 Task: Search one way flight ticket for 1 adult, 1 child, 1 infant in seat in premium economy from Longview: East Texas Regional Airport to Jacksonville: Albert J. Ellis Airport on 8-3-2023. Choice of flights is American. Number of bags: 1 checked bag. Price is upto 86000. Outbound departure time preference is 14:45.
Action: Mouse moved to (418, 164)
Screenshot: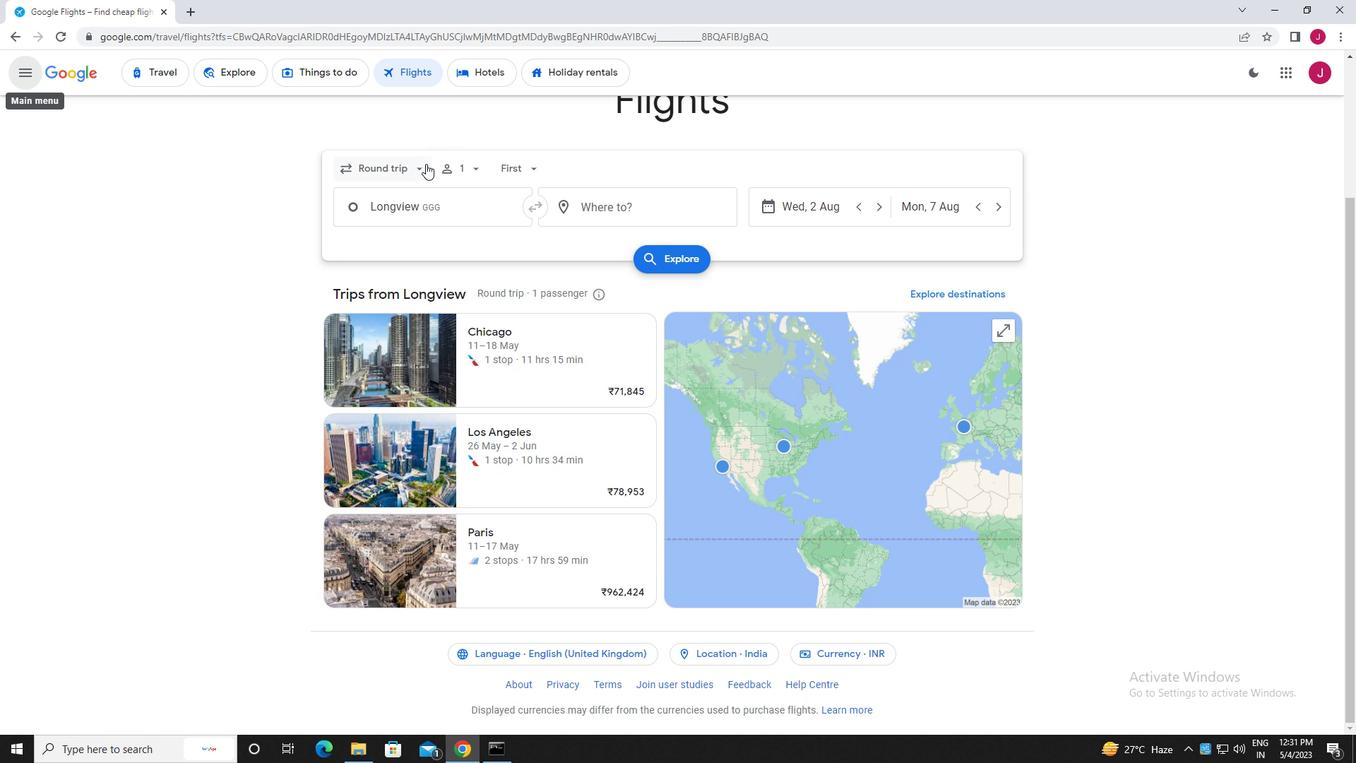 
Action: Mouse pressed left at (418, 164)
Screenshot: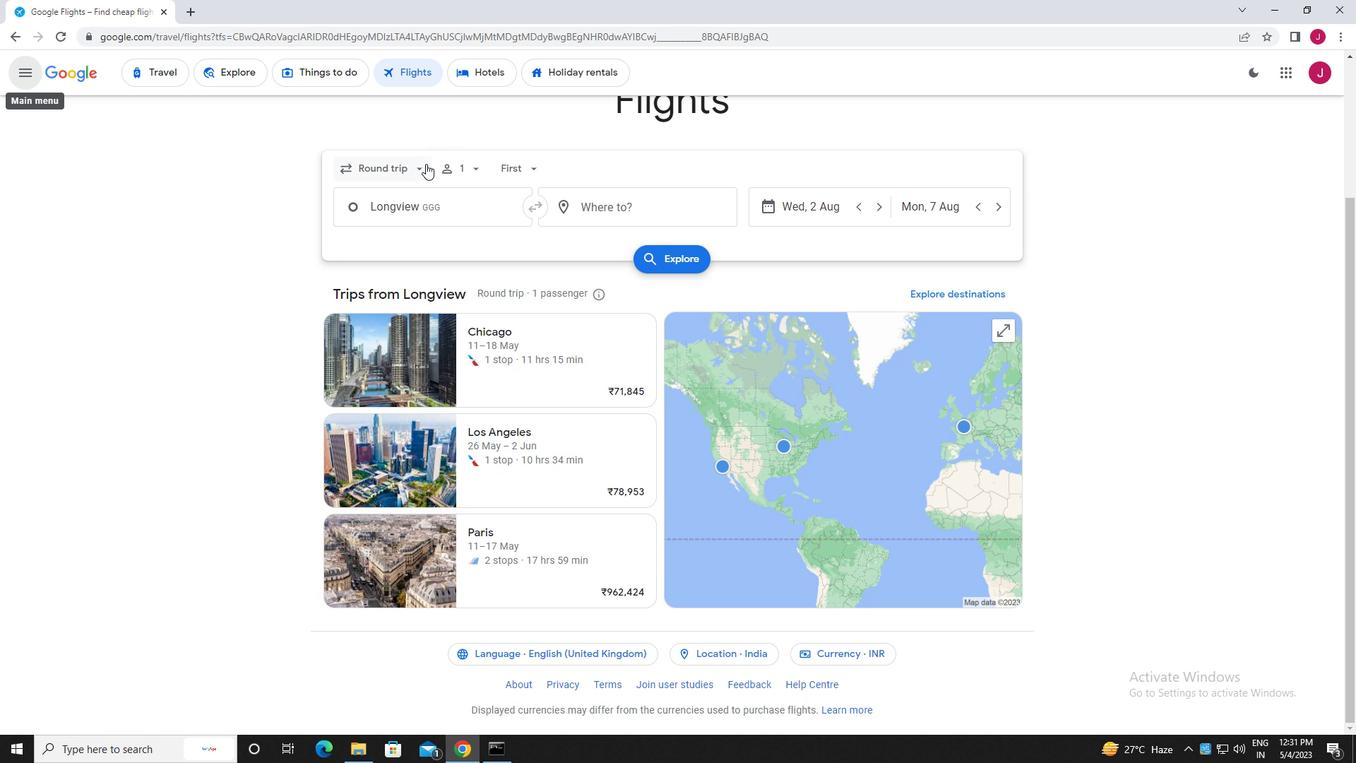 
Action: Mouse moved to (402, 232)
Screenshot: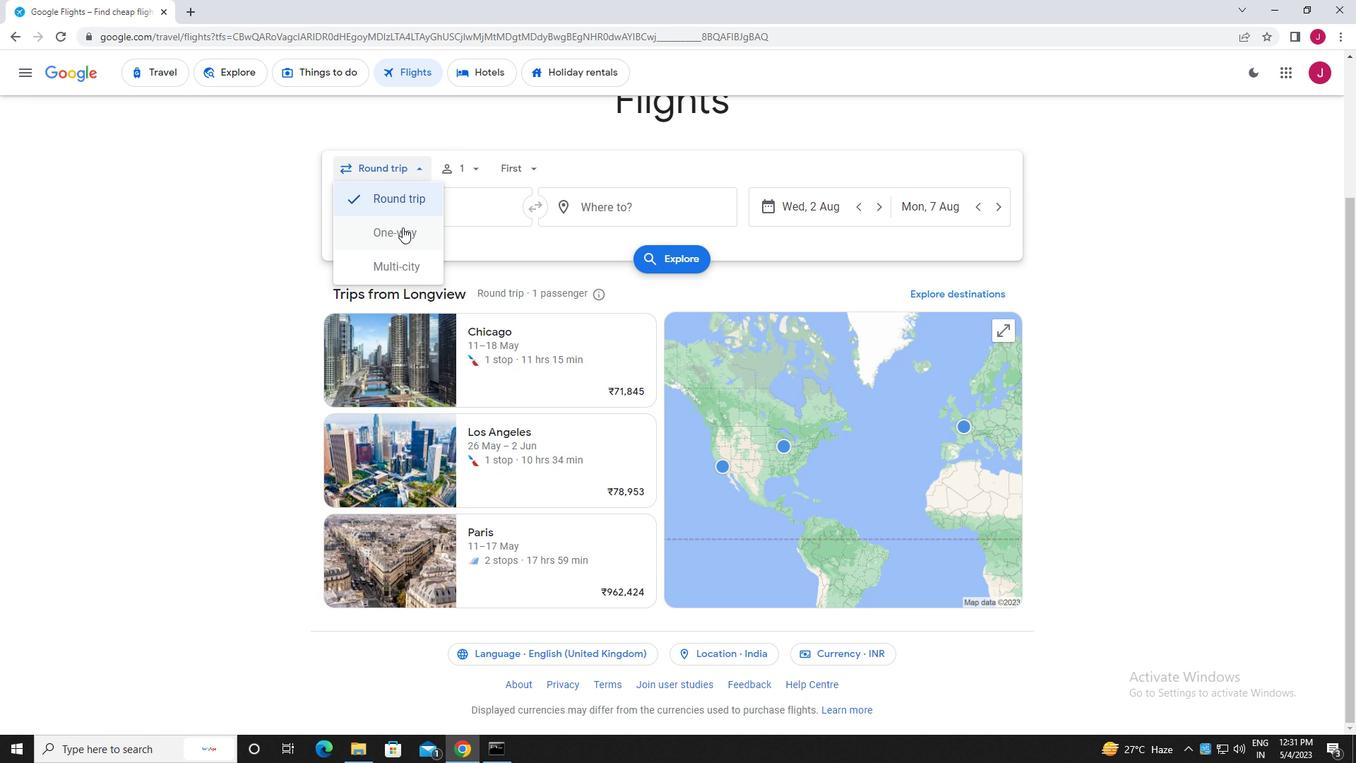 
Action: Mouse pressed left at (402, 232)
Screenshot: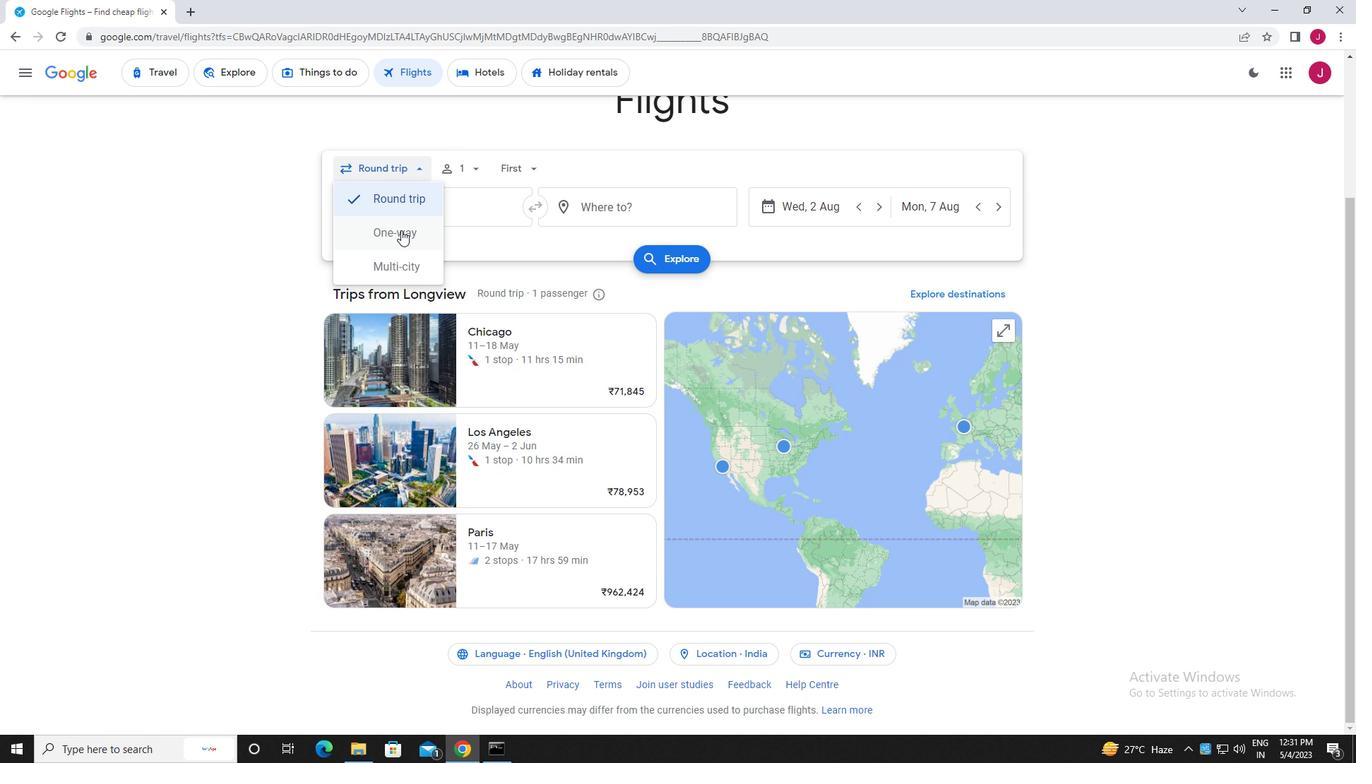 
Action: Mouse moved to (461, 170)
Screenshot: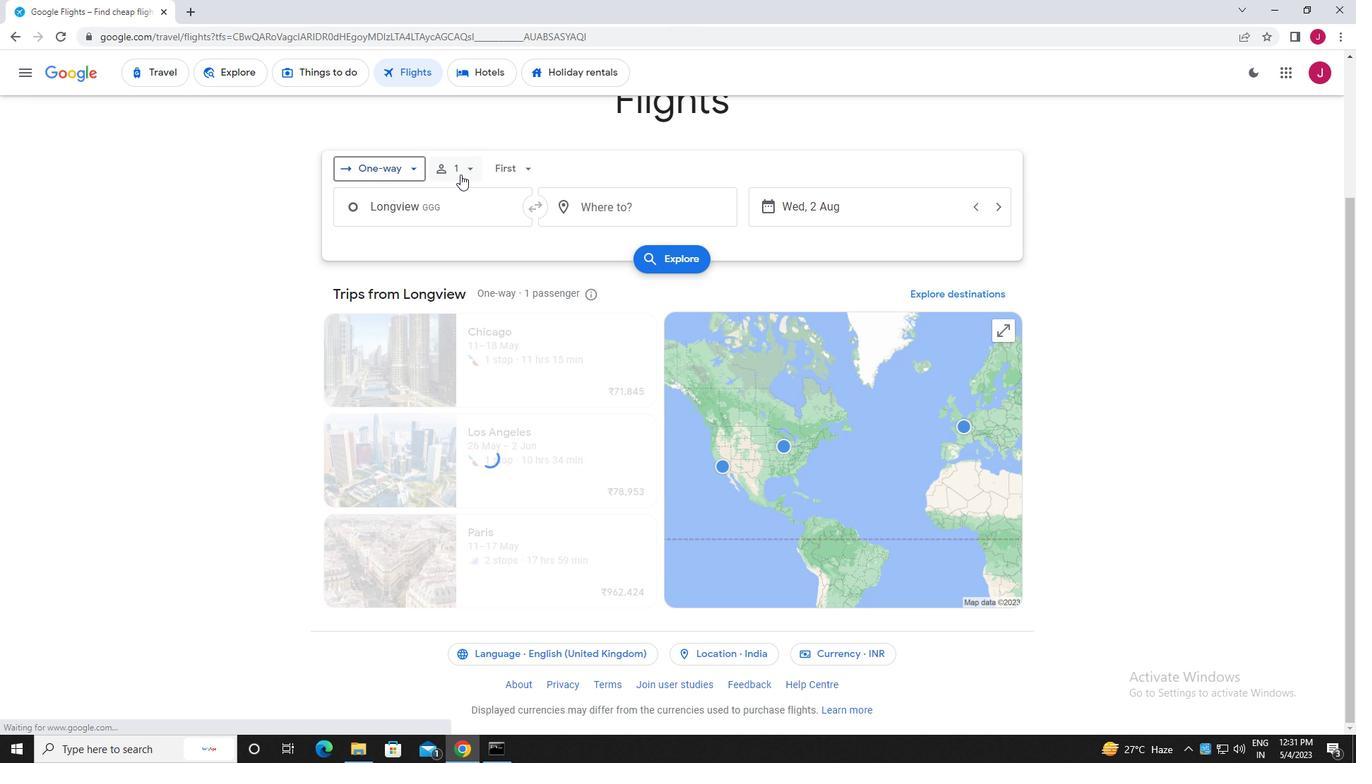 
Action: Mouse pressed left at (461, 170)
Screenshot: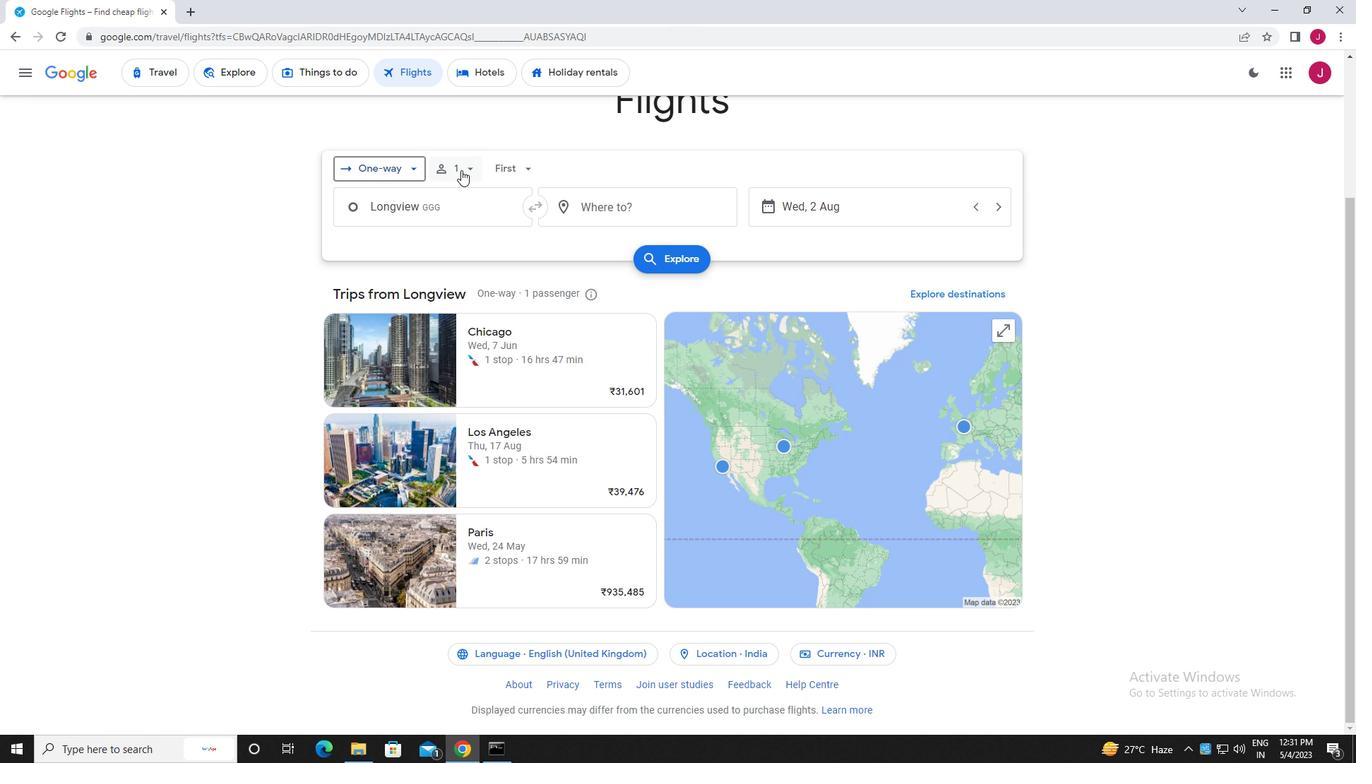 
Action: Mouse moved to (578, 244)
Screenshot: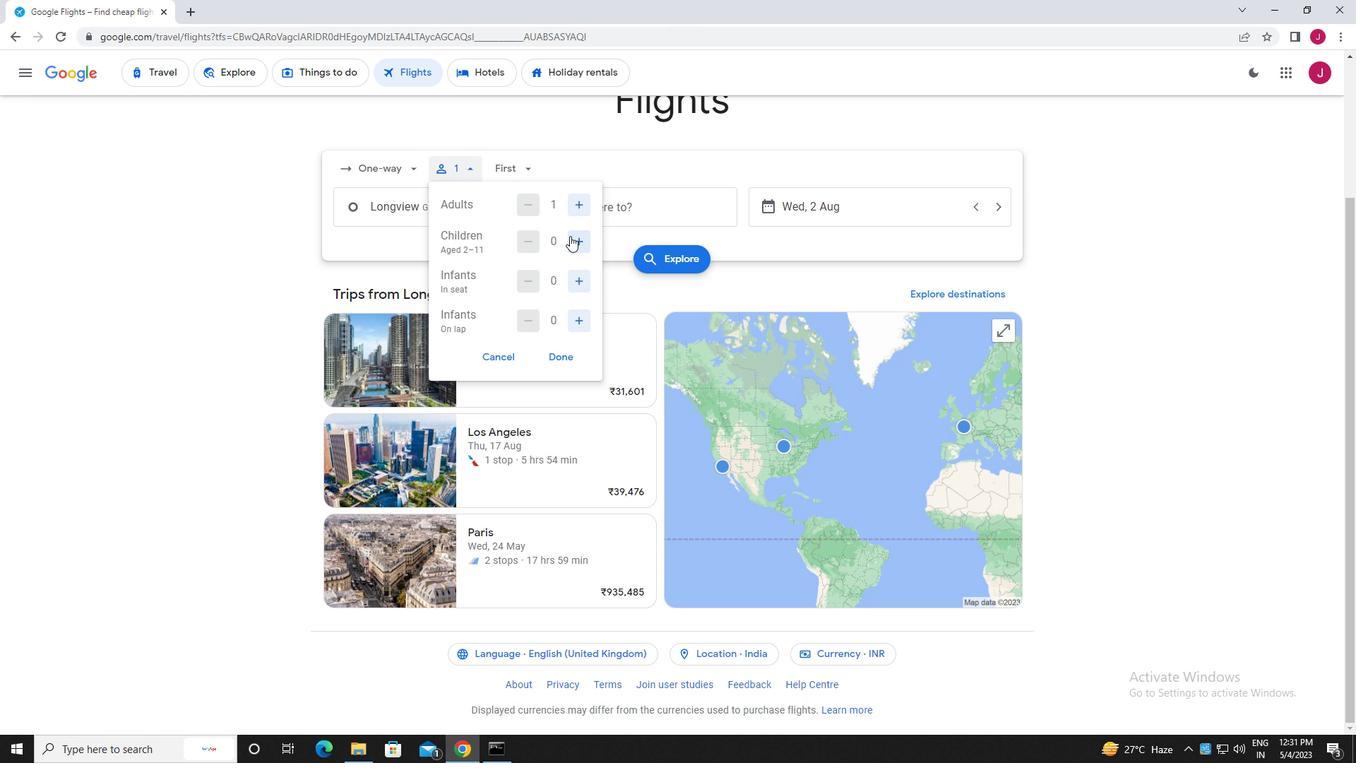 
Action: Mouse pressed left at (578, 244)
Screenshot: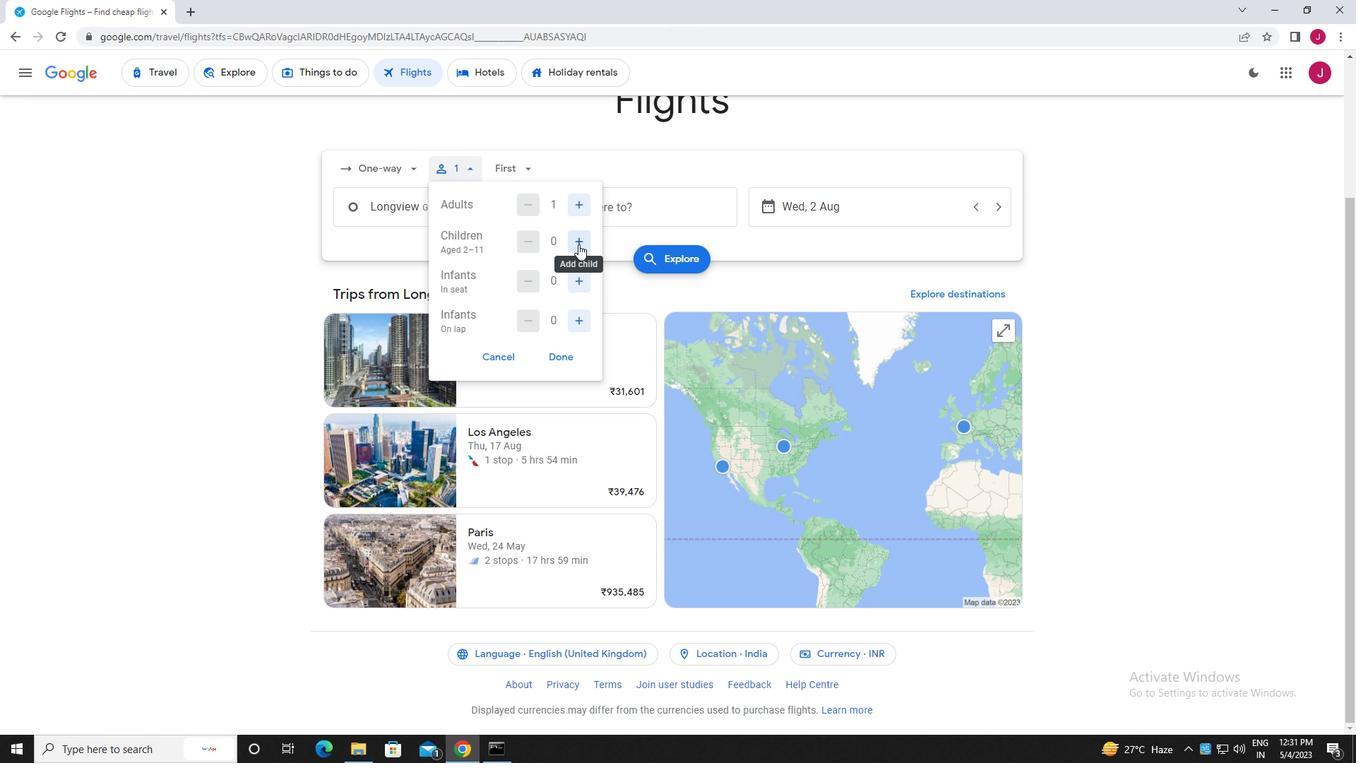 
Action: Mouse moved to (527, 242)
Screenshot: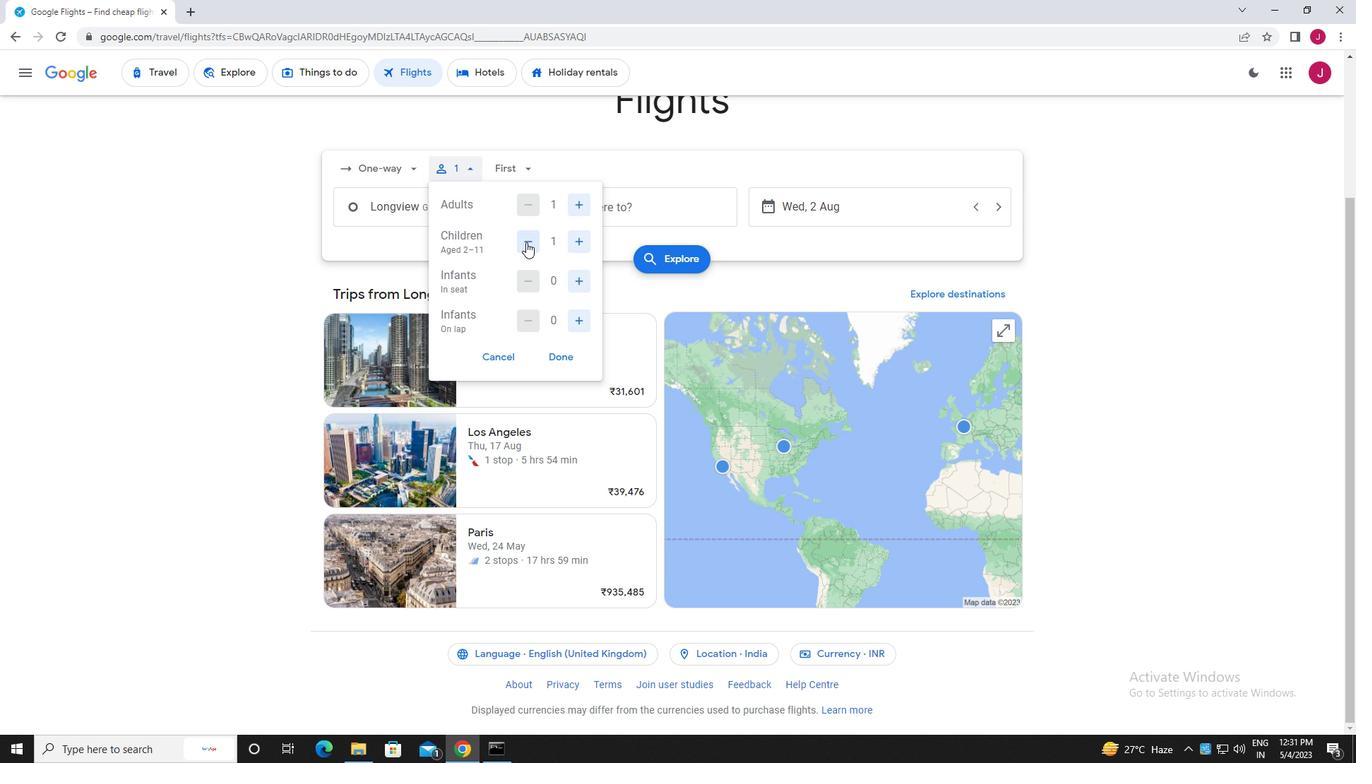 
Action: Mouse pressed left at (527, 242)
Screenshot: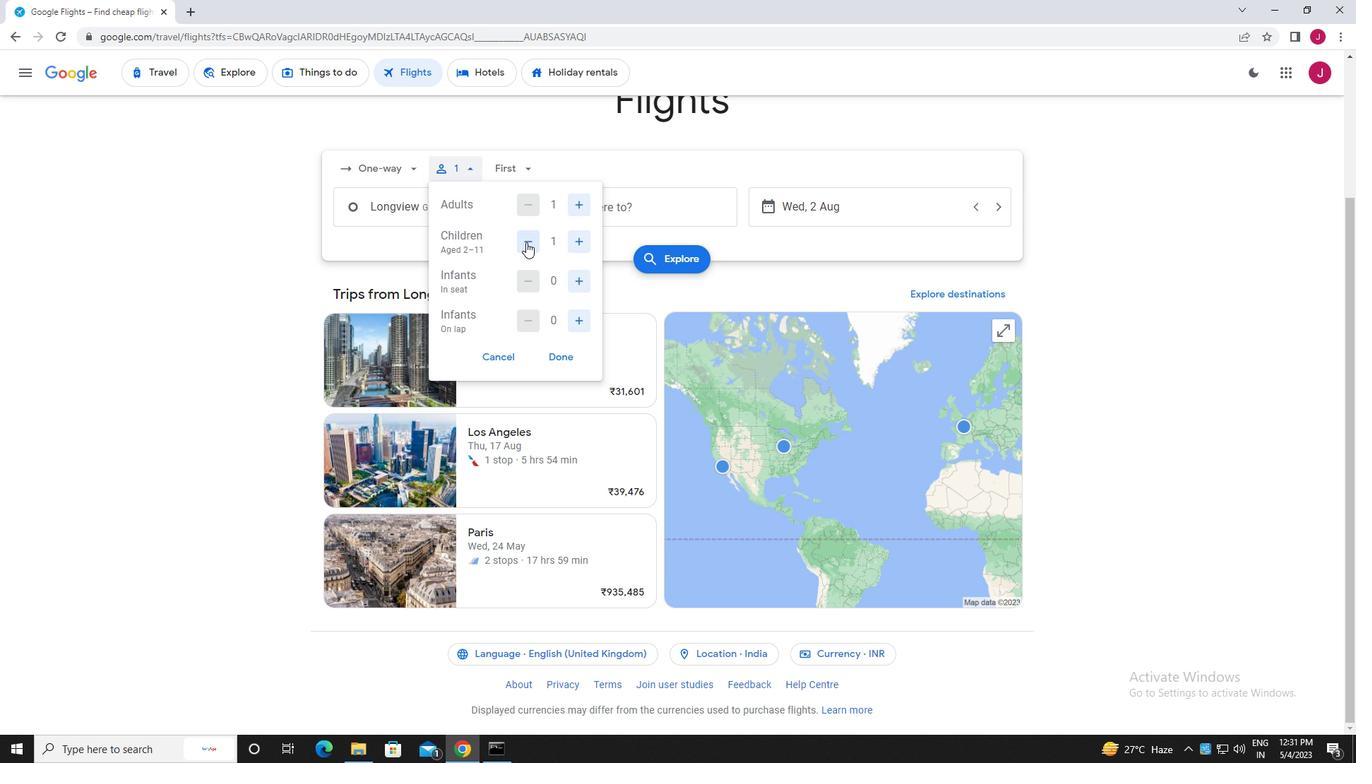 
Action: Mouse moved to (580, 281)
Screenshot: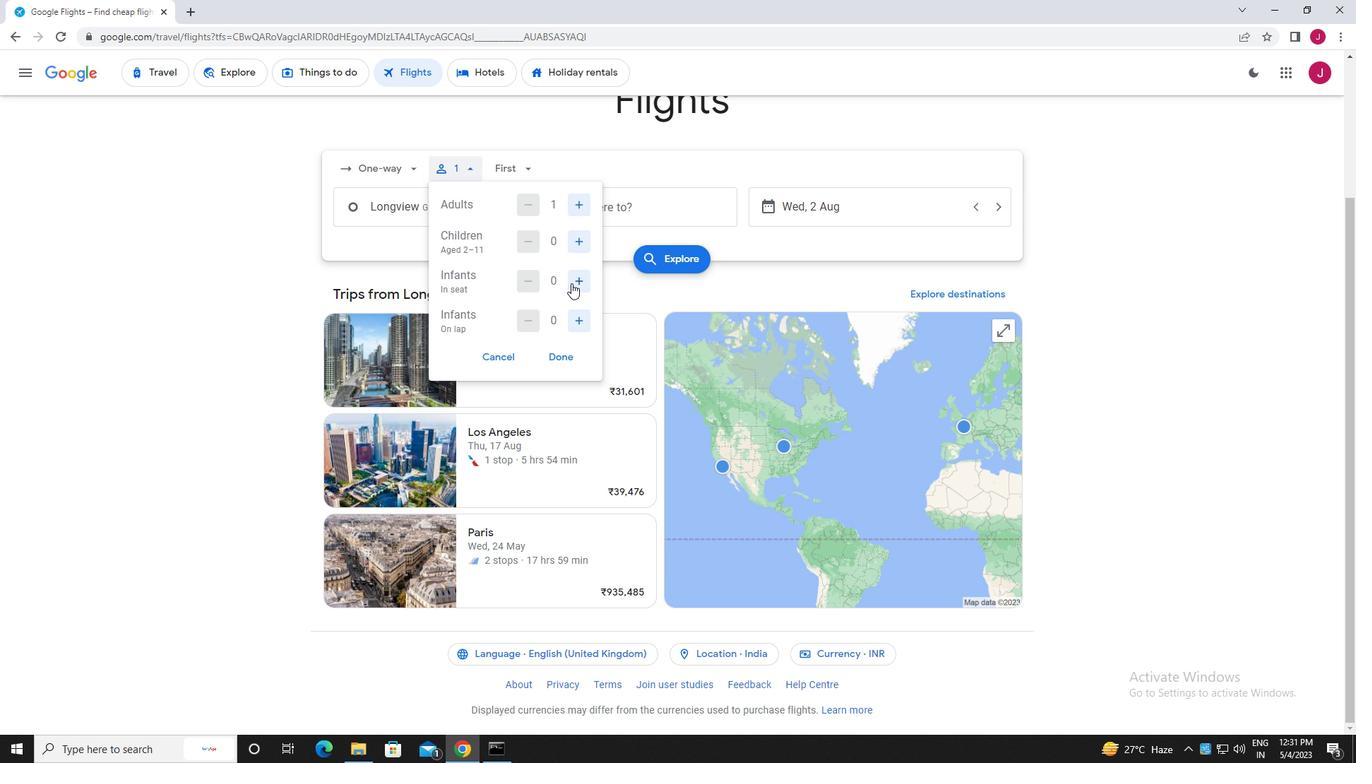 
Action: Mouse pressed left at (580, 281)
Screenshot: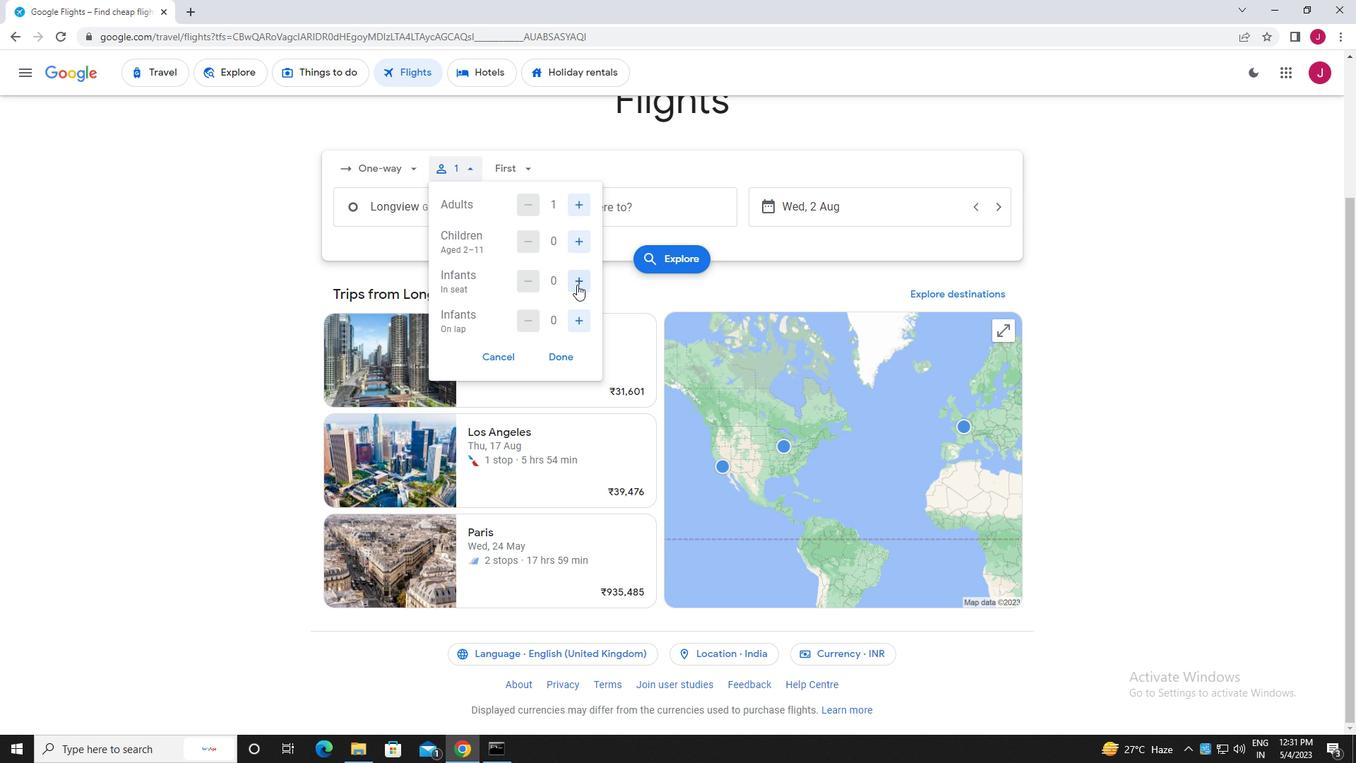 
Action: Mouse moved to (566, 357)
Screenshot: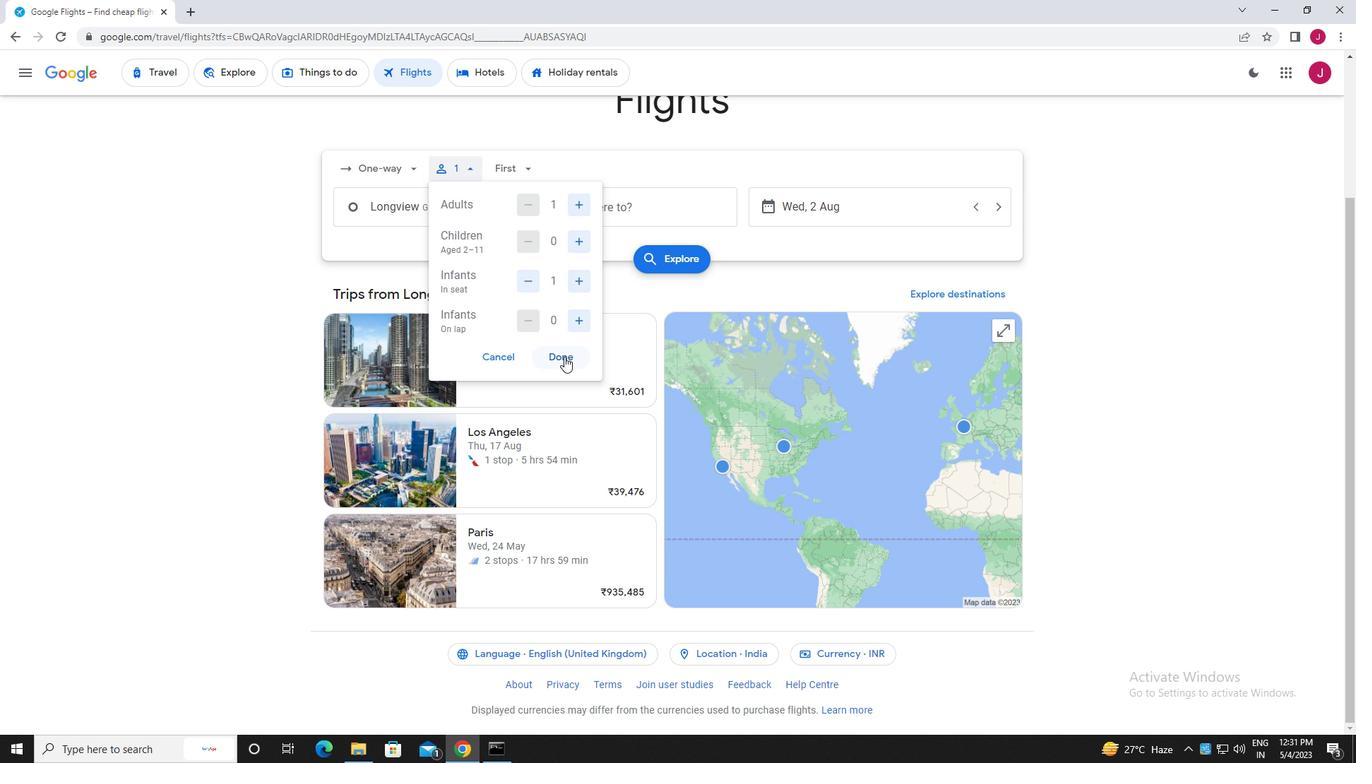 
Action: Mouse pressed left at (566, 357)
Screenshot: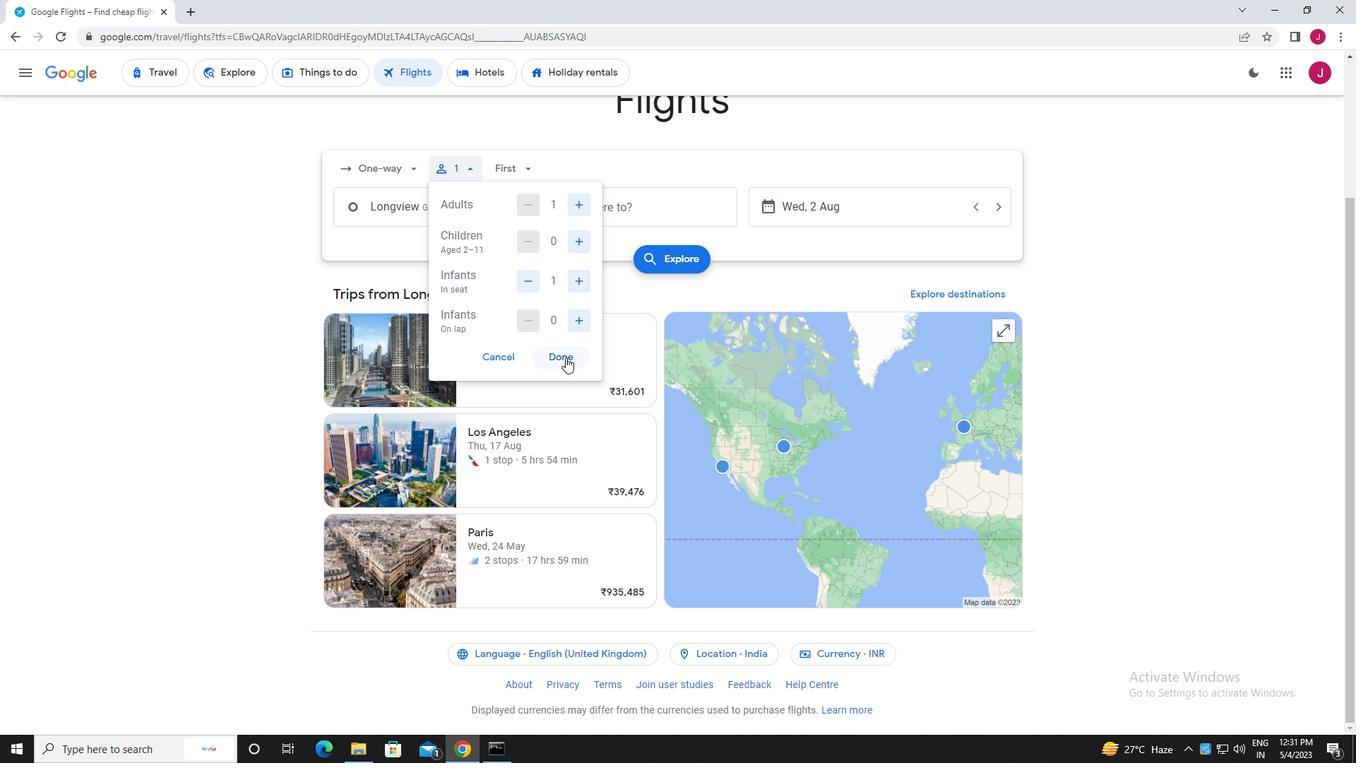 
Action: Mouse moved to (519, 165)
Screenshot: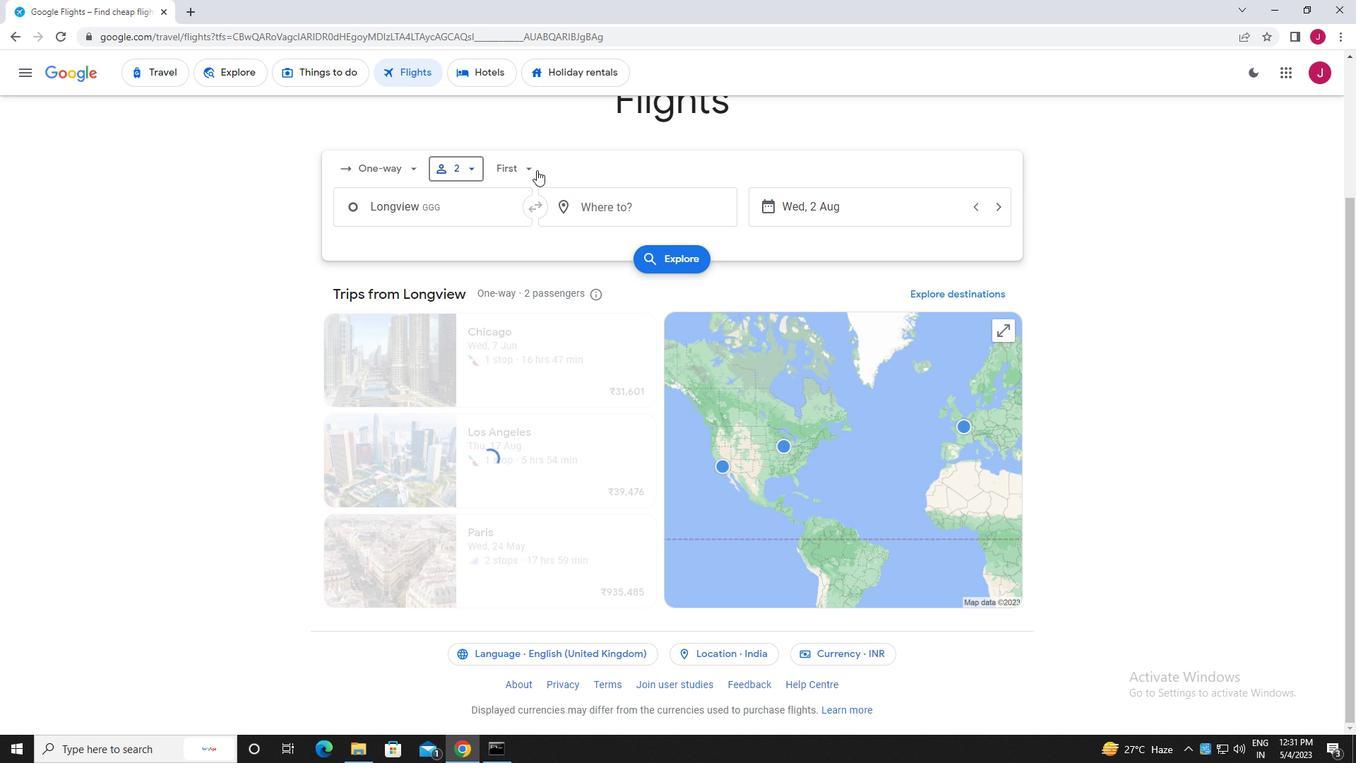 
Action: Mouse pressed left at (519, 165)
Screenshot: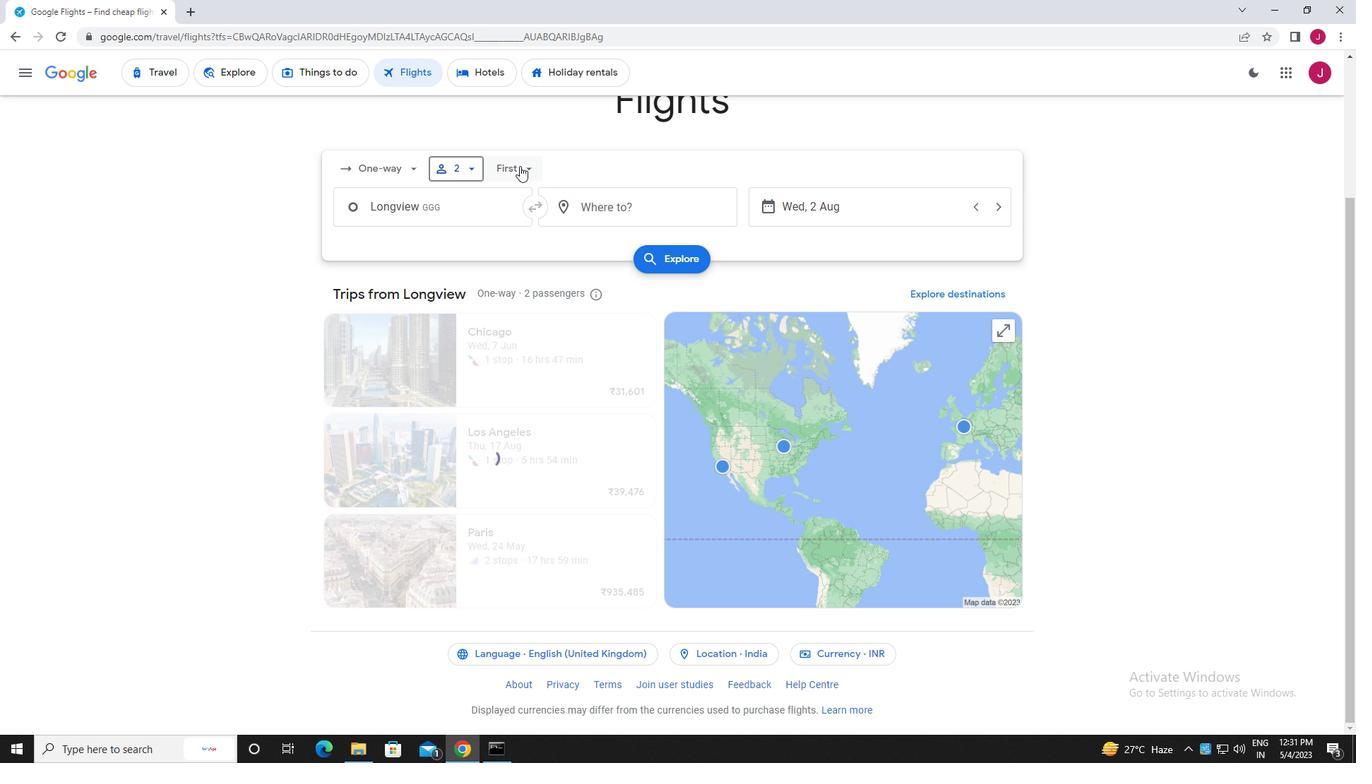 
Action: Mouse moved to (561, 237)
Screenshot: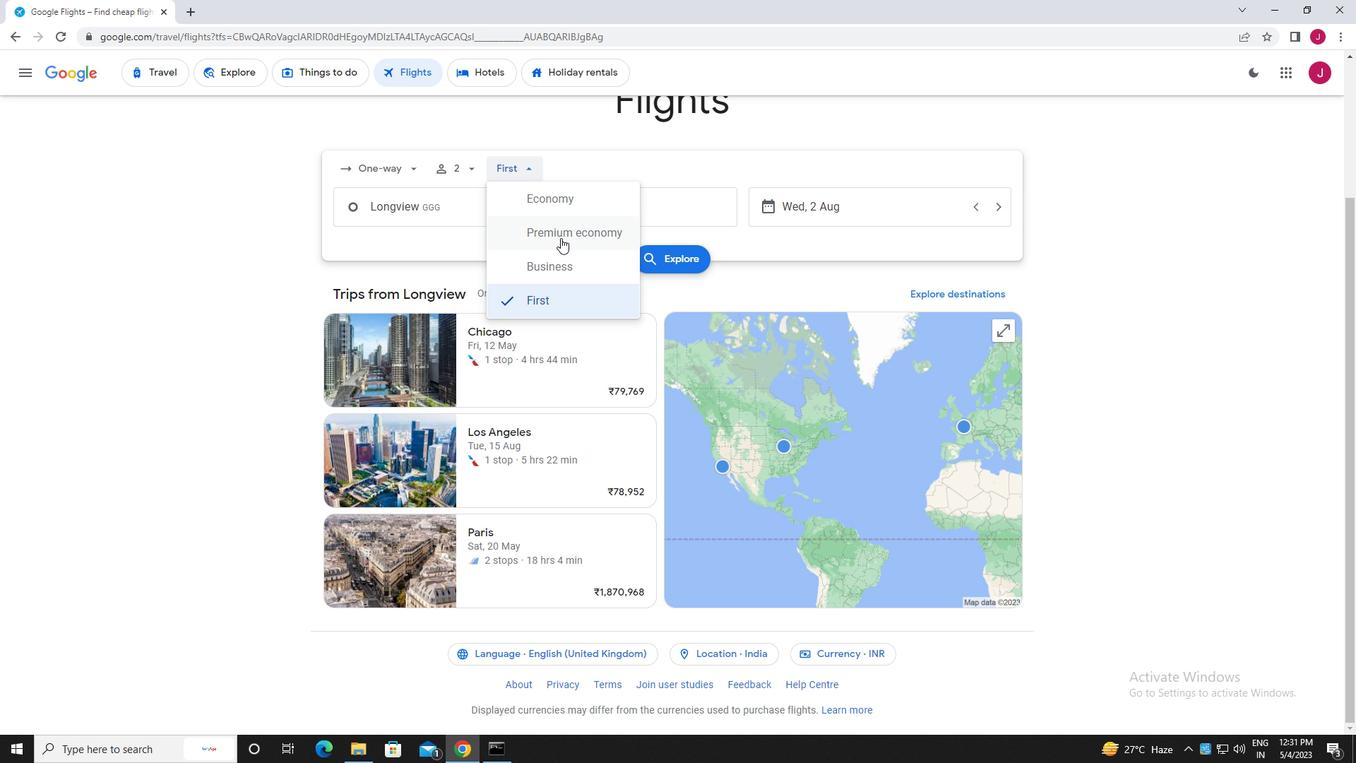 
Action: Mouse pressed left at (561, 237)
Screenshot: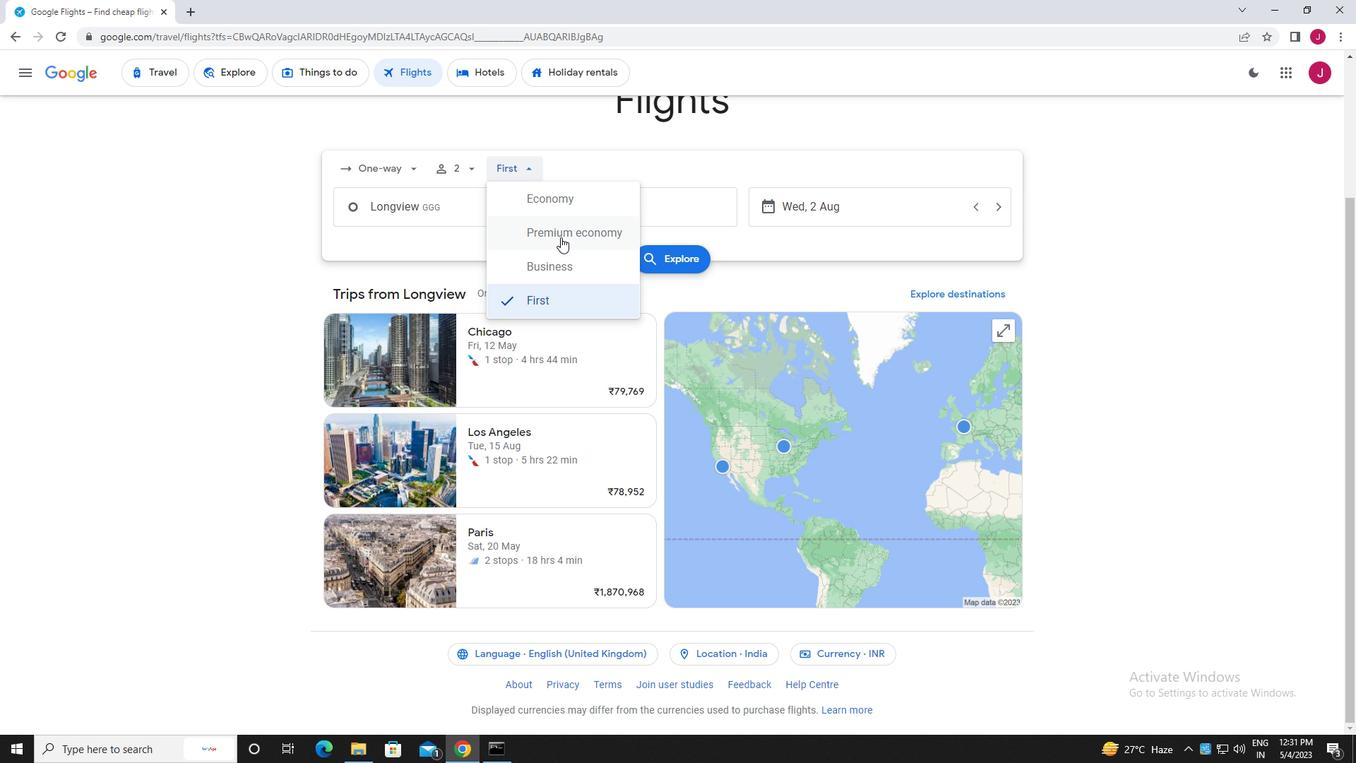 
Action: Mouse moved to (484, 213)
Screenshot: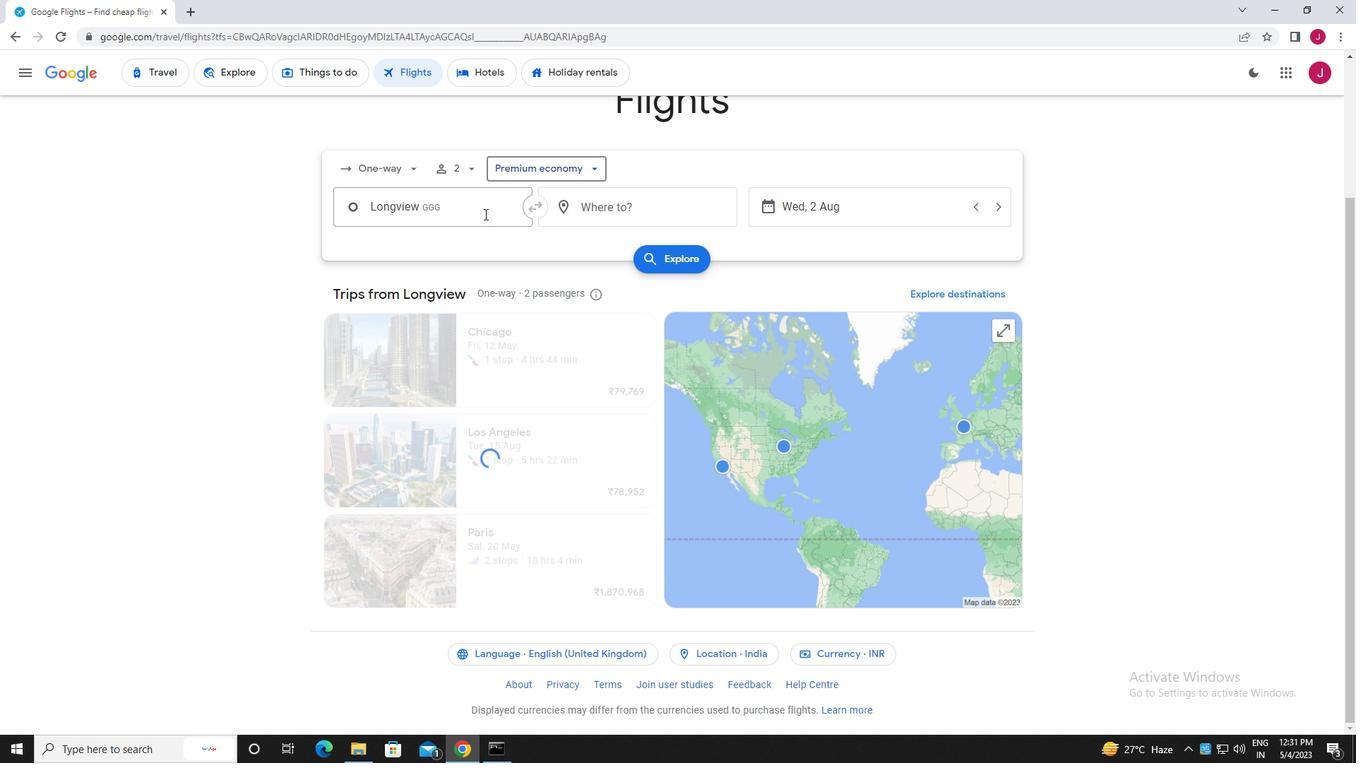 
Action: Mouse pressed left at (484, 213)
Screenshot: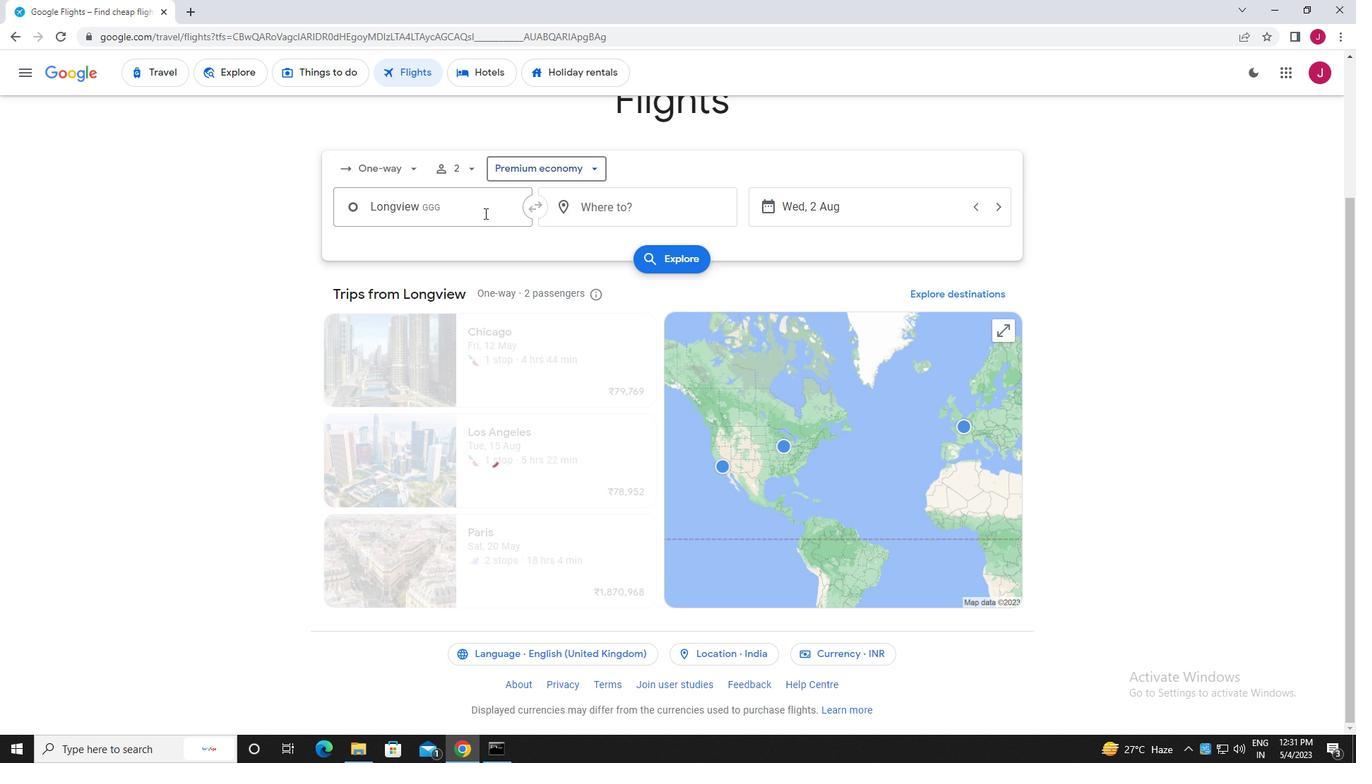 
Action: Mouse moved to (496, 213)
Screenshot: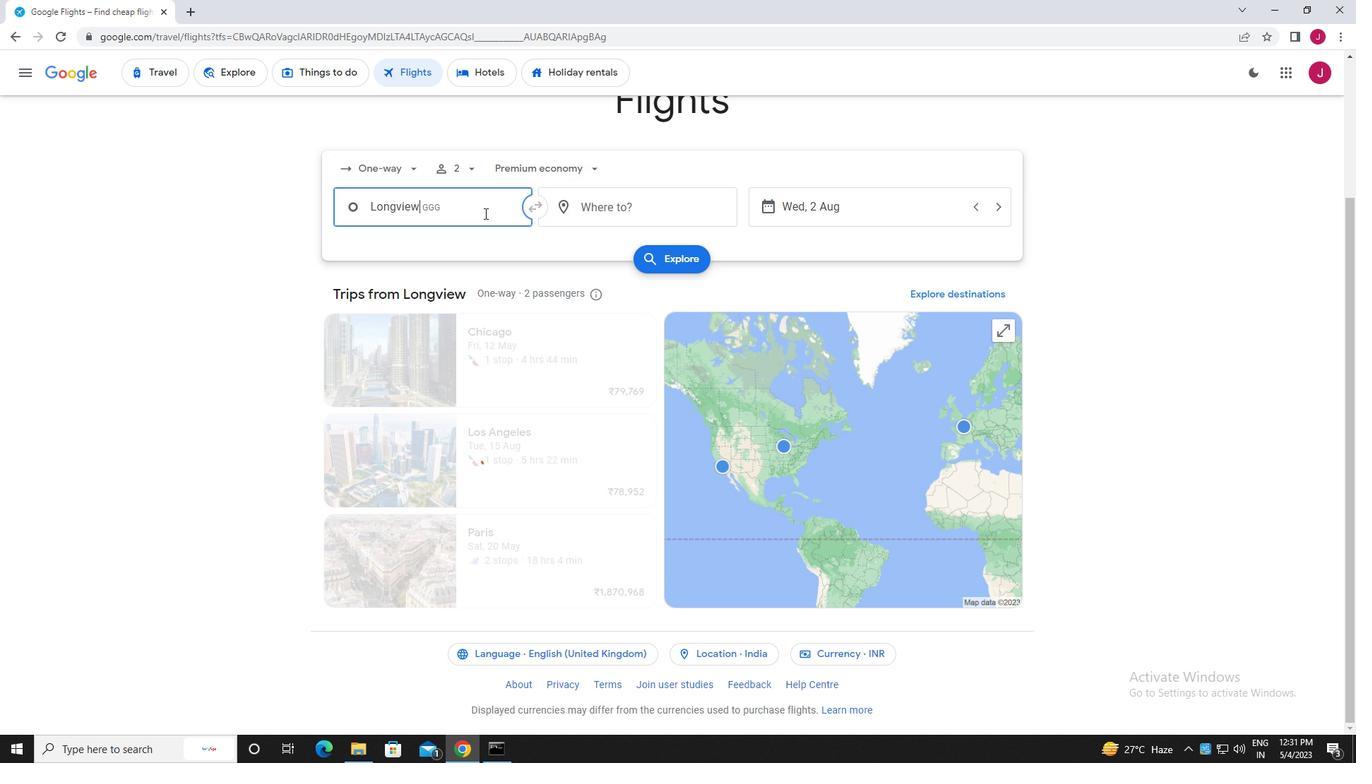 
Action: Key pressed east<Key.space>texas
Screenshot: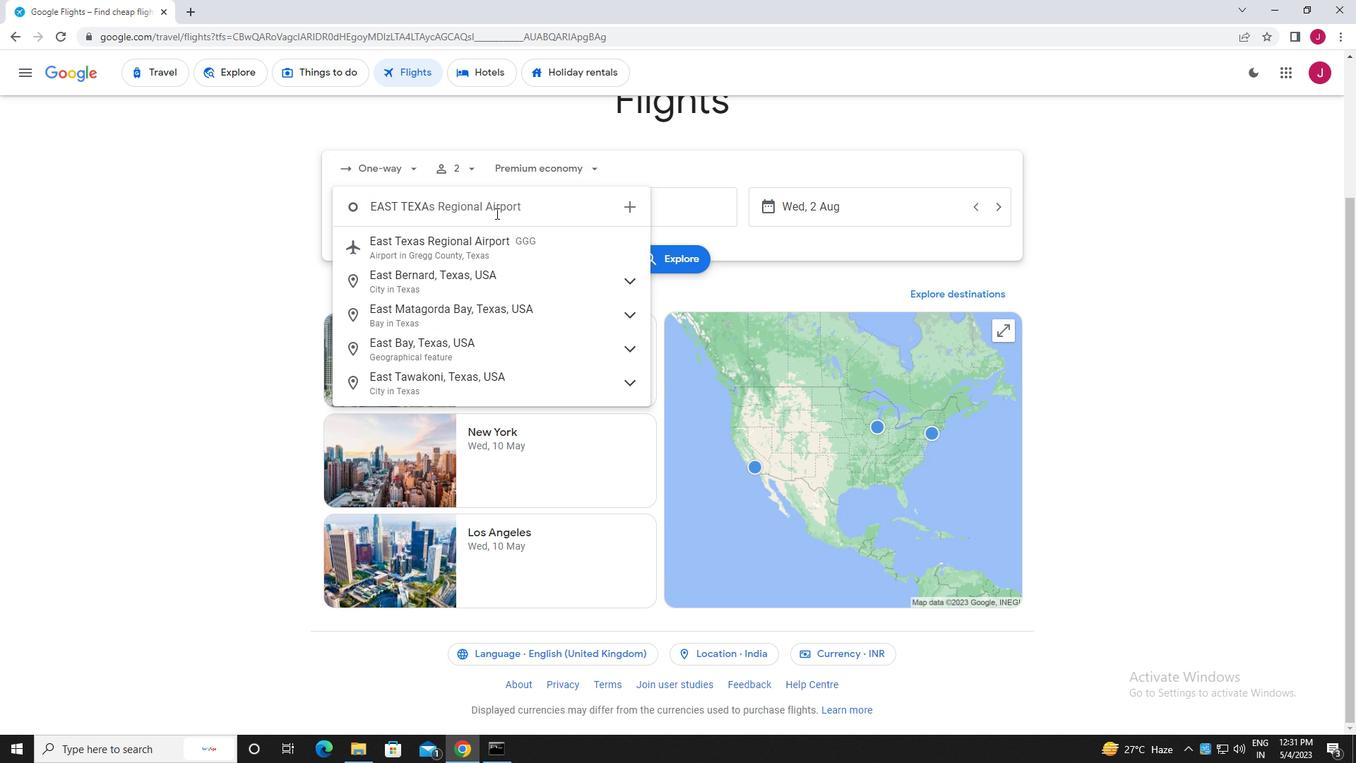 
Action: Mouse moved to (484, 242)
Screenshot: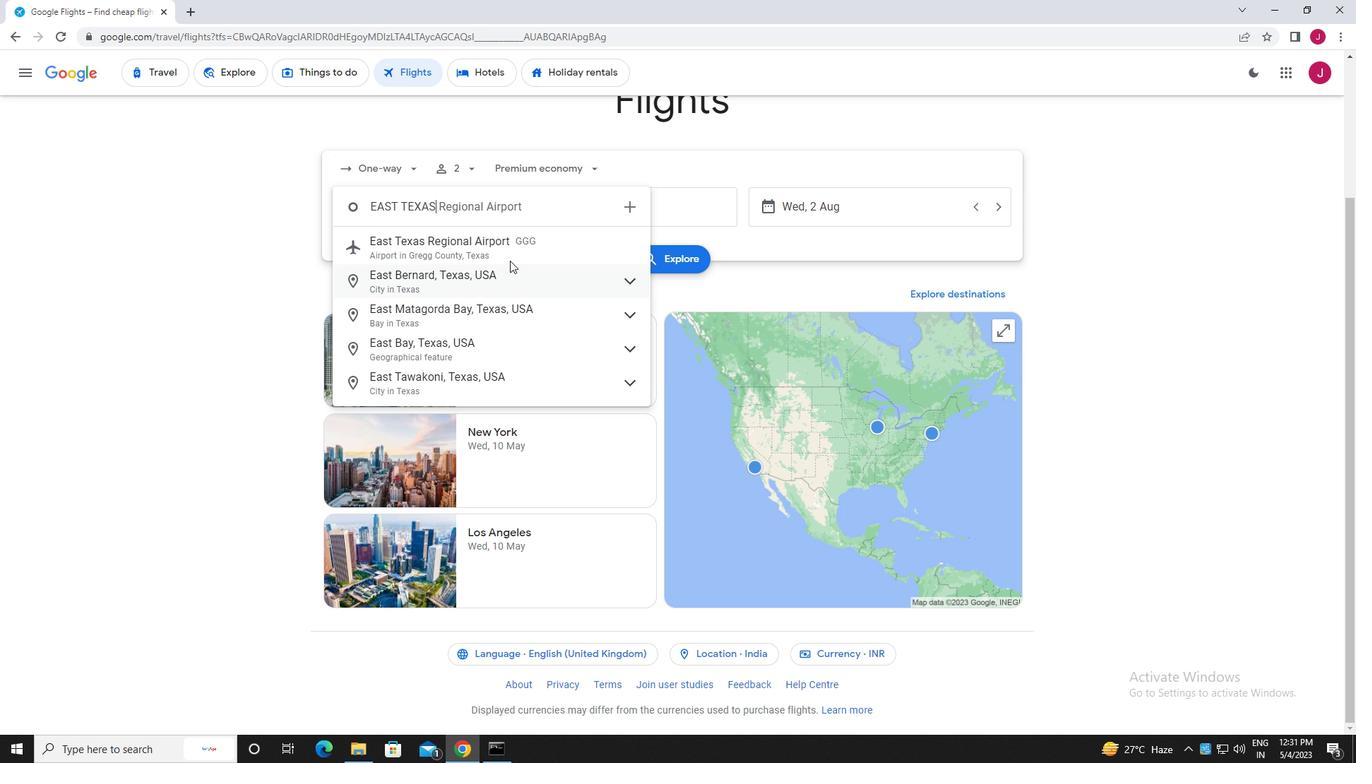 
Action: Mouse pressed left at (484, 242)
Screenshot: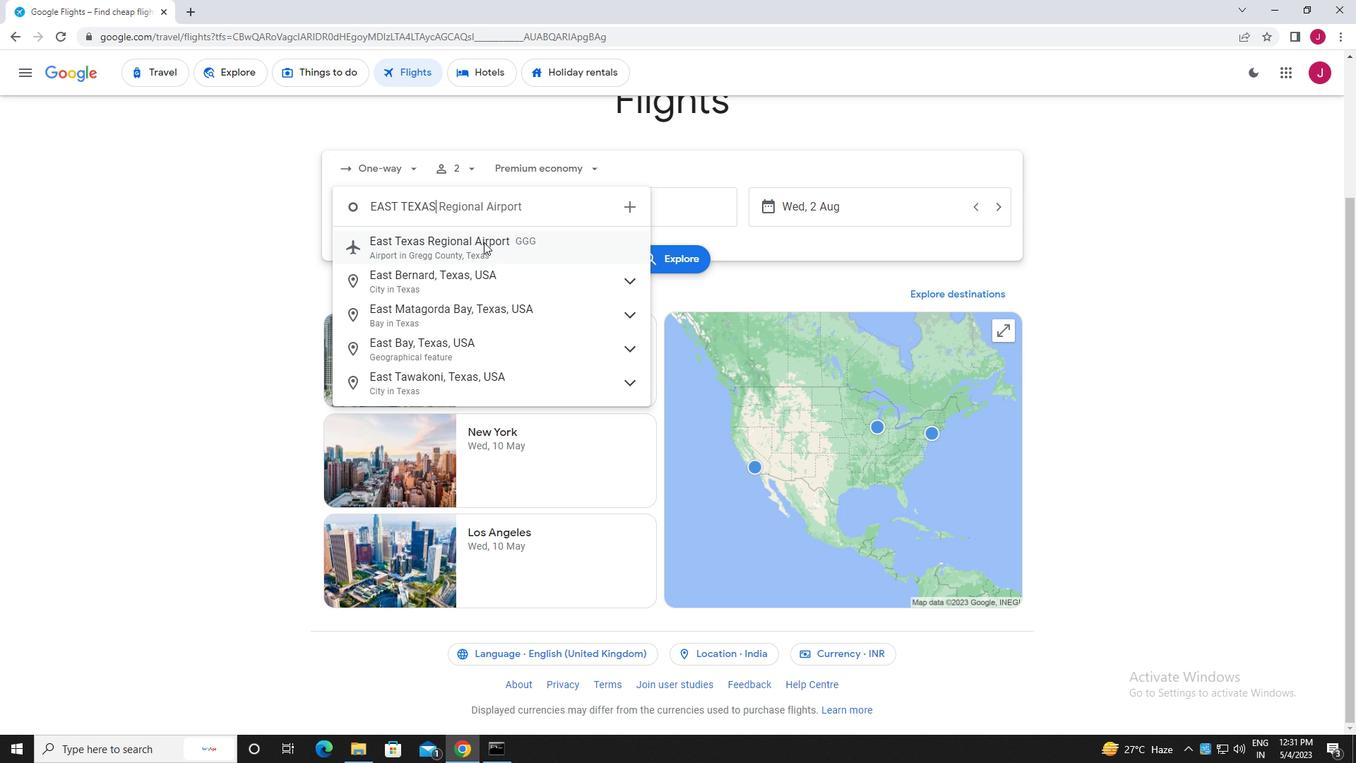 
Action: Mouse moved to (611, 211)
Screenshot: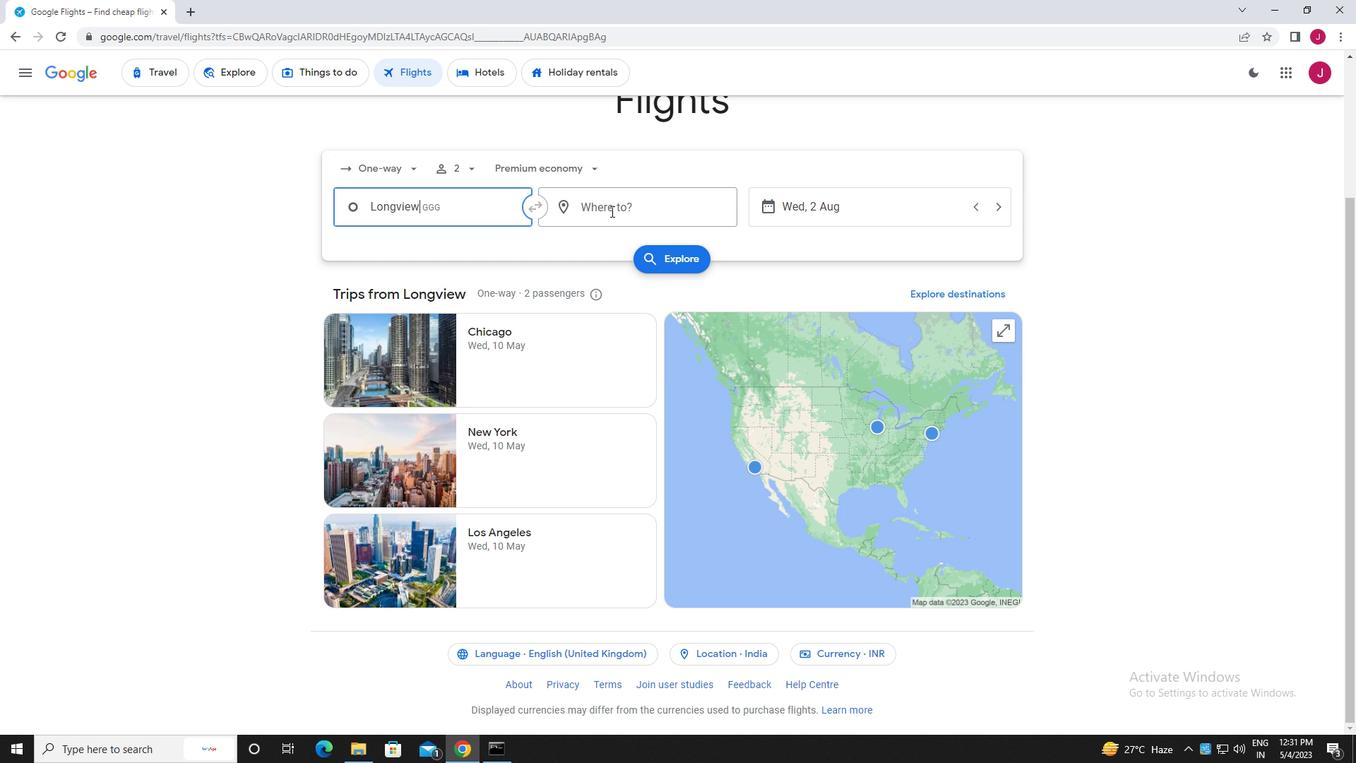 
Action: Mouse pressed left at (611, 211)
Screenshot: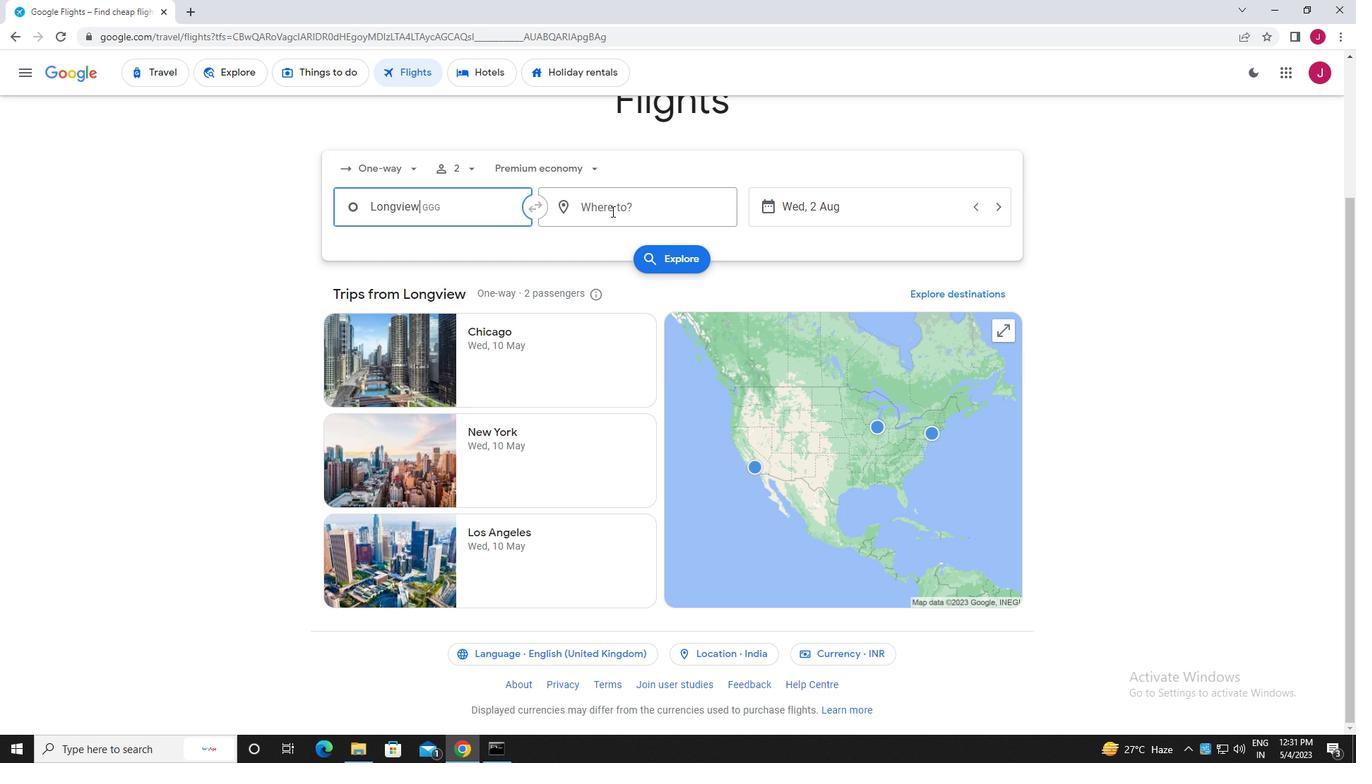 
Action: Mouse moved to (611, 209)
Screenshot: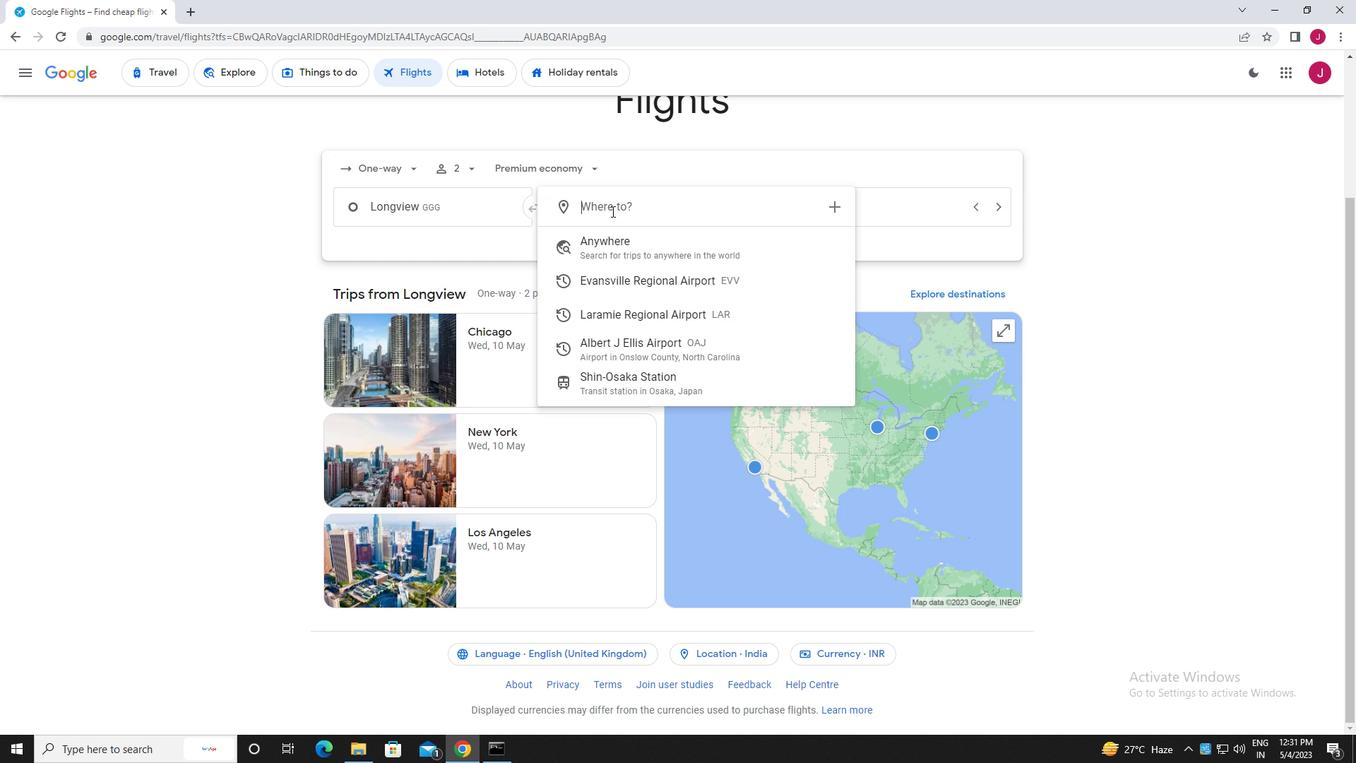 
Action: Key pressed albert<Key.space>
Screenshot: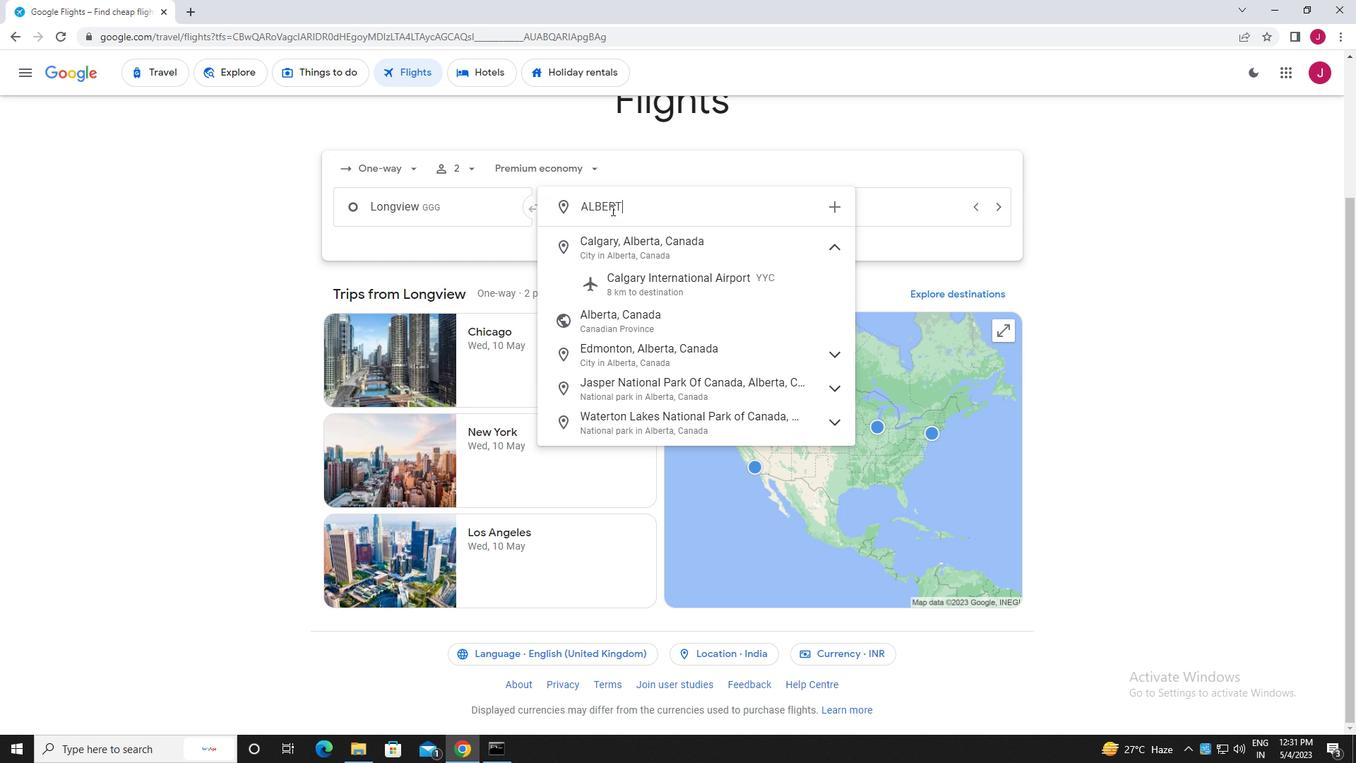 
Action: Mouse moved to (644, 246)
Screenshot: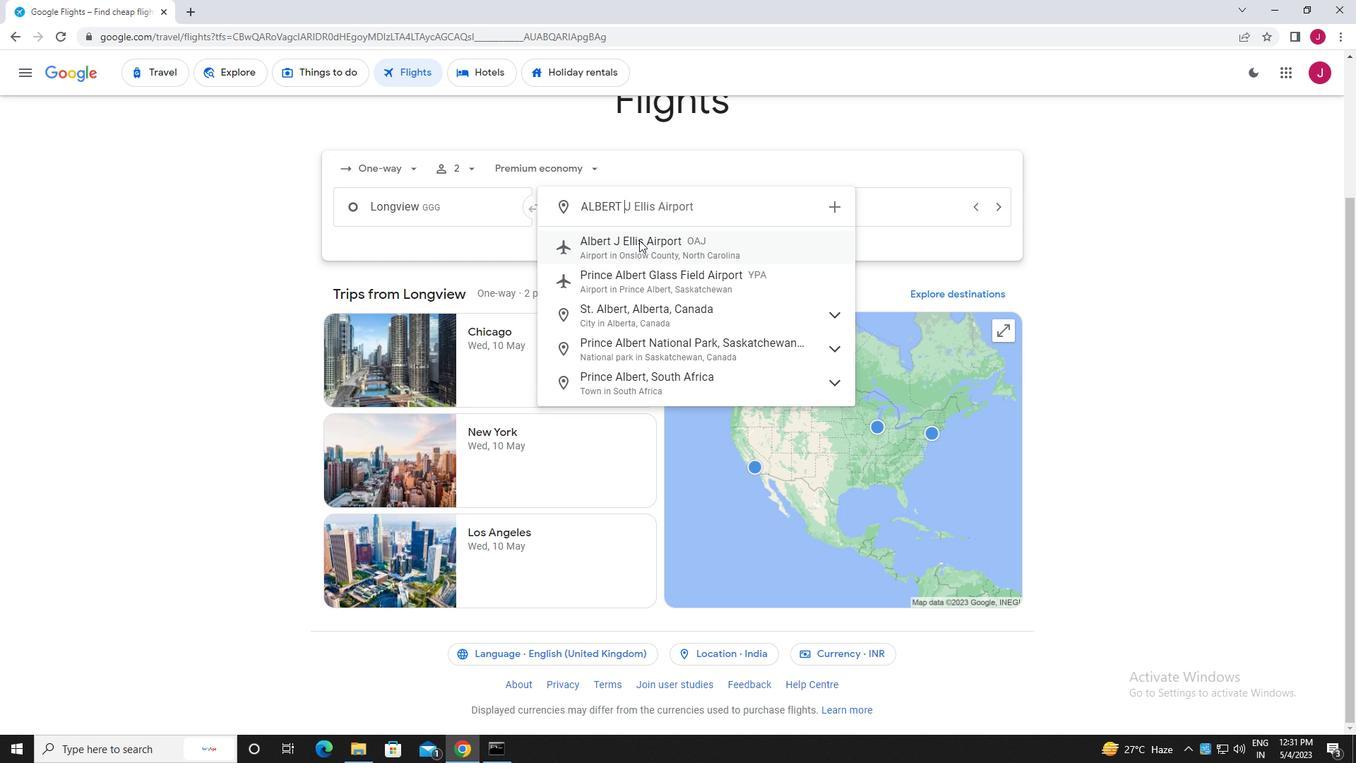 
Action: Mouse pressed left at (644, 246)
Screenshot: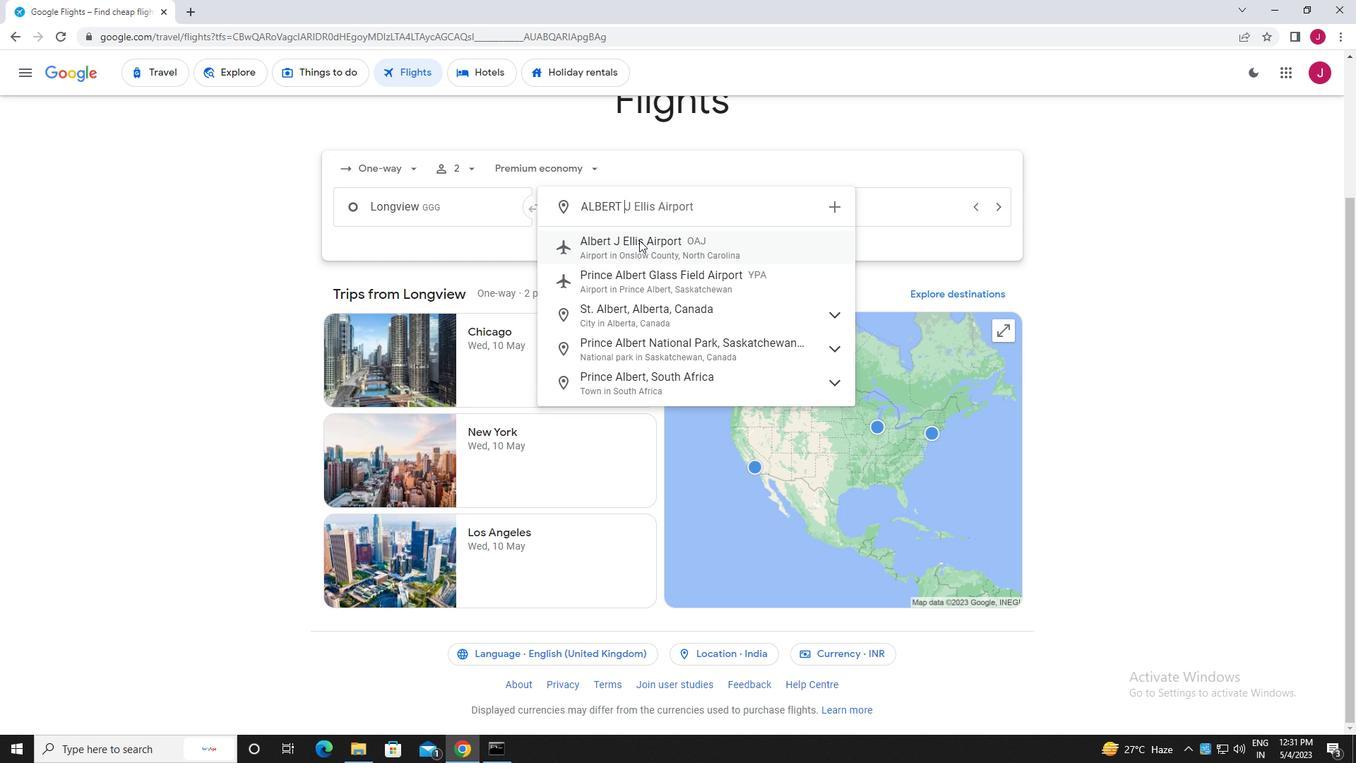 
Action: Mouse moved to (851, 213)
Screenshot: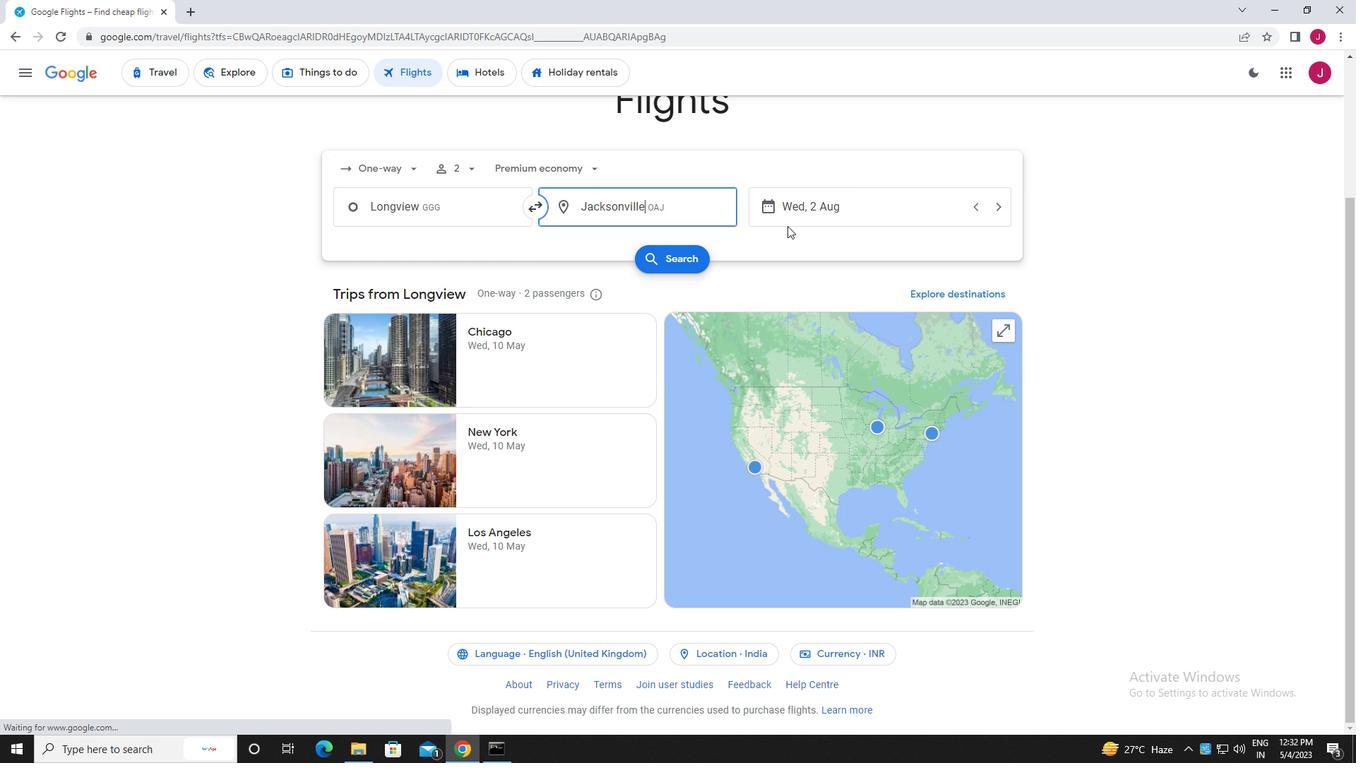 
Action: Mouse pressed left at (851, 213)
Screenshot: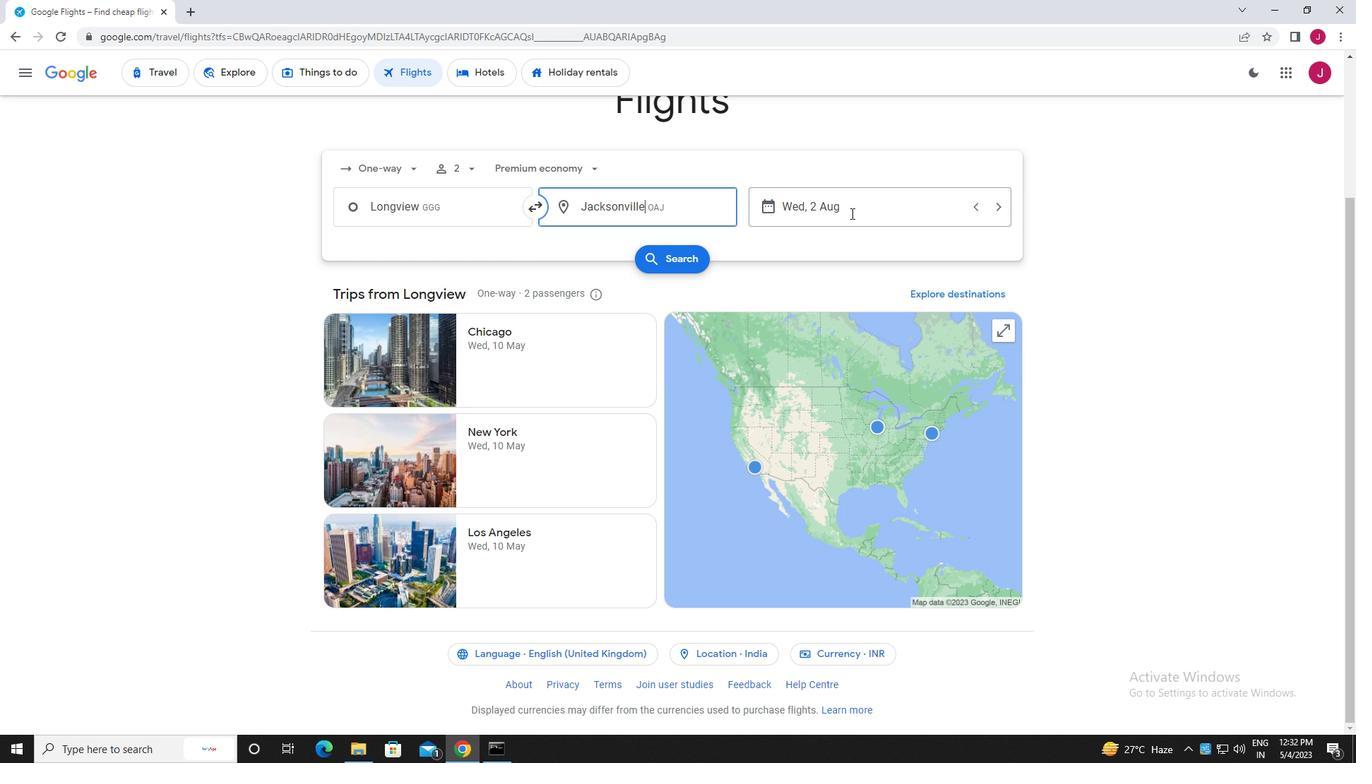 
Action: Mouse moved to (638, 321)
Screenshot: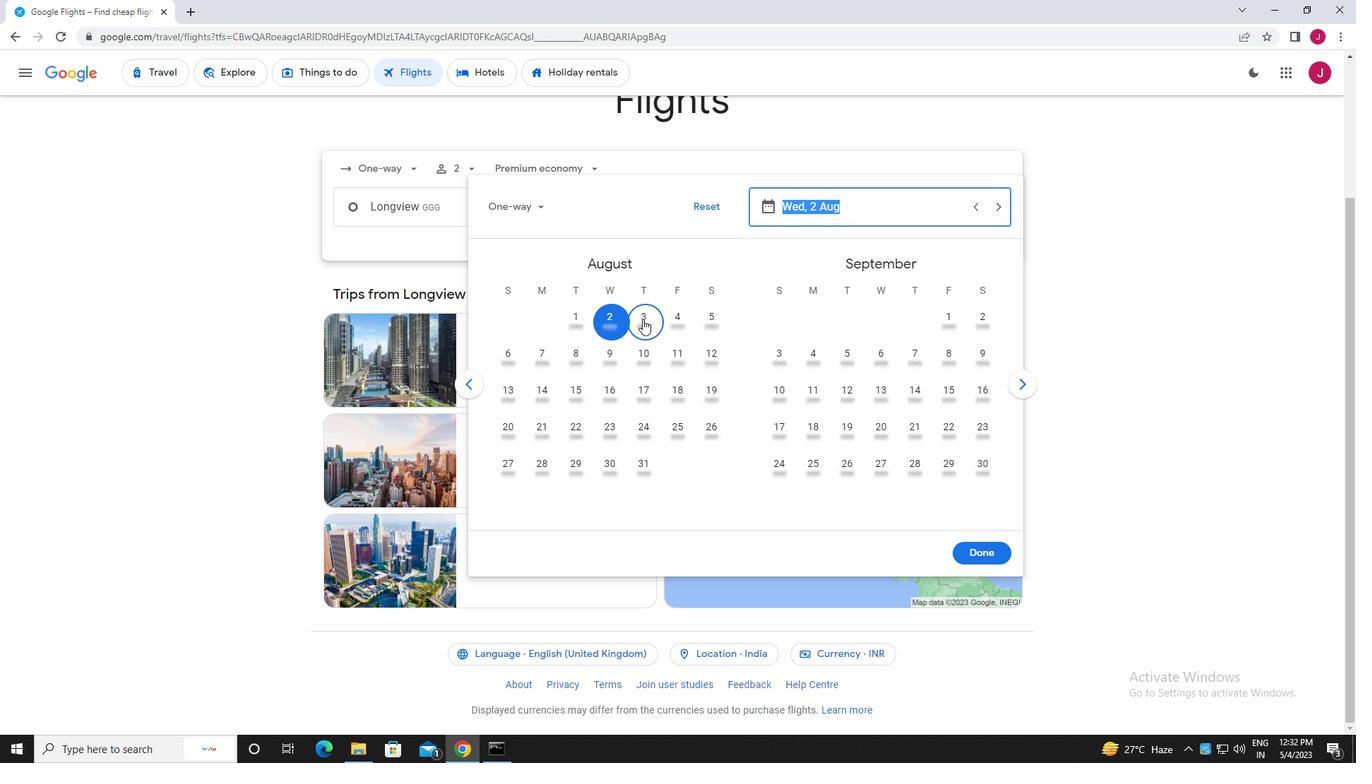 
Action: Mouse pressed left at (638, 321)
Screenshot: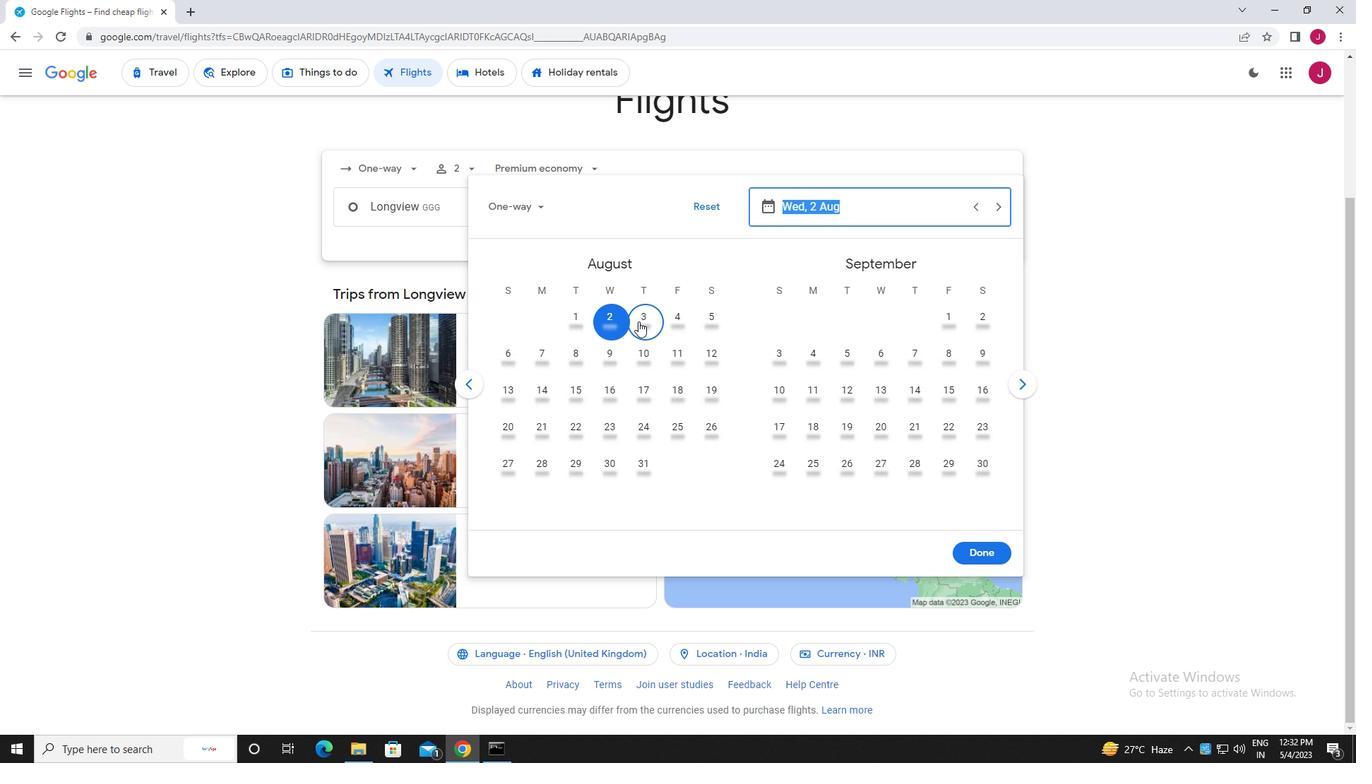 
Action: Mouse moved to (992, 548)
Screenshot: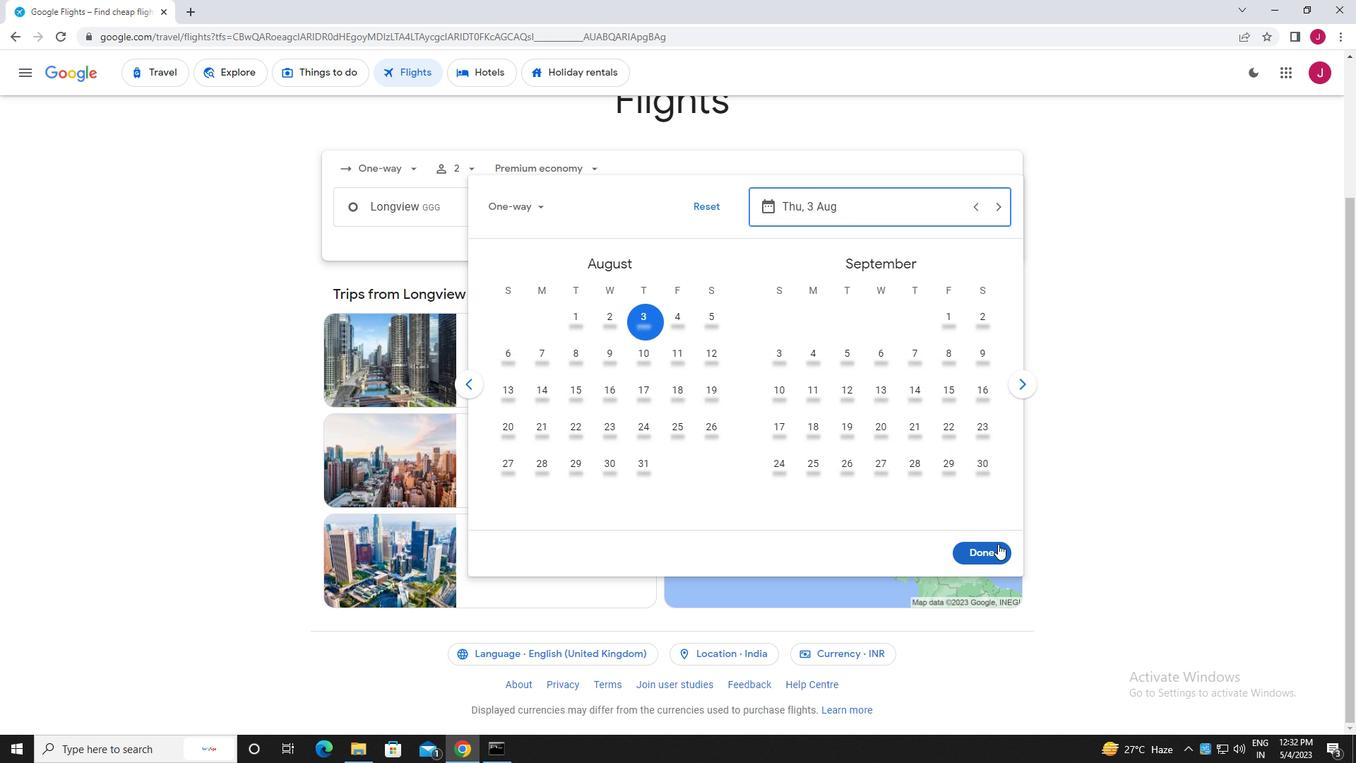 
Action: Mouse pressed left at (992, 548)
Screenshot: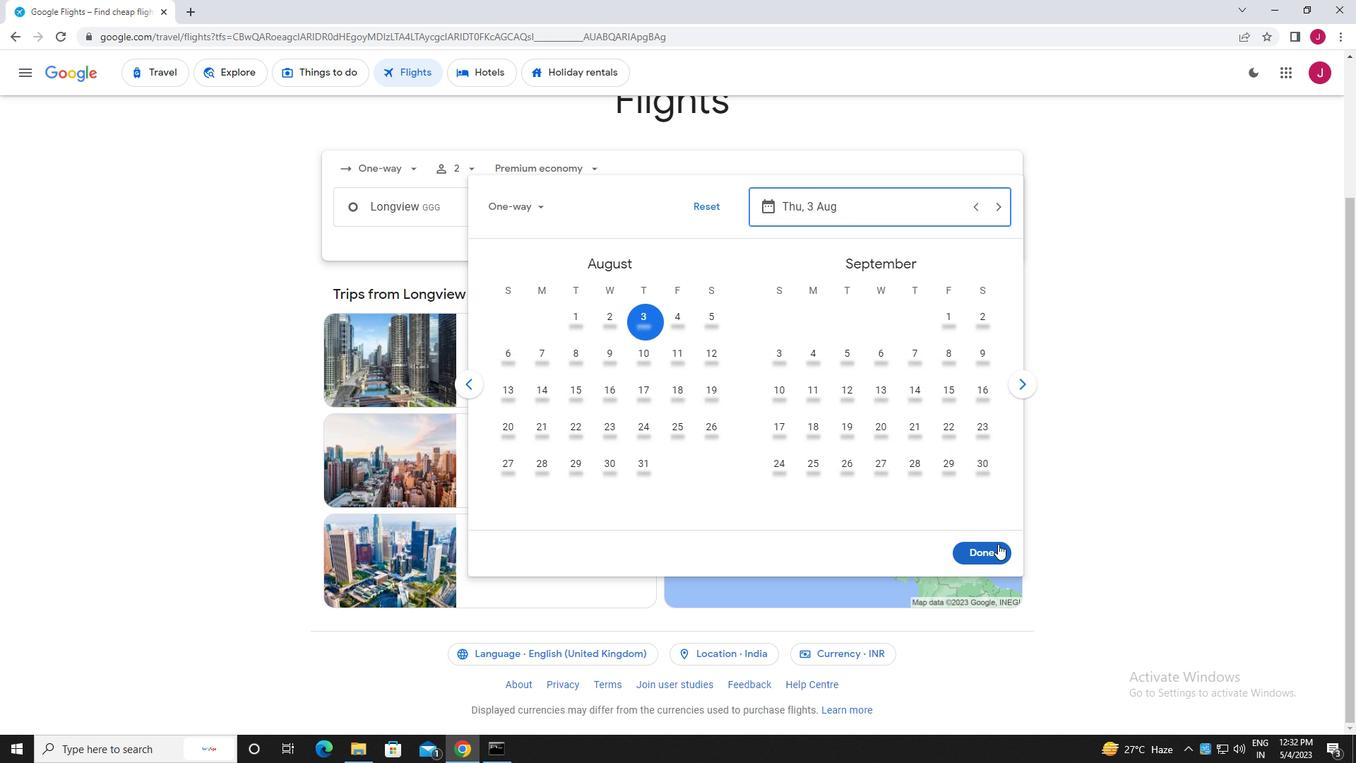 
Action: Mouse moved to (696, 259)
Screenshot: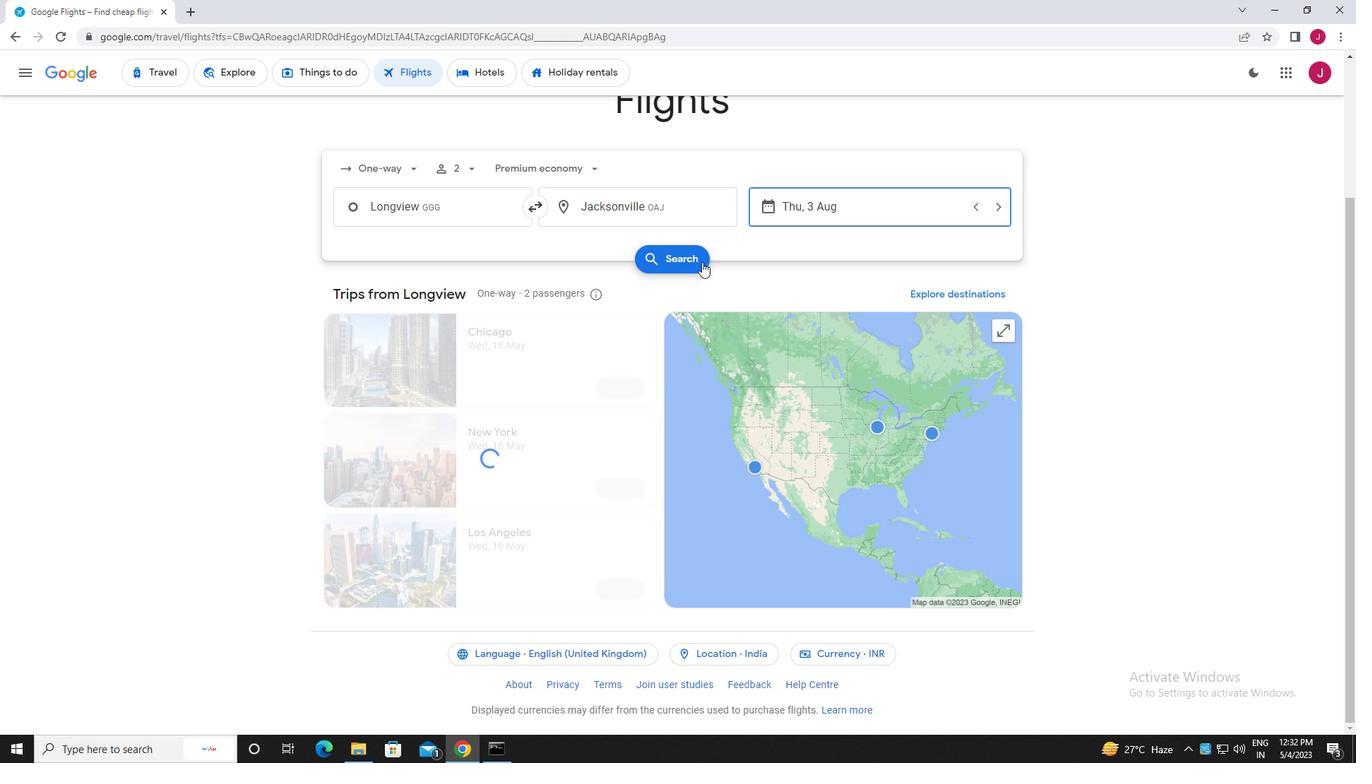 
Action: Mouse pressed left at (696, 259)
Screenshot: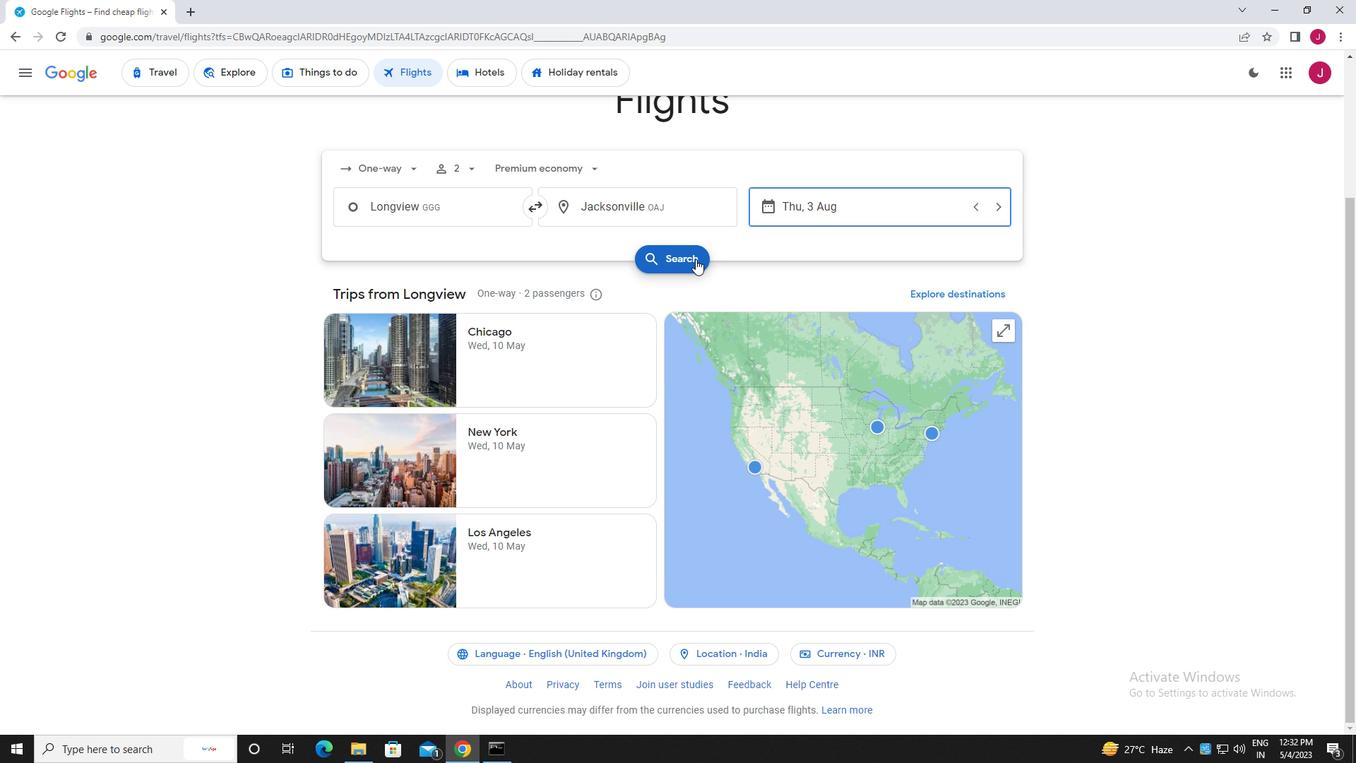 
Action: Mouse moved to (365, 203)
Screenshot: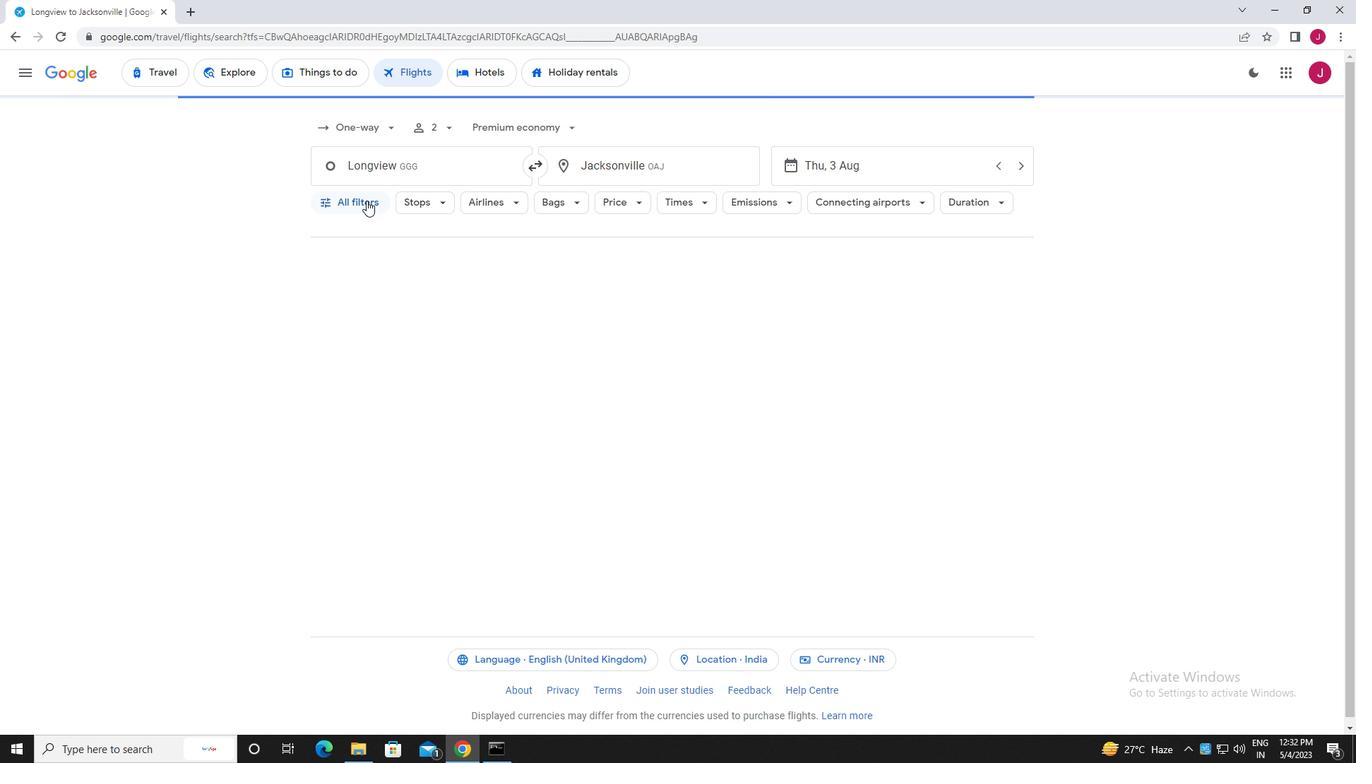 
Action: Mouse pressed left at (365, 203)
Screenshot: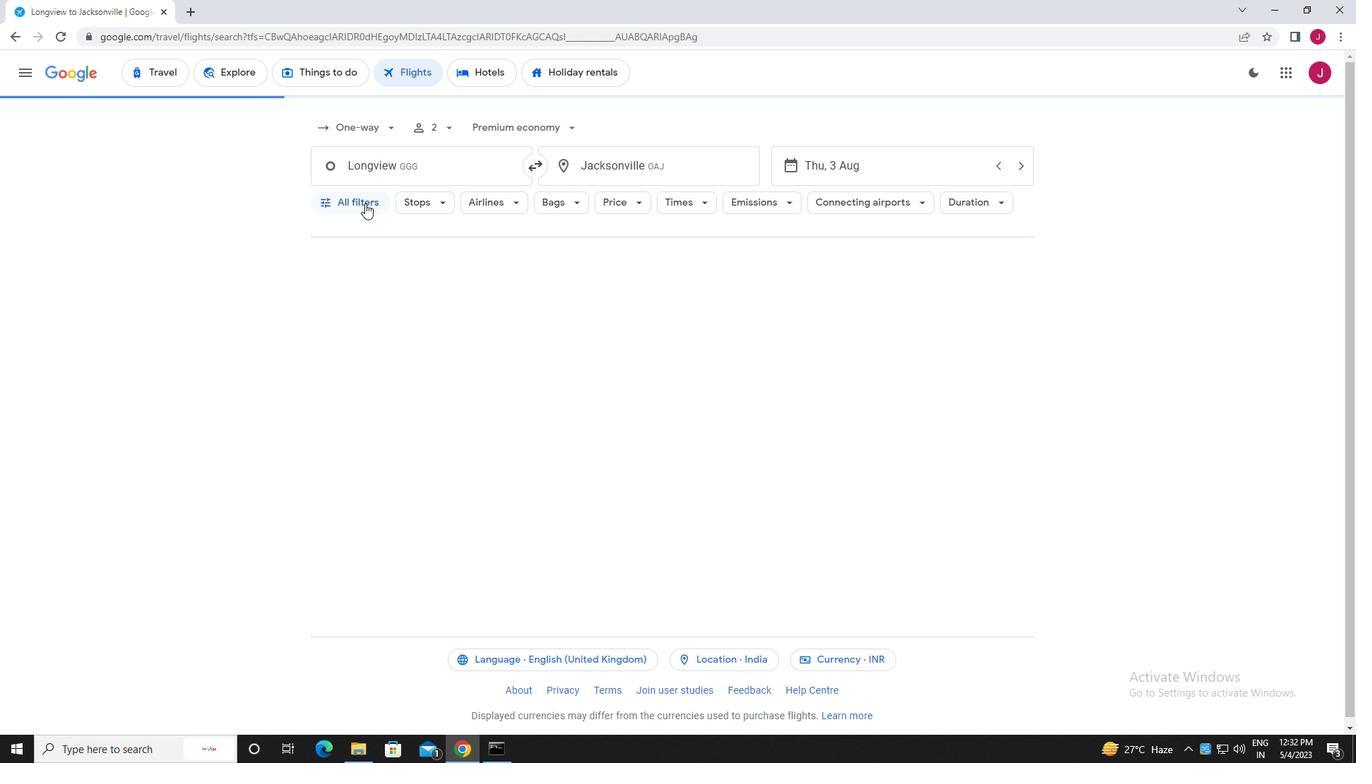 
Action: Mouse moved to (439, 281)
Screenshot: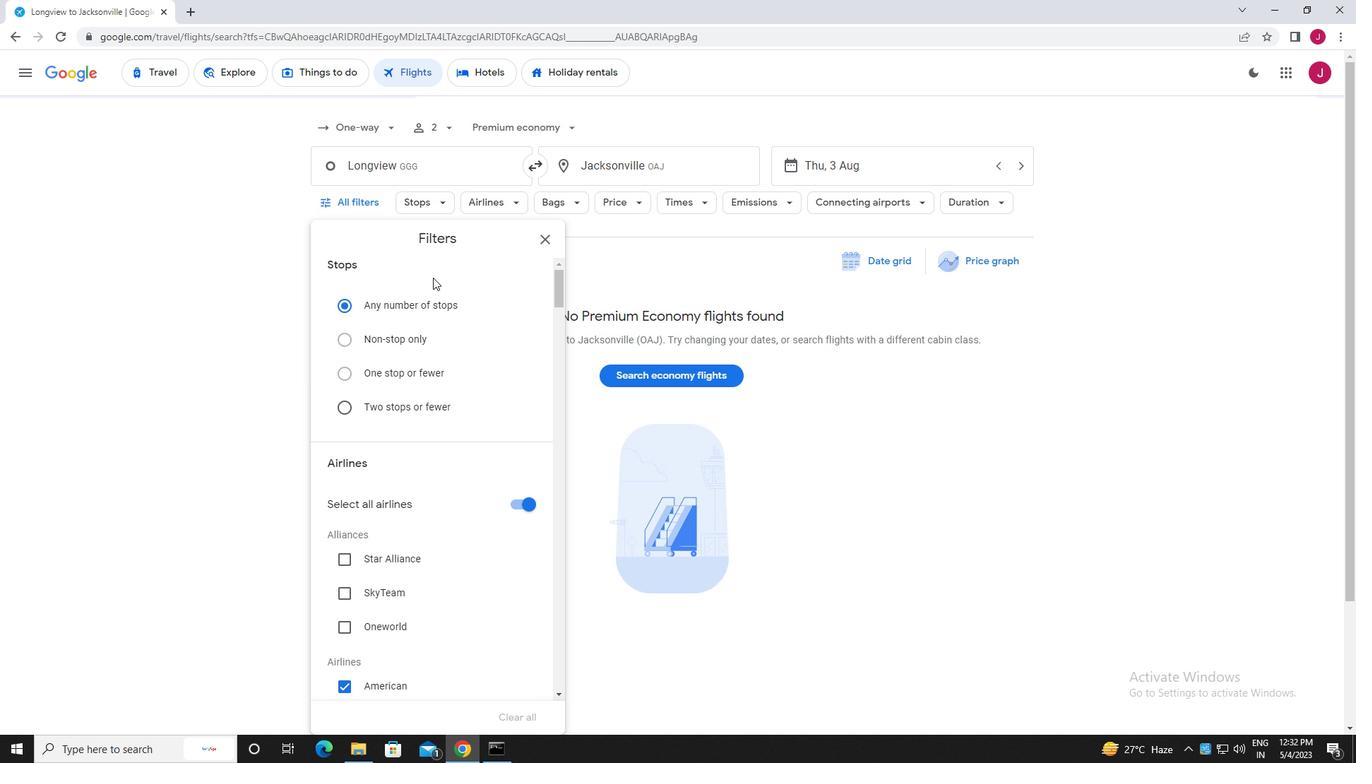 
Action: Mouse scrolled (439, 280) with delta (0, 0)
Screenshot: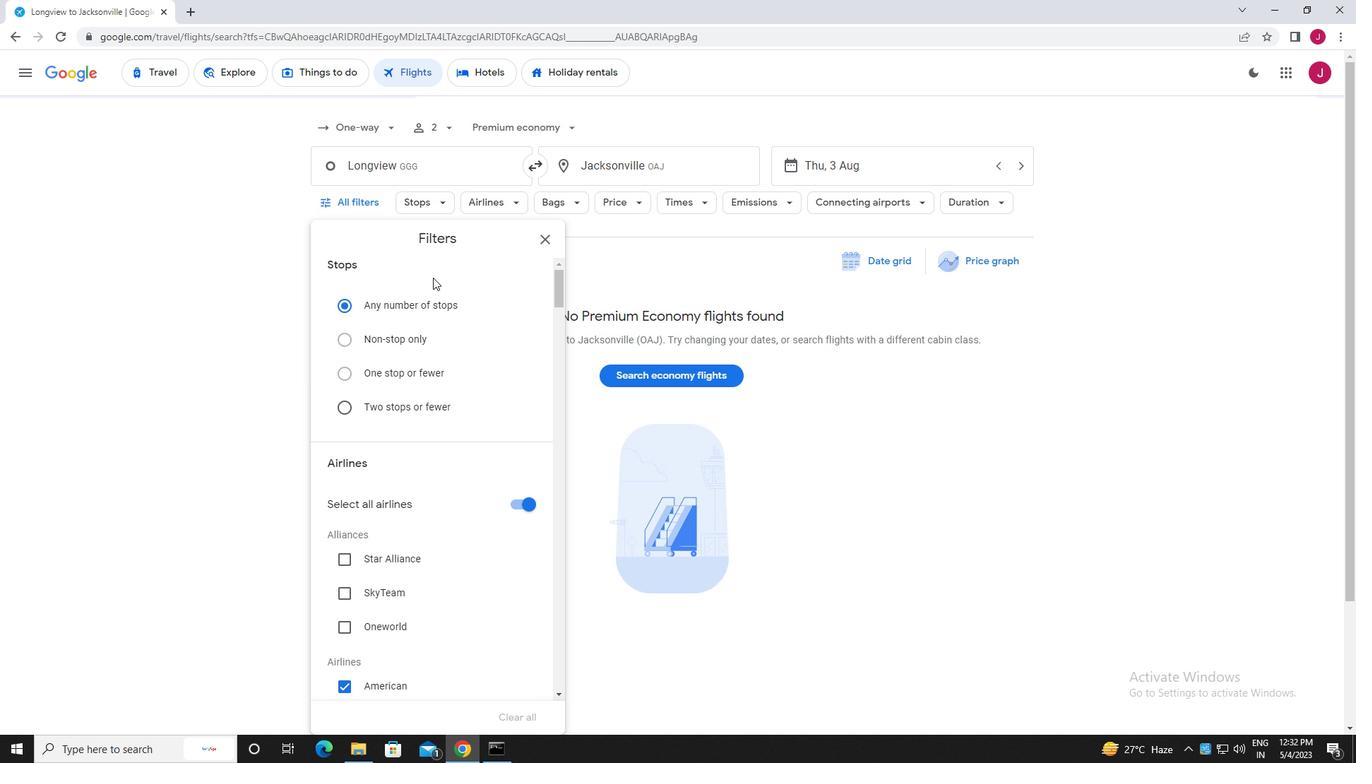 
Action: Mouse moved to (440, 281)
Screenshot: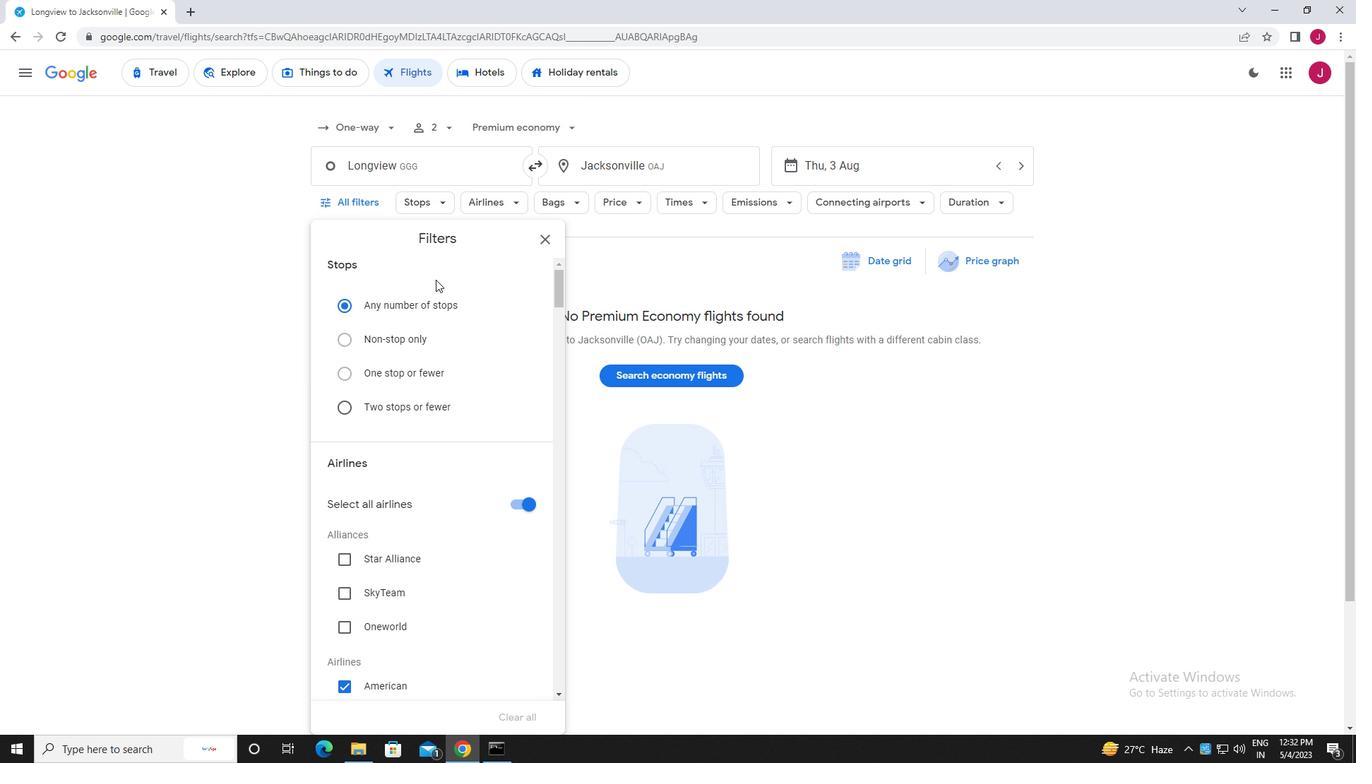 
Action: Mouse scrolled (440, 281) with delta (0, 0)
Screenshot: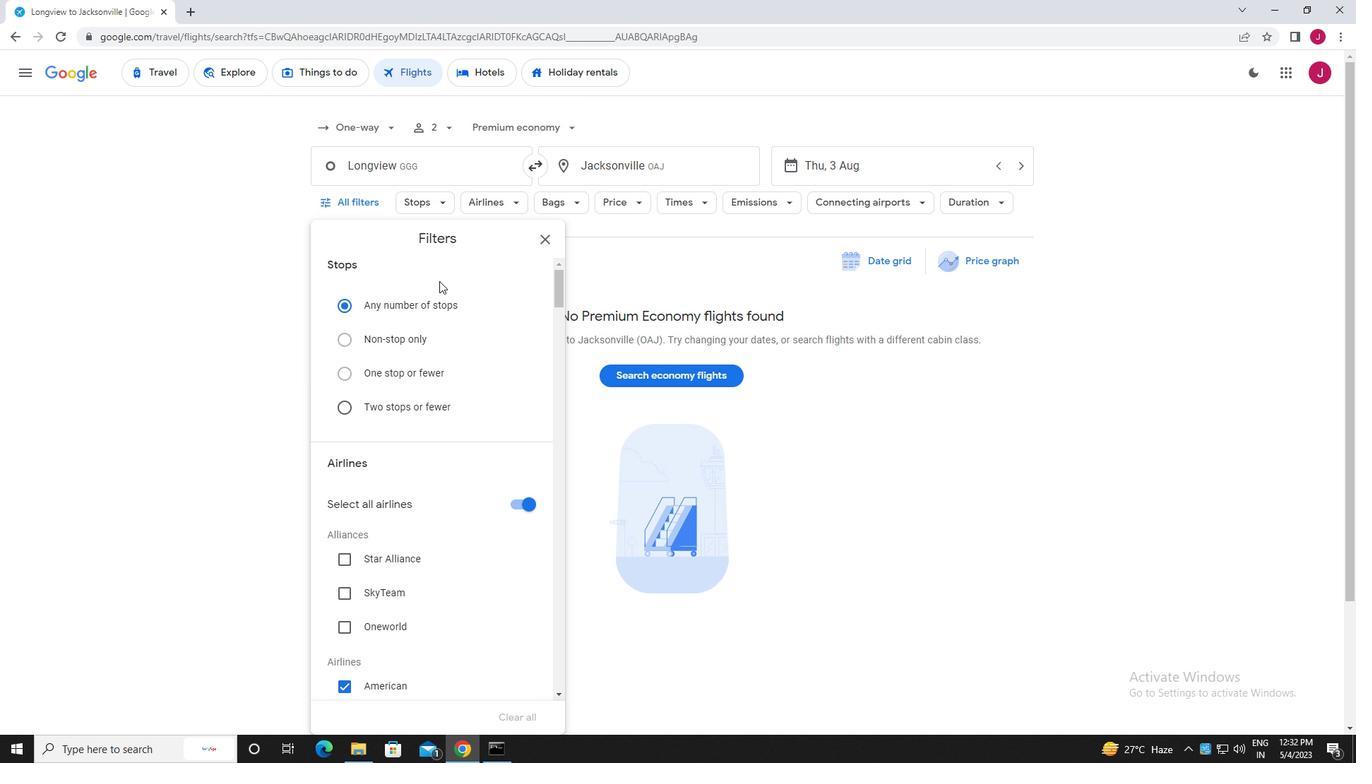 
Action: Mouse moved to (516, 362)
Screenshot: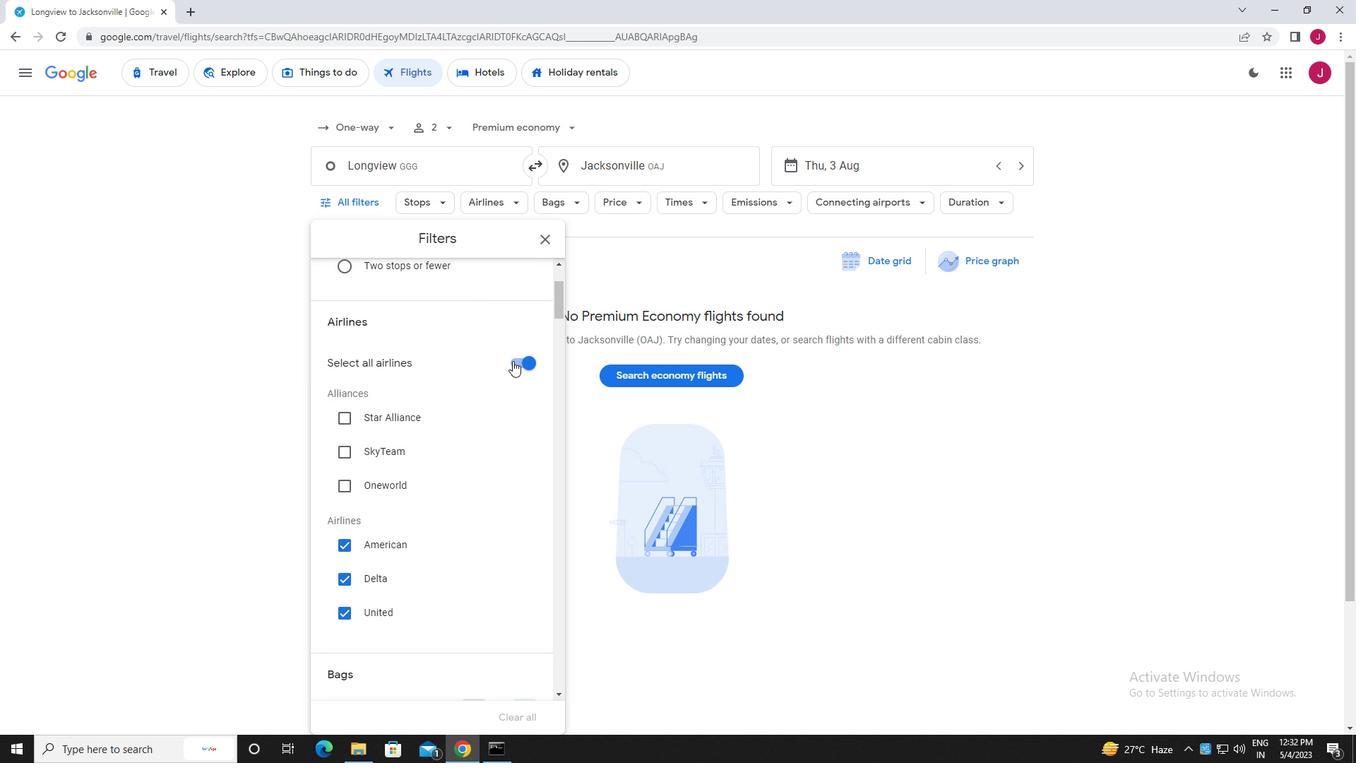 
Action: Mouse pressed left at (516, 362)
Screenshot: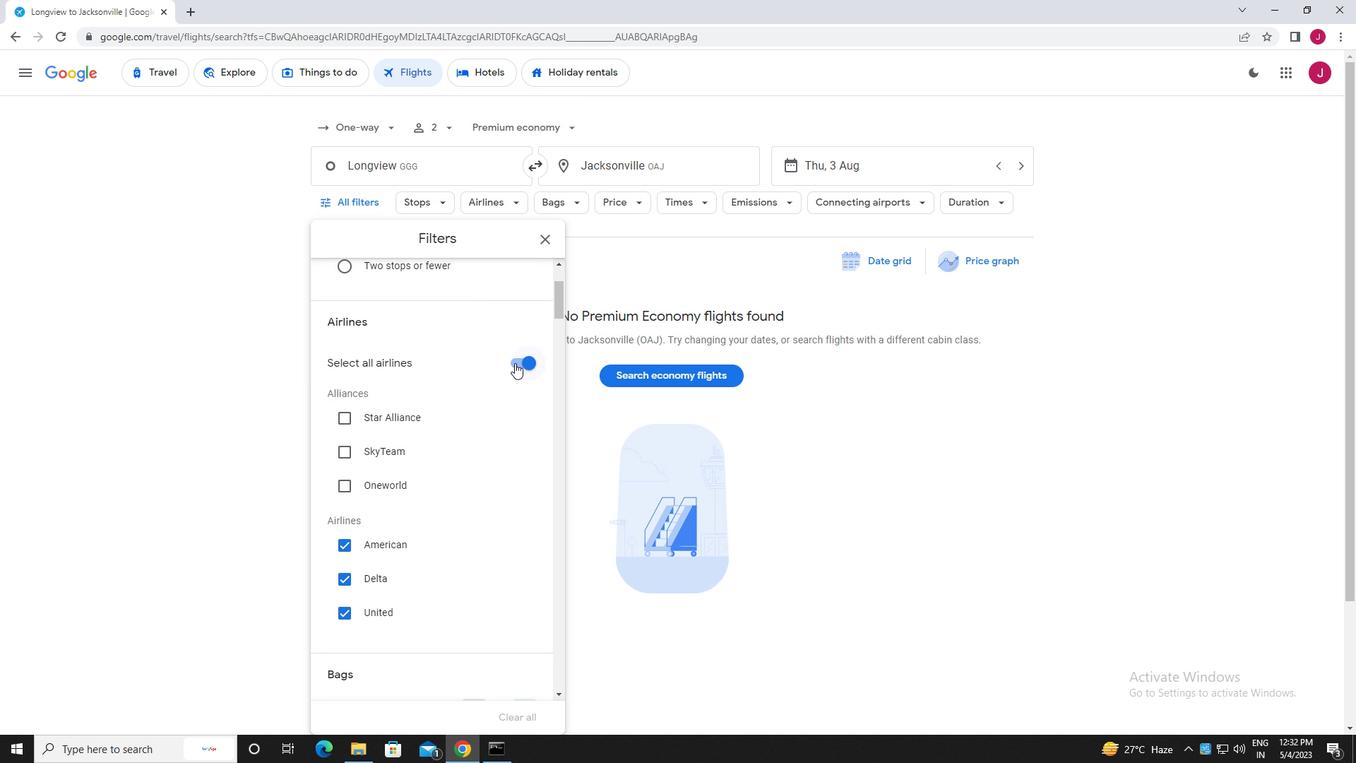 
Action: Mouse moved to (451, 315)
Screenshot: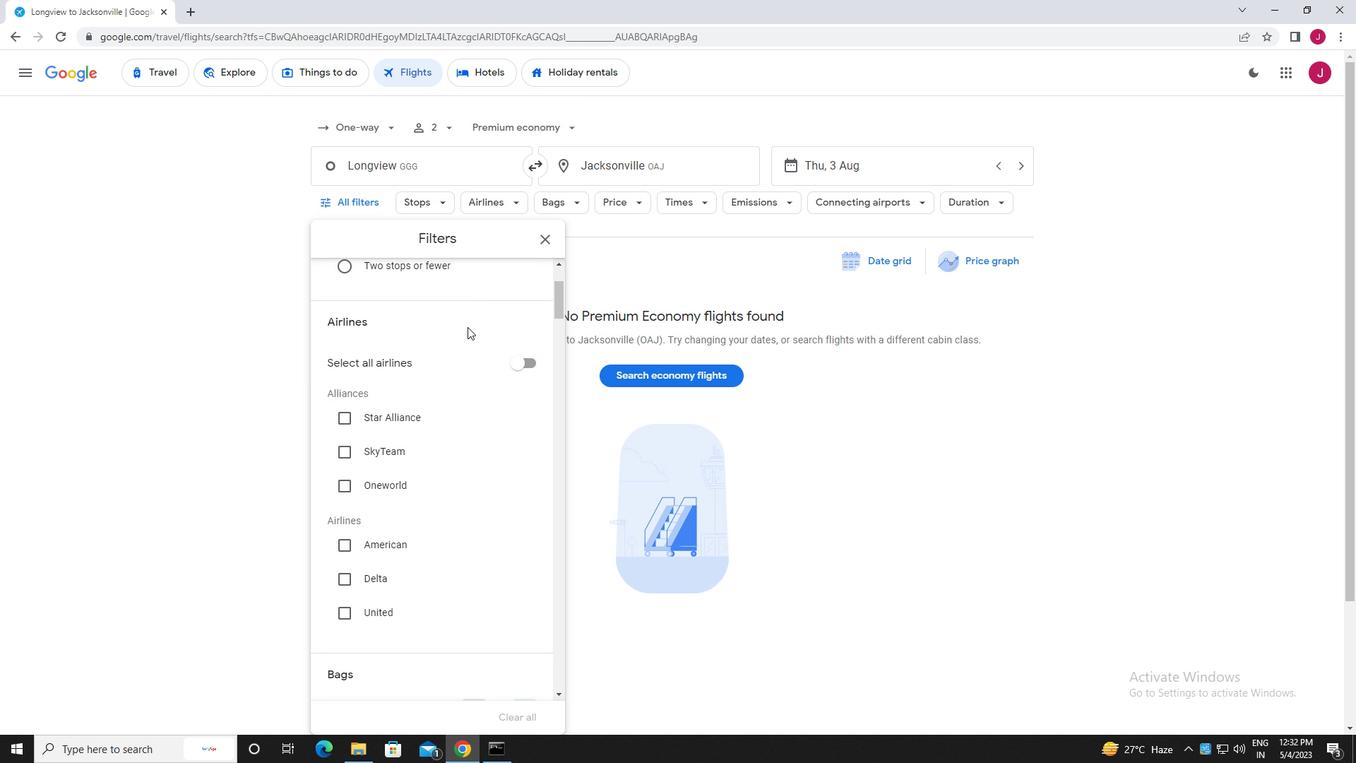 
Action: Mouse scrolled (451, 314) with delta (0, 0)
Screenshot: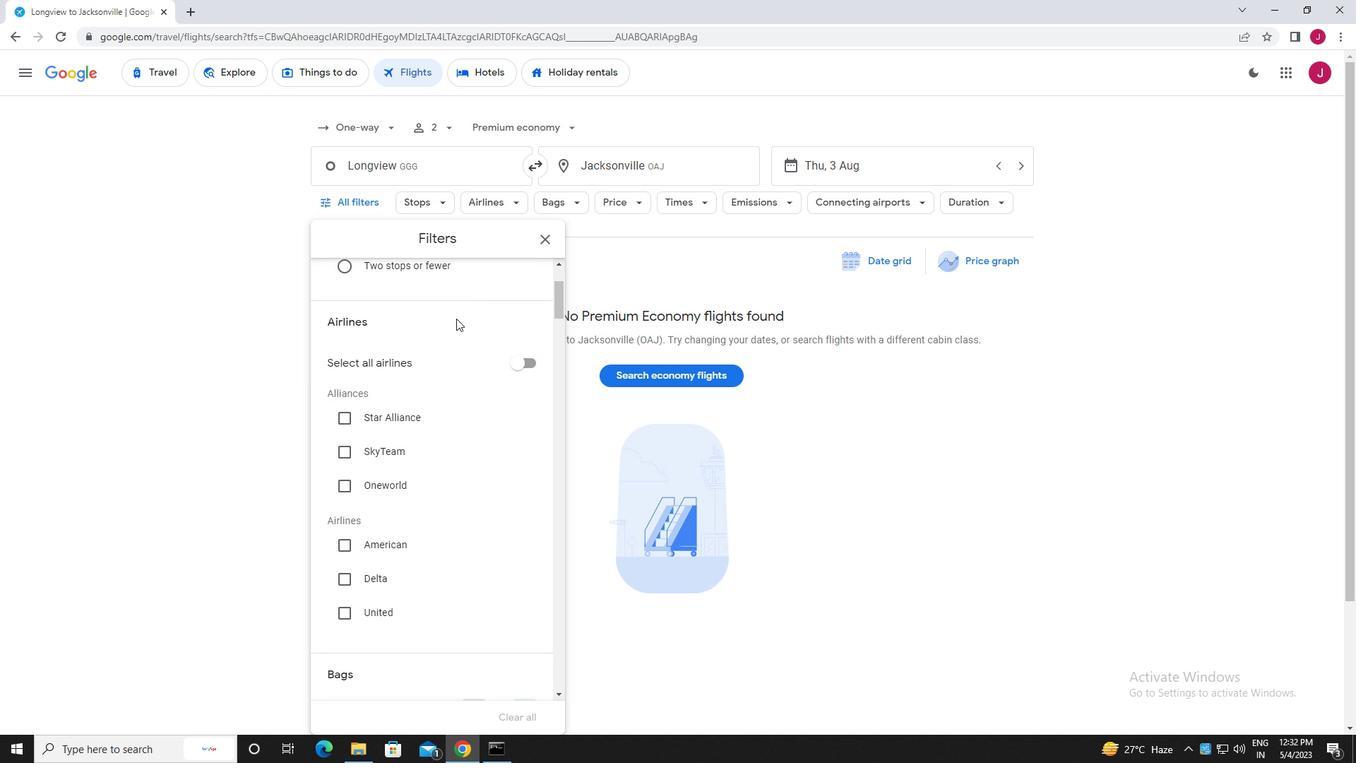 
Action: Mouse scrolled (451, 314) with delta (0, 0)
Screenshot: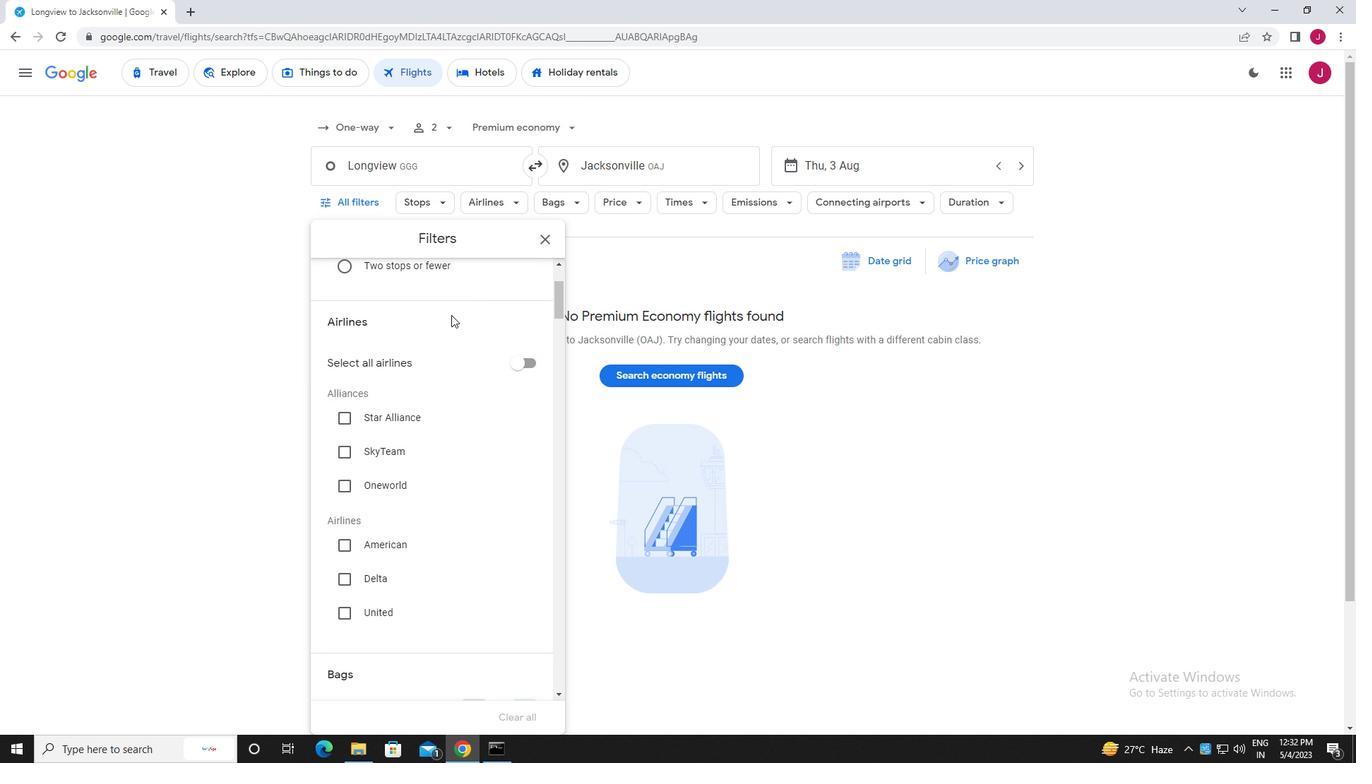 
Action: Mouse scrolled (451, 314) with delta (0, 0)
Screenshot: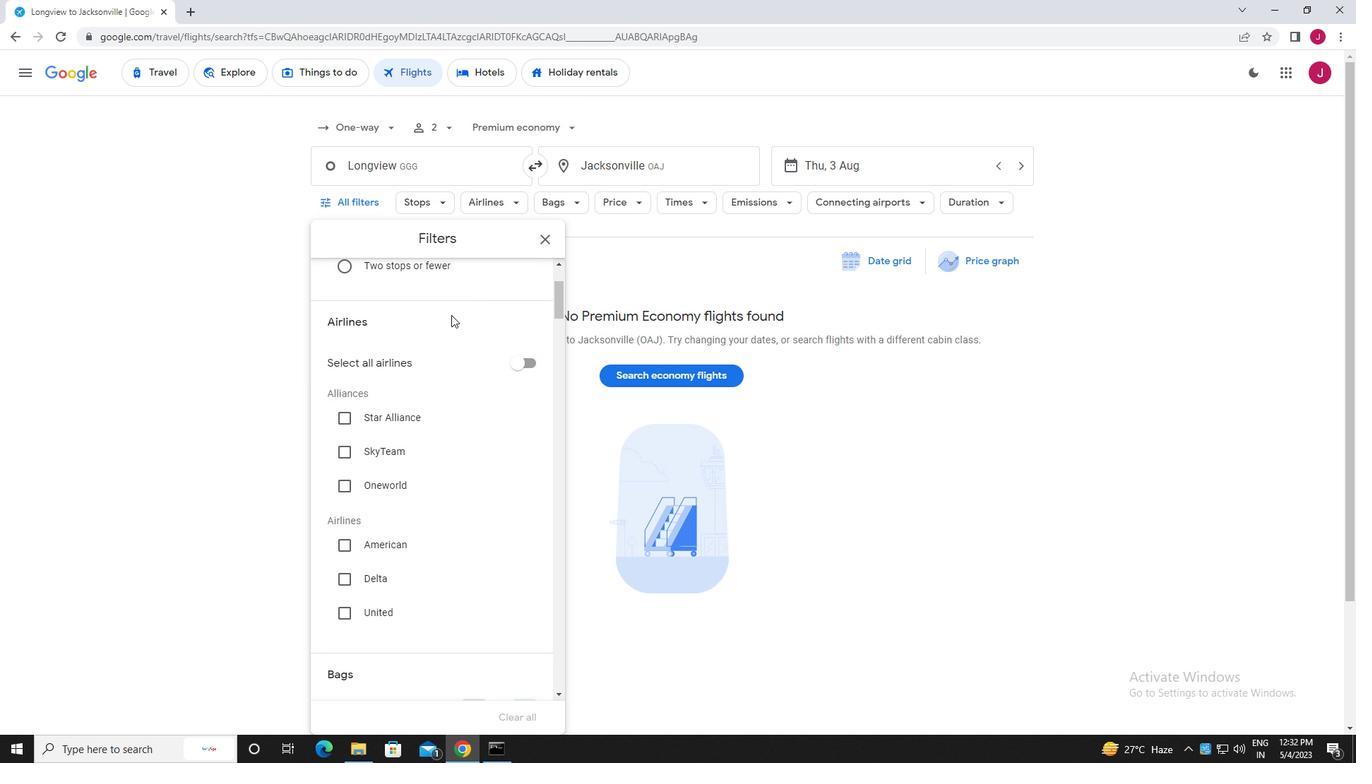 
Action: Mouse moved to (347, 331)
Screenshot: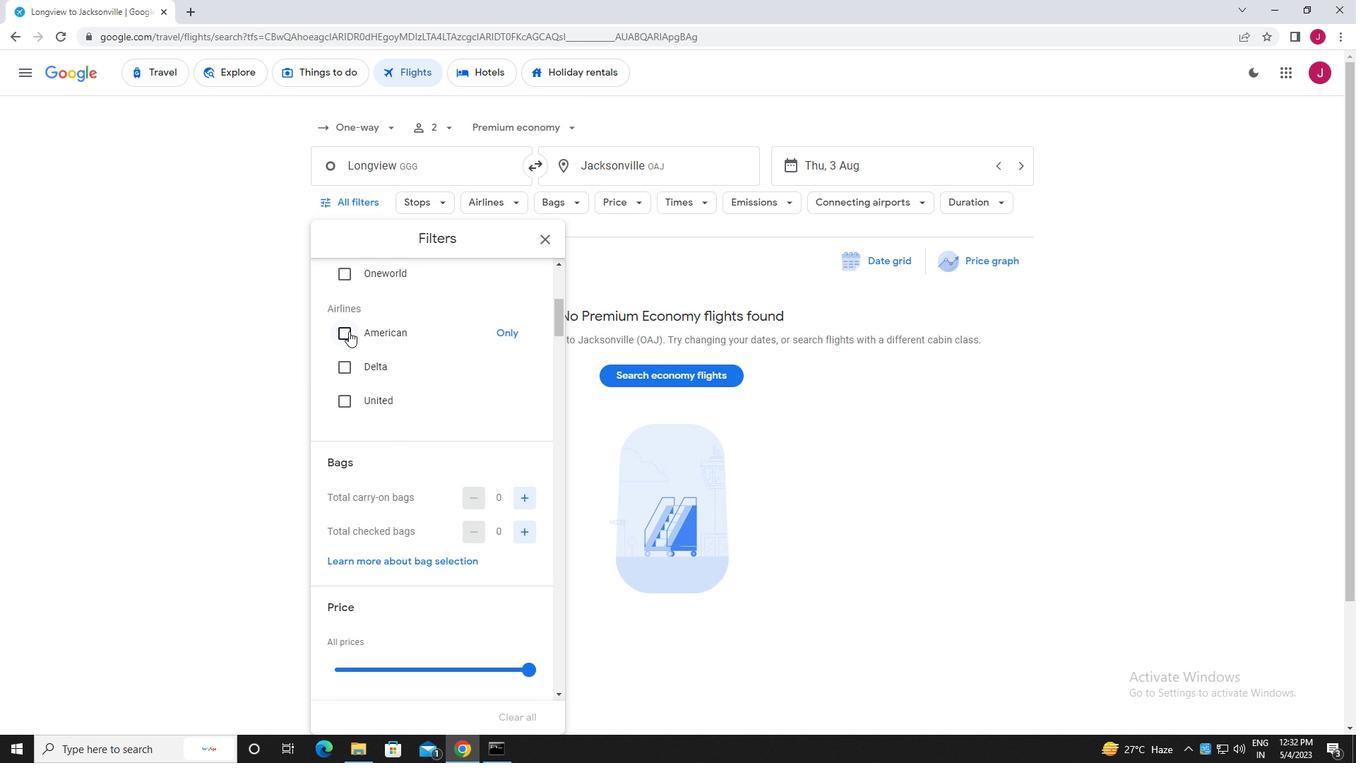 
Action: Mouse pressed left at (347, 331)
Screenshot: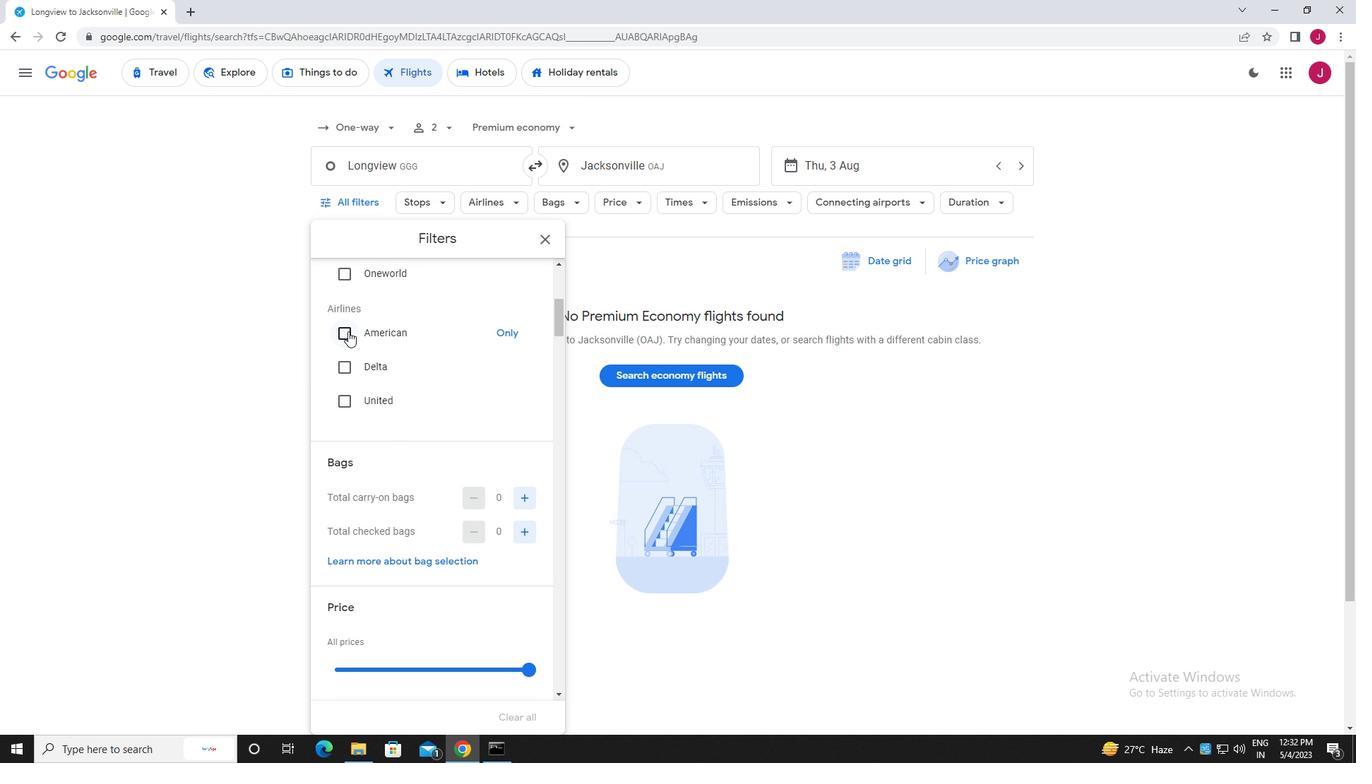 
Action: Mouse moved to (463, 333)
Screenshot: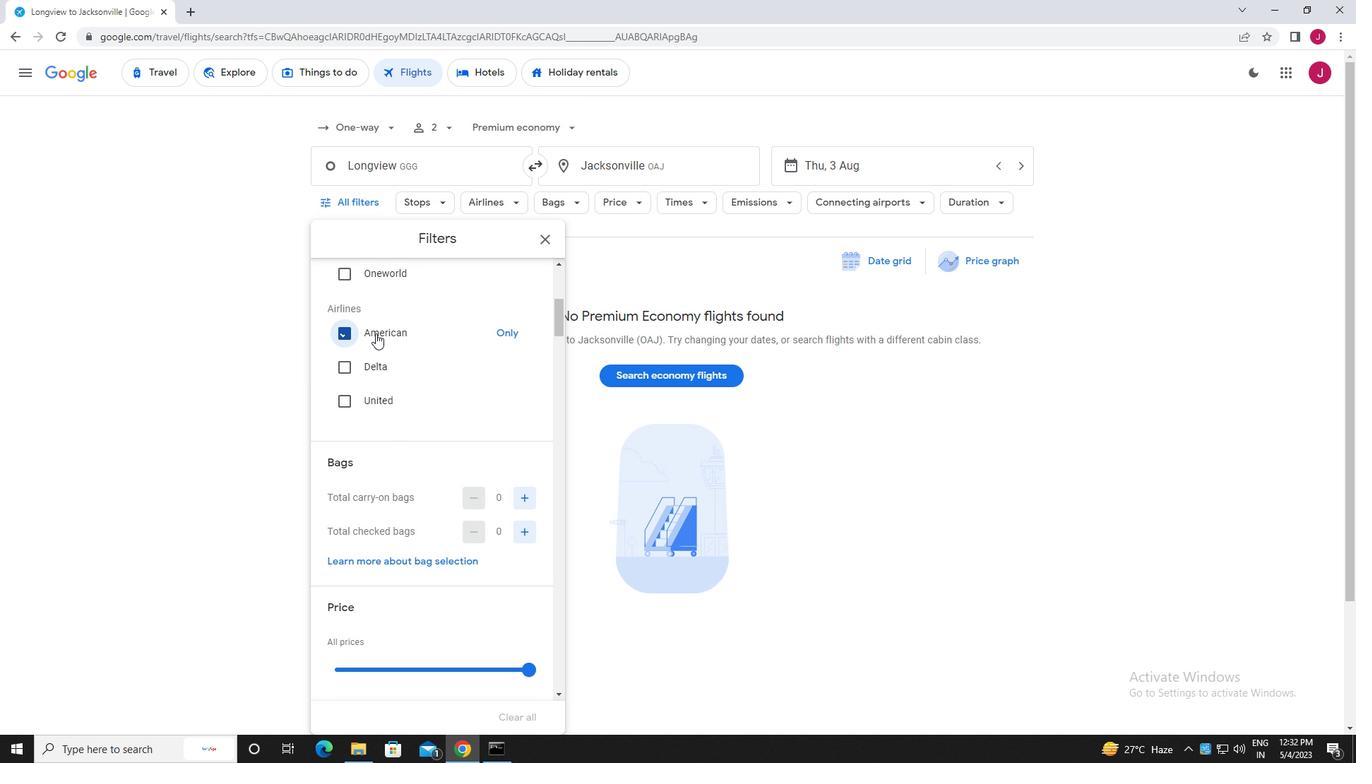 
Action: Mouse scrolled (463, 332) with delta (0, 0)
Screenshot: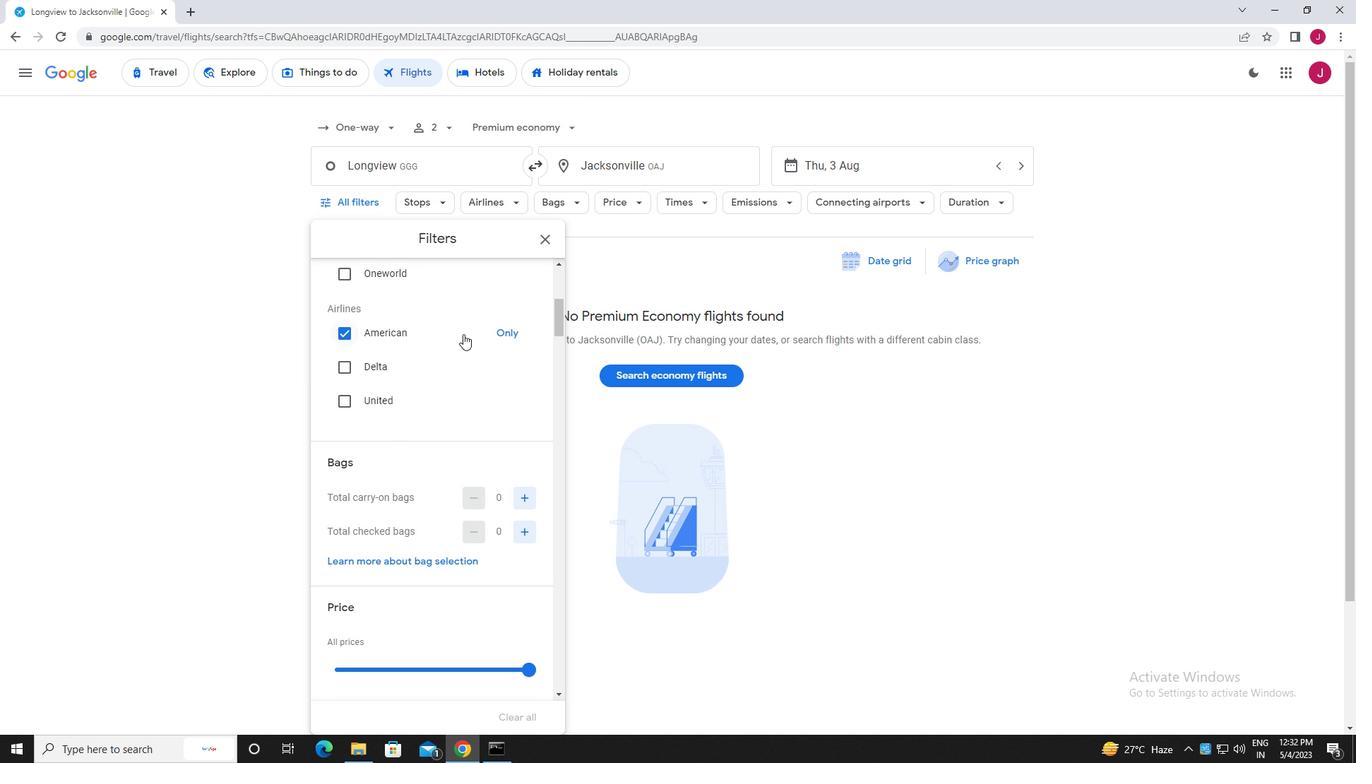 
Action: Mouse scrolled (463, 332) with delta (0, 0)
Screenshot: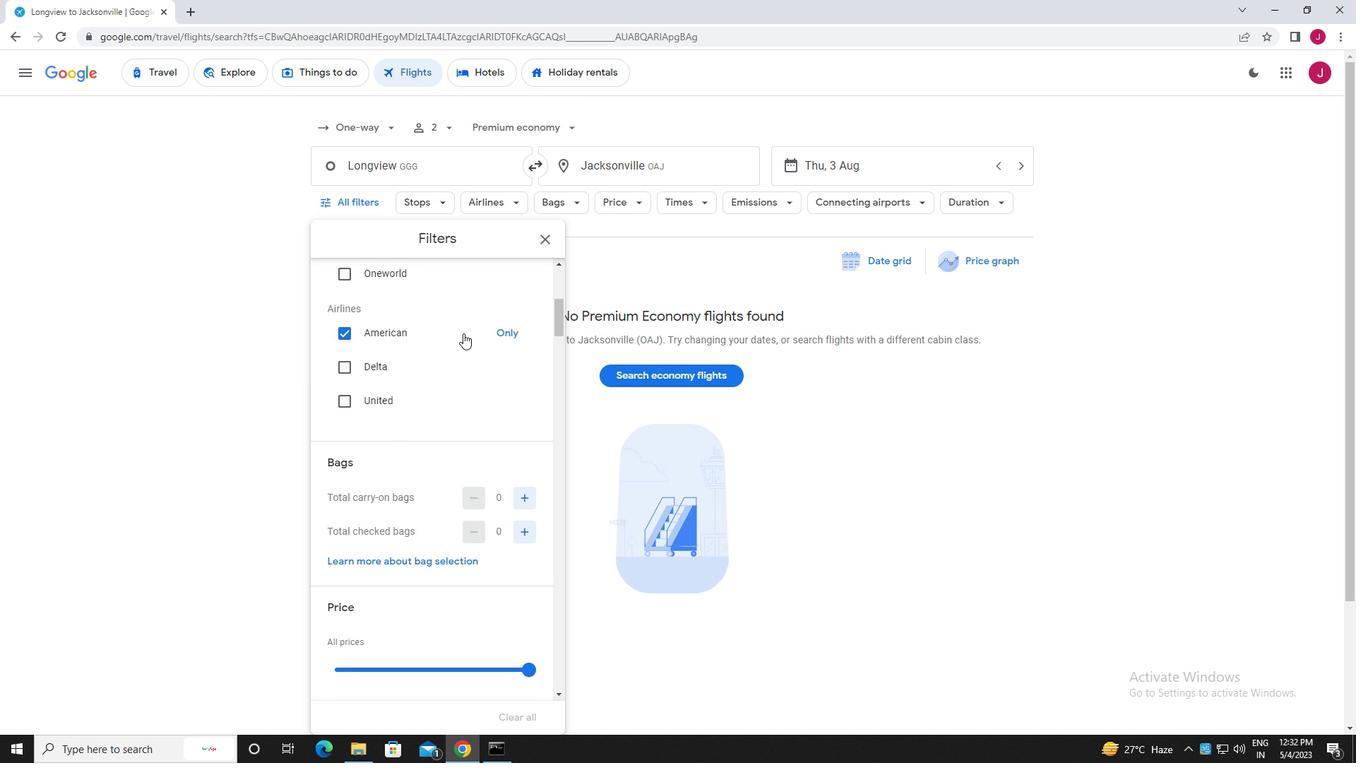 
Action: Mouse scrolled (463, 332) with delta (0, 0)
Screenshot: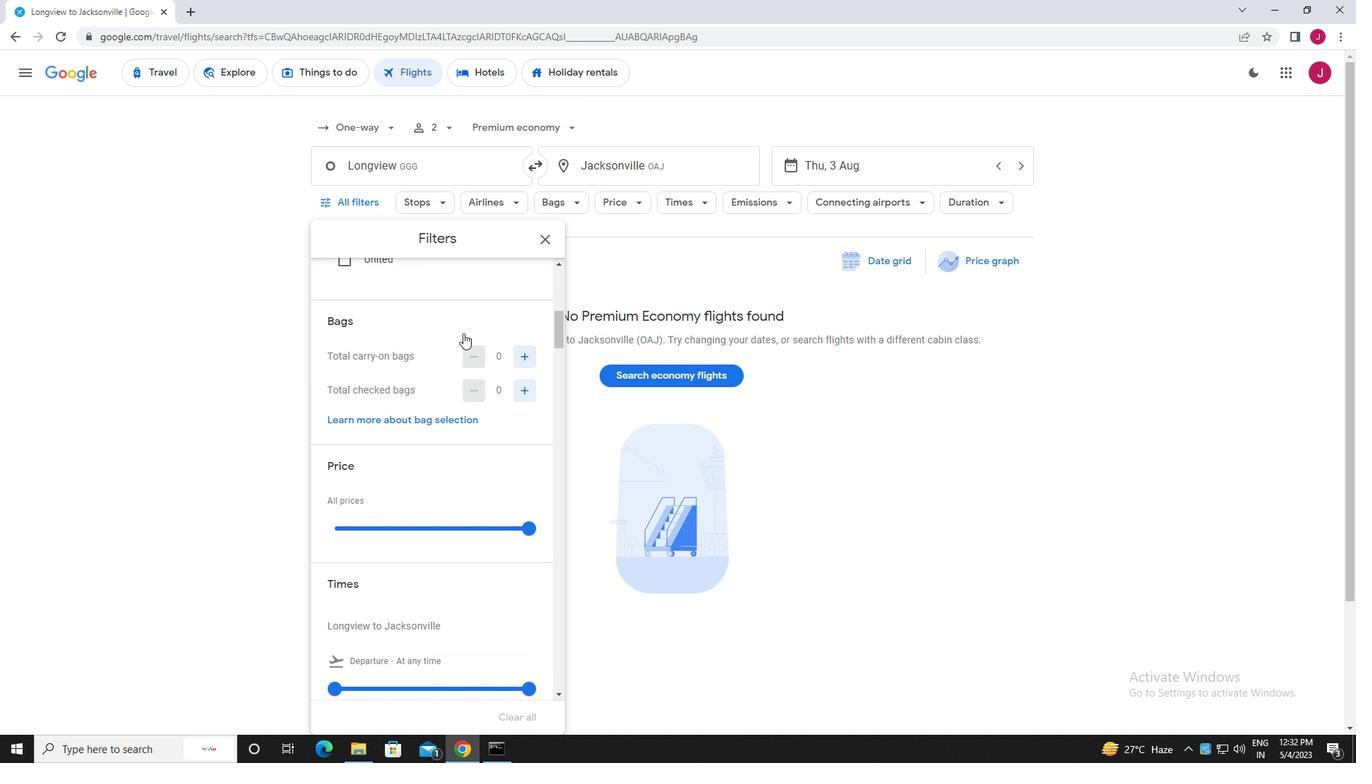 
Action: Mouse moved to (527, 321)
Screenshot: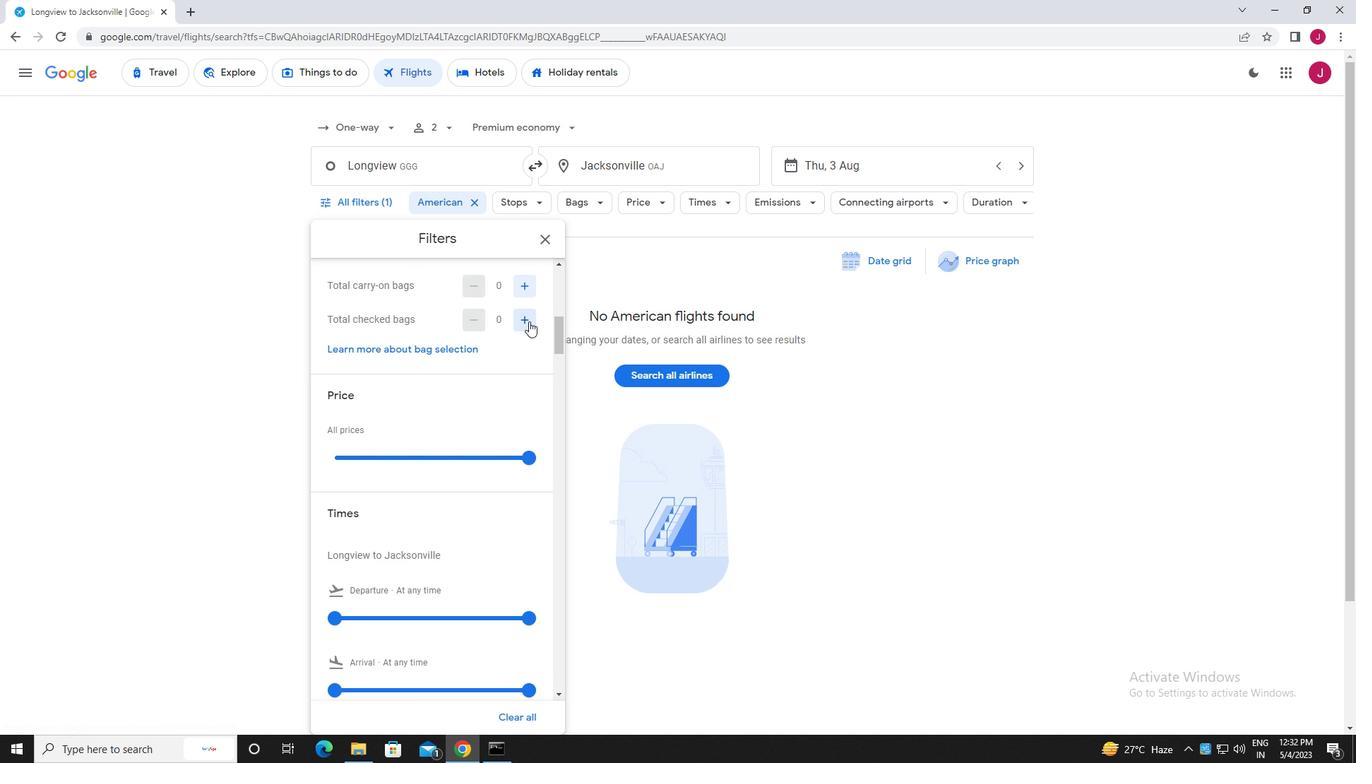 
Action: Mouse pressed left at (527, 321)
Screenshot: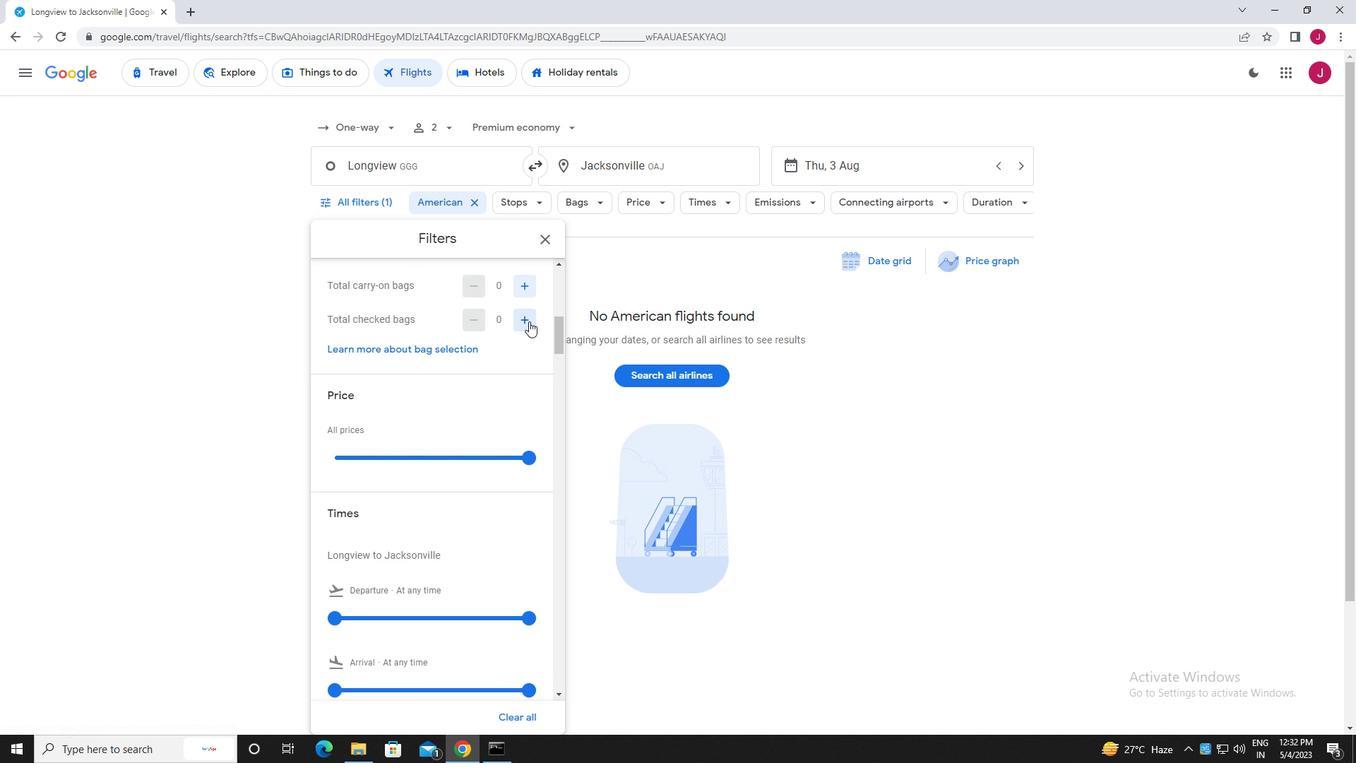 
Action: Mouse moved to (474, 317)
Screenshot: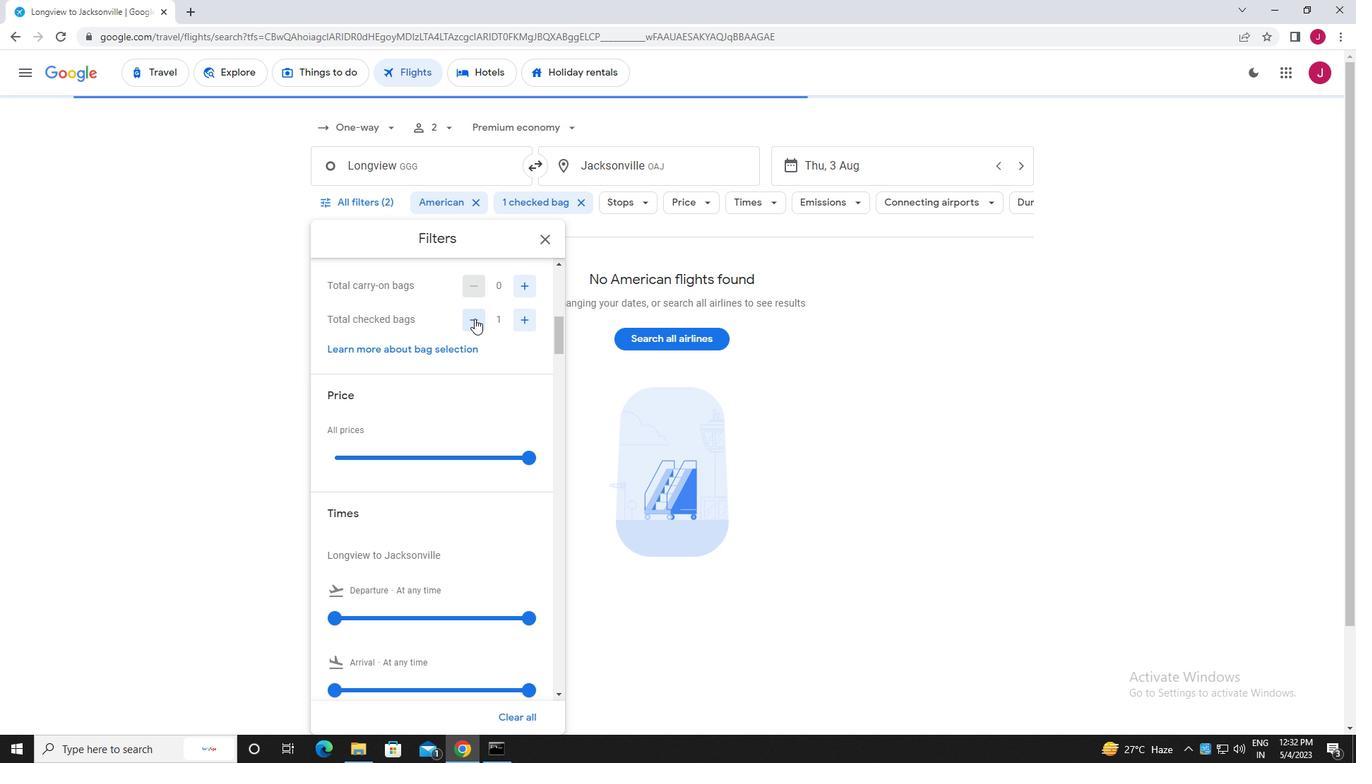 
Action: Mouse scrolled (474, 317) with delta (0, 0)
Screenshot: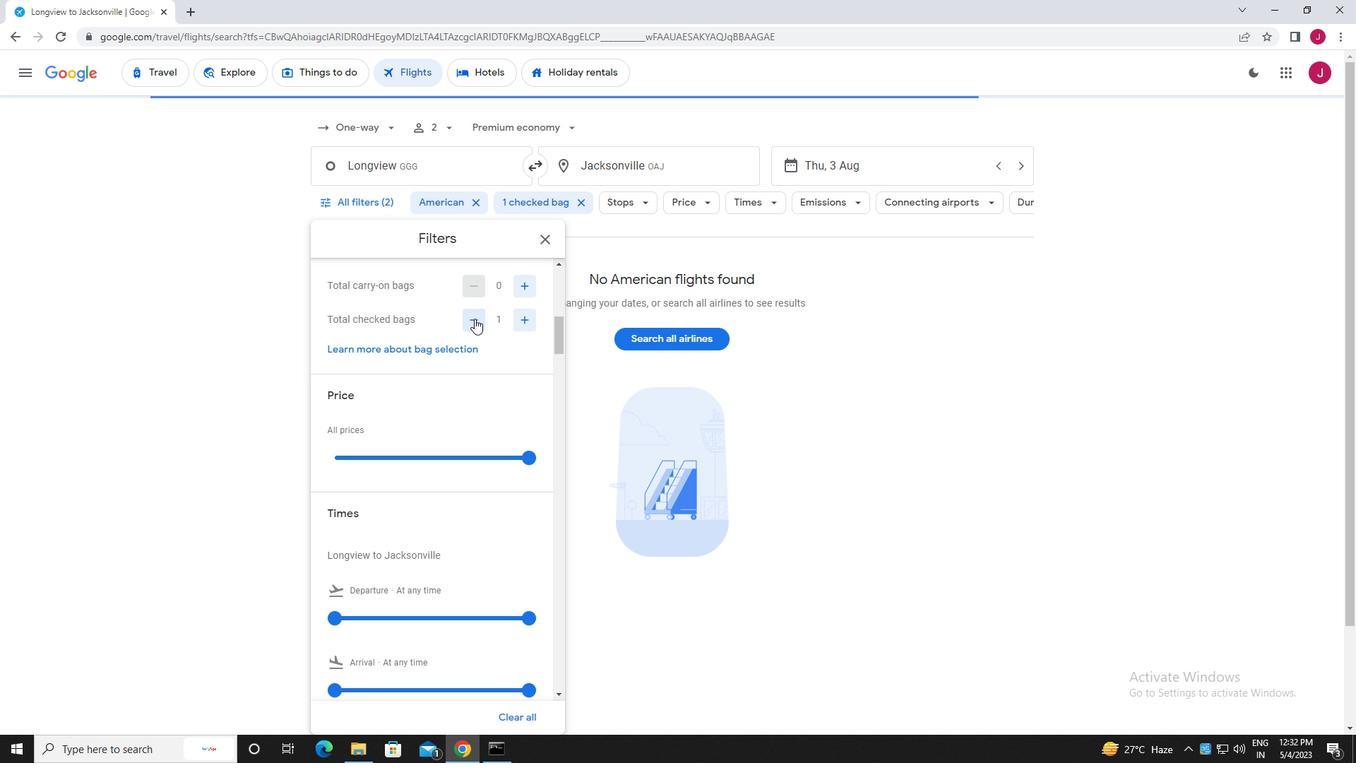 
Action: Mouse scrolled (474, 317) with delta (0, 0)
Screenshot: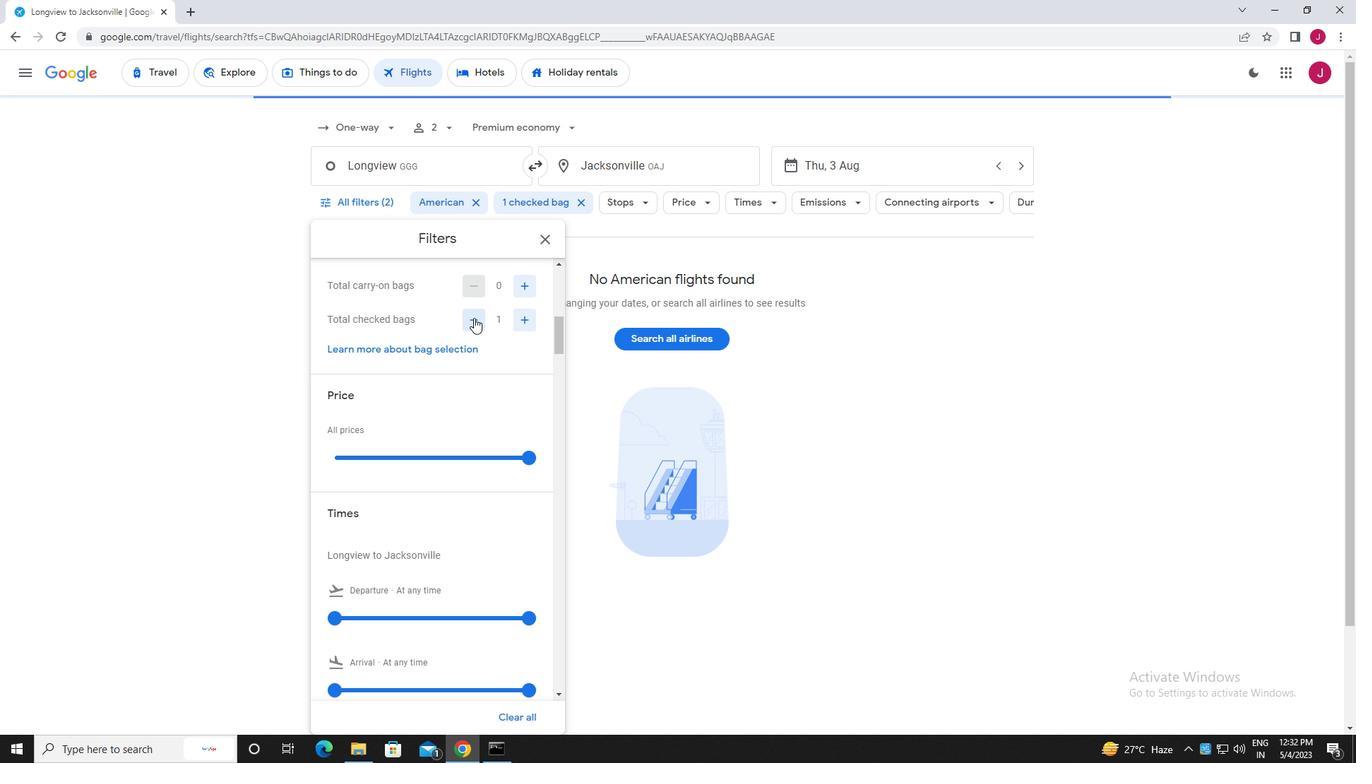
Action: Mouse moved to (523, 318)
Screenshot: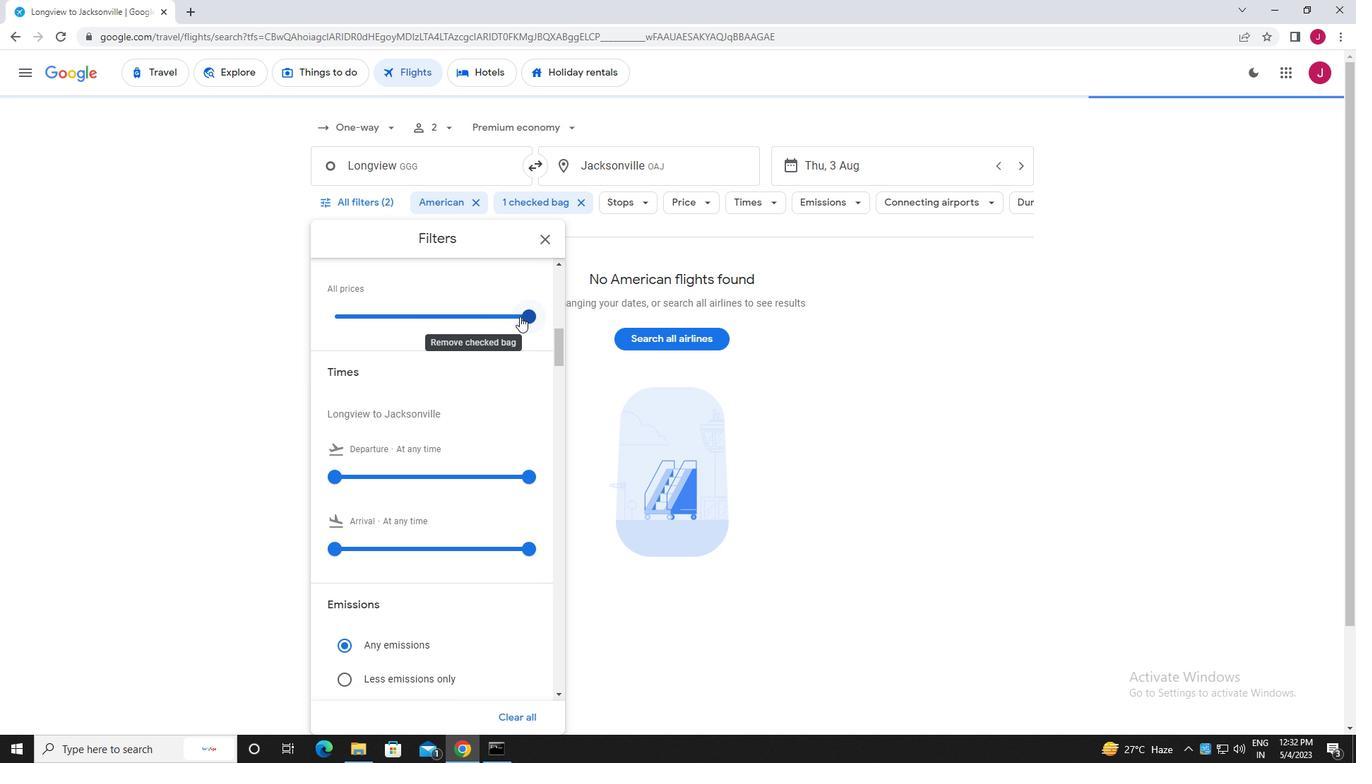 
Action: Mouse pressed left at (523, 318)
Screenshot: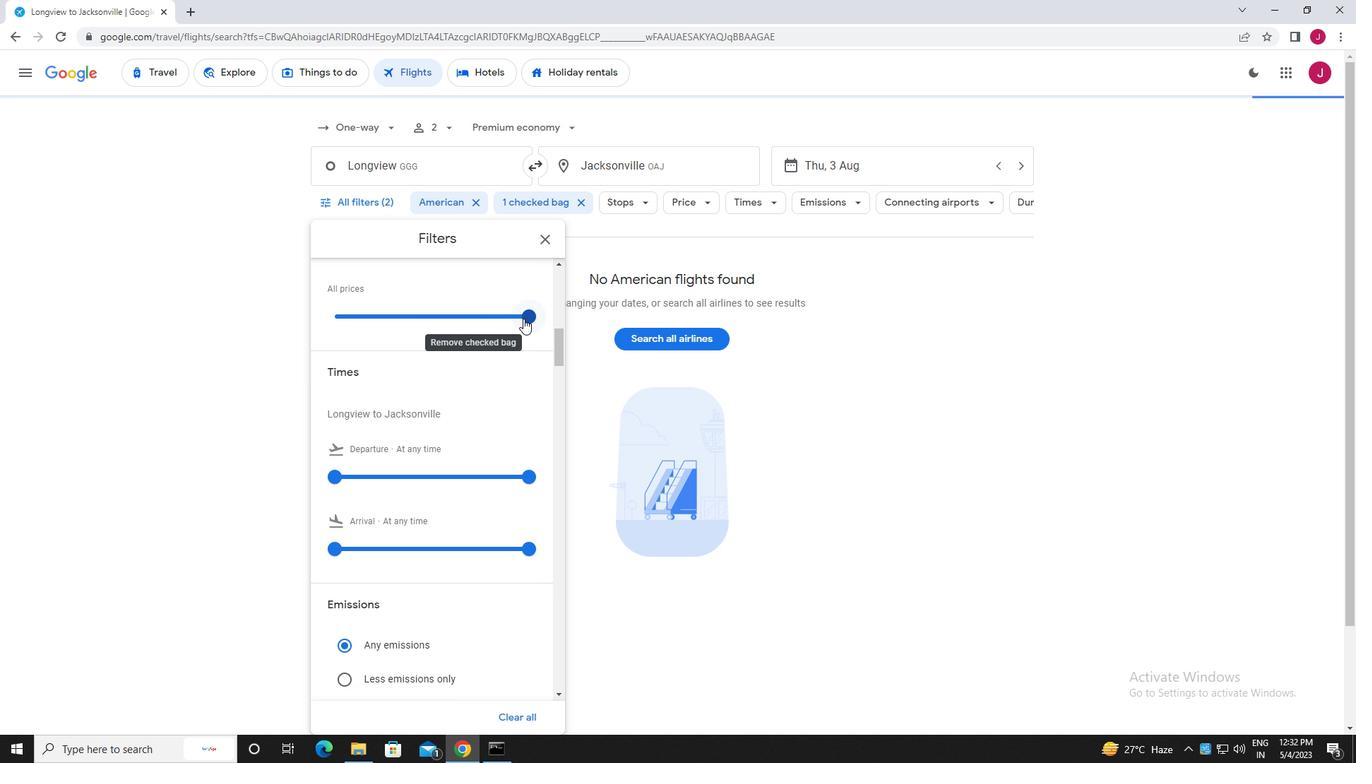 
Action: Mouse moved to (503, 315)
Screenshot: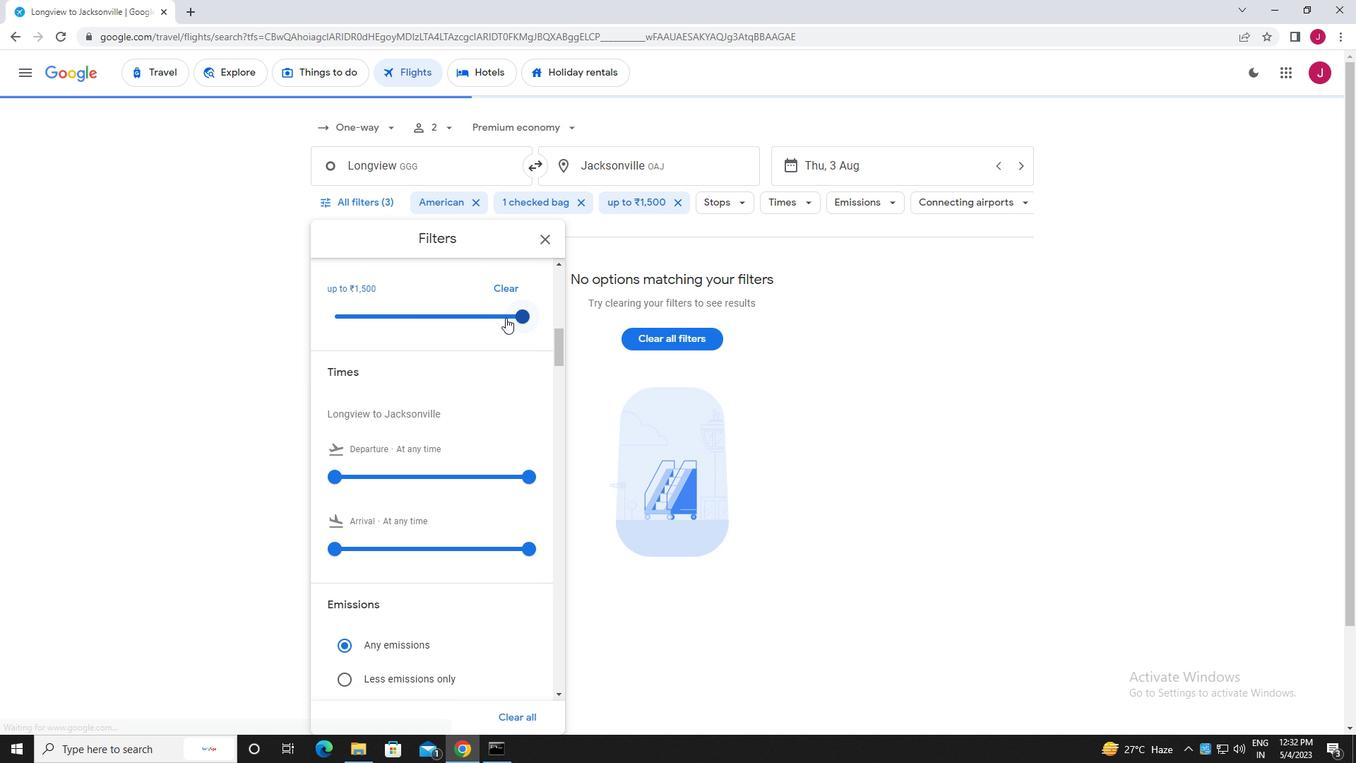 
Action: Mouse scrolled (503, 315) with delta (0, 0)
Screenshot: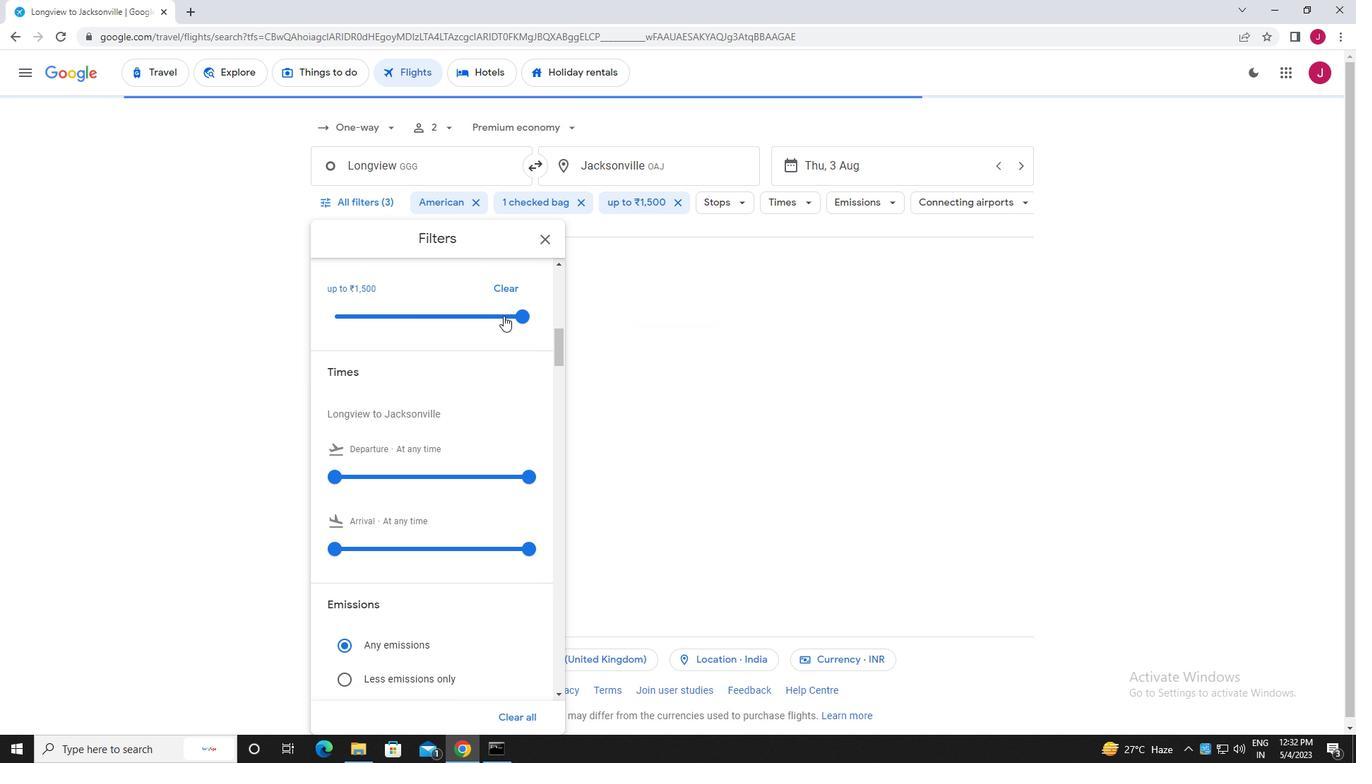 
Action: Mouse scrolled (503, 315) with delta (0, 0)
Screenshot: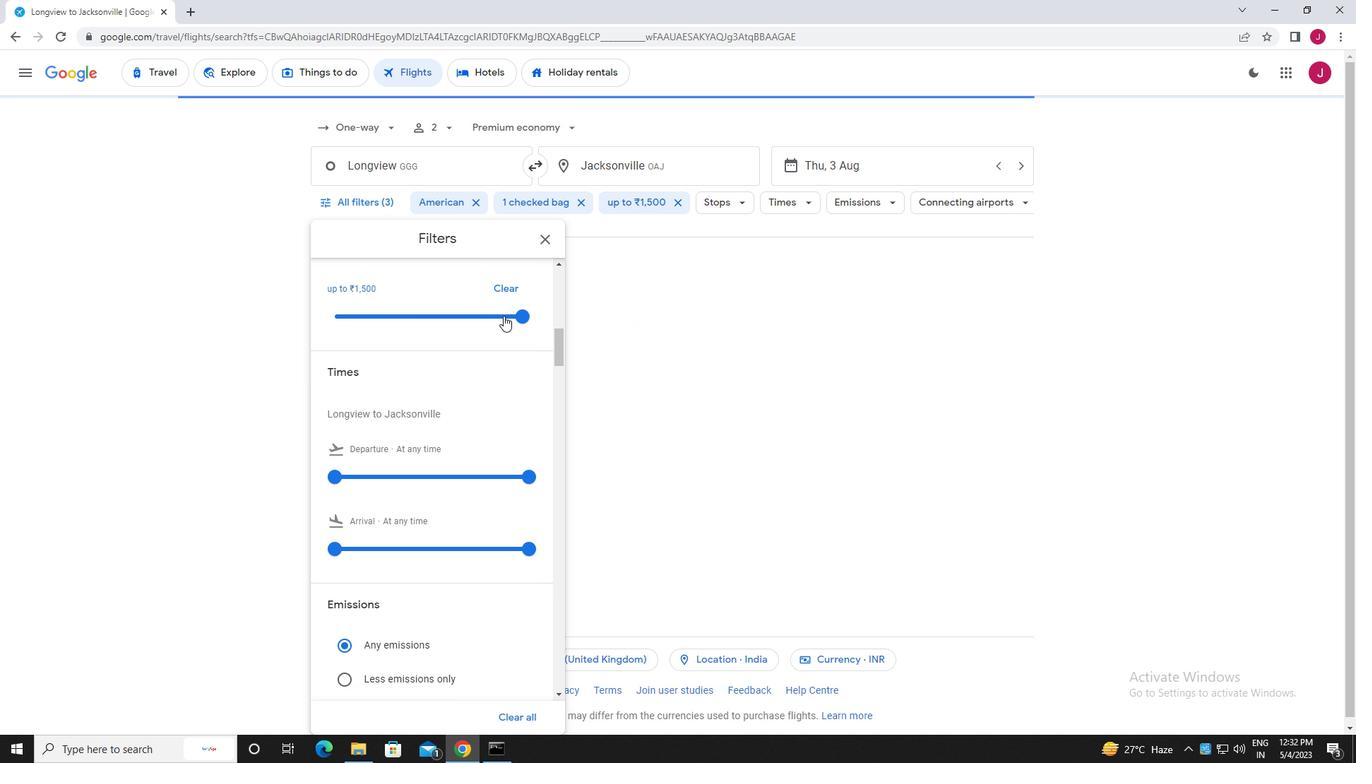 
Action: Mouse moved to (338, 337)
Screenshot: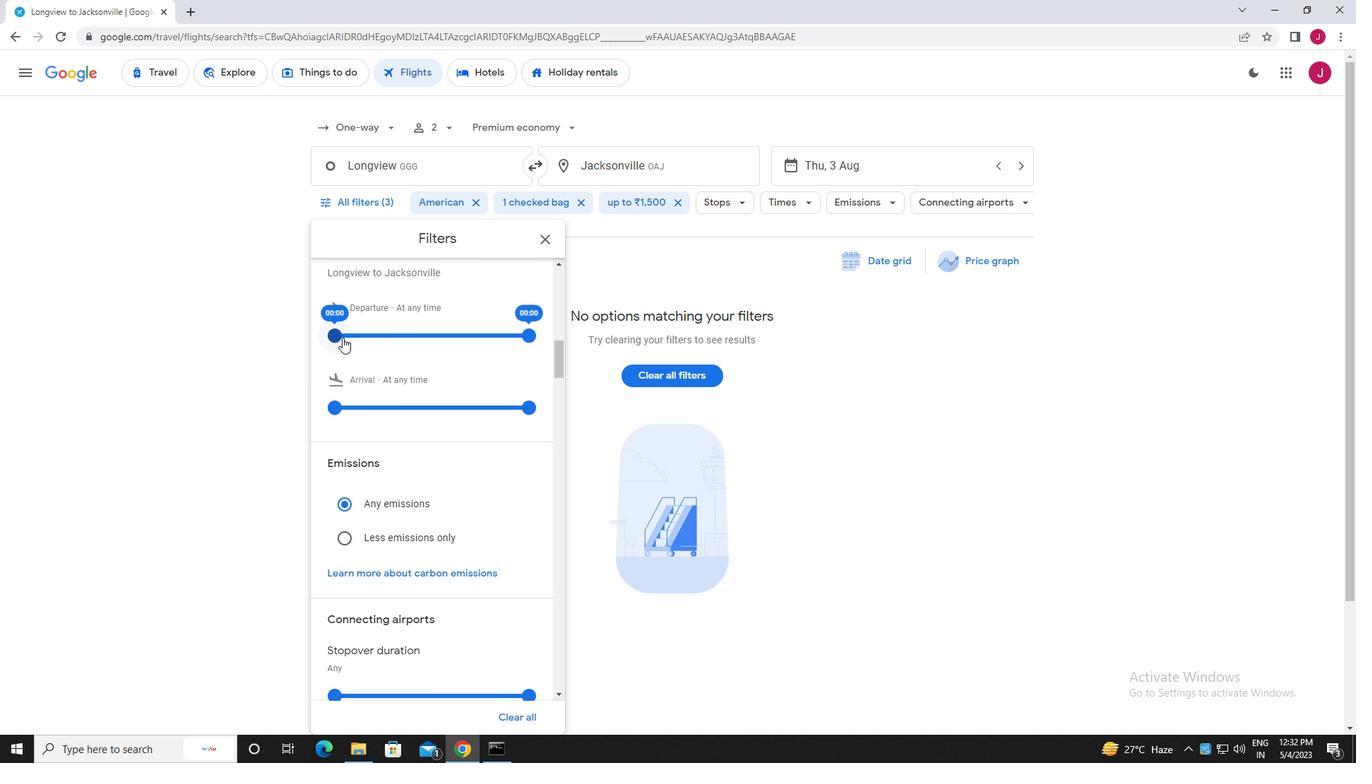 
Action: Mouse pressed left at (338, 337)
Screenshot: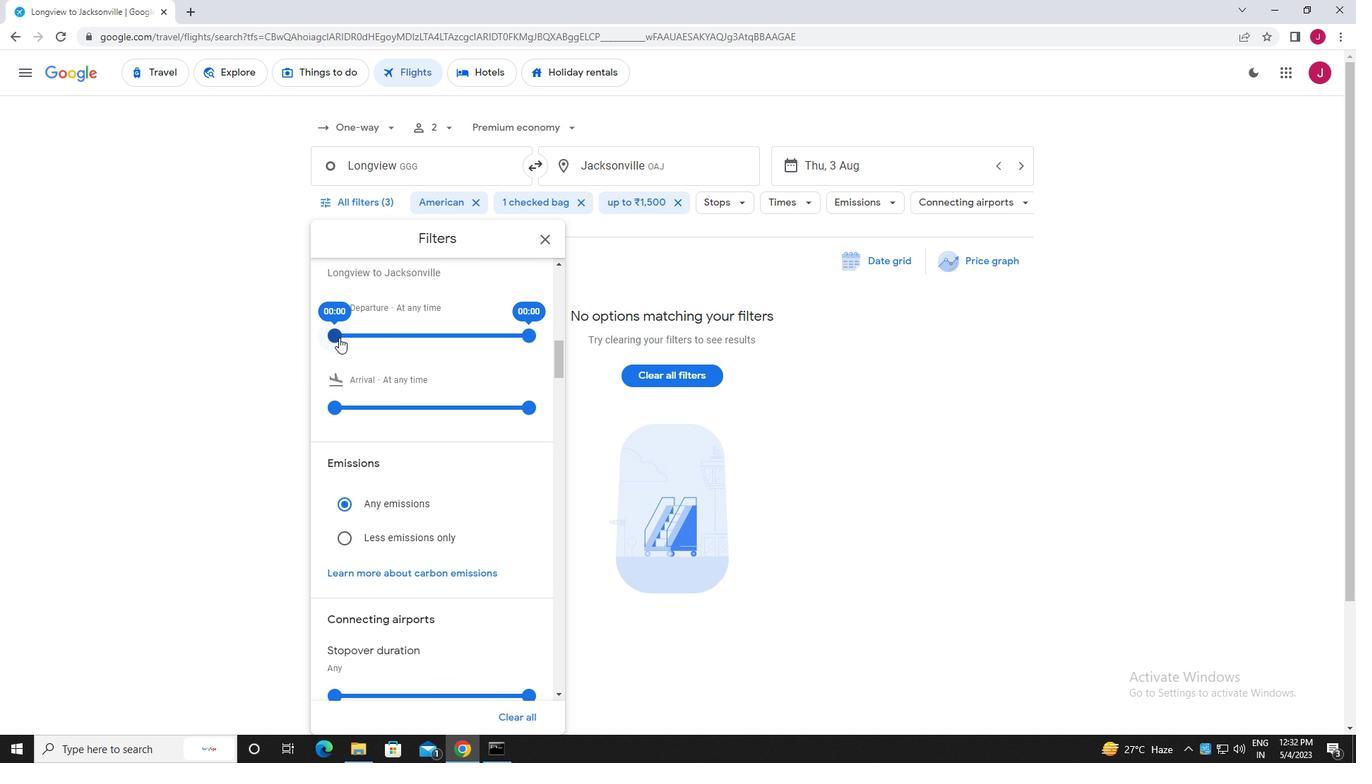 
Action: Mouse moved to (532, 333)
Screenshot: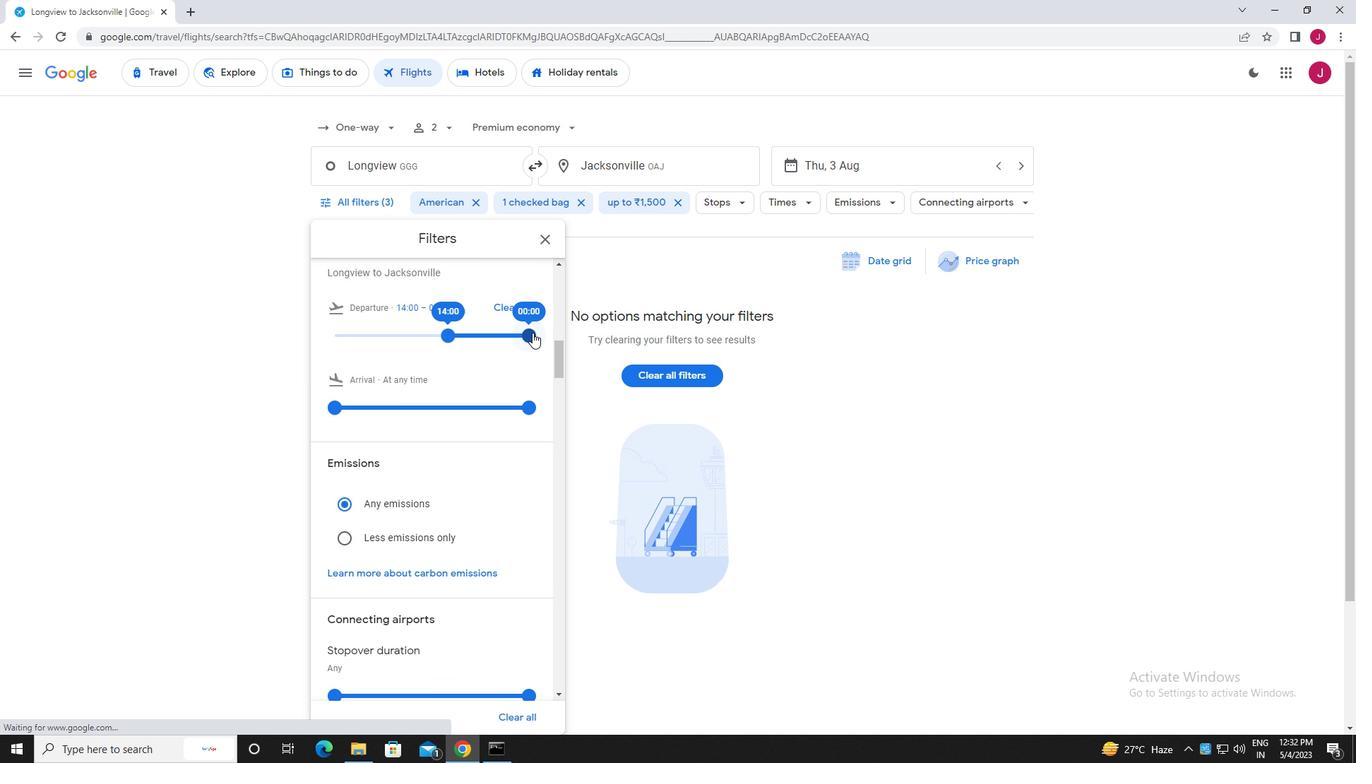 
Action: Mouse pressed left at (532, 333)
Screenshot: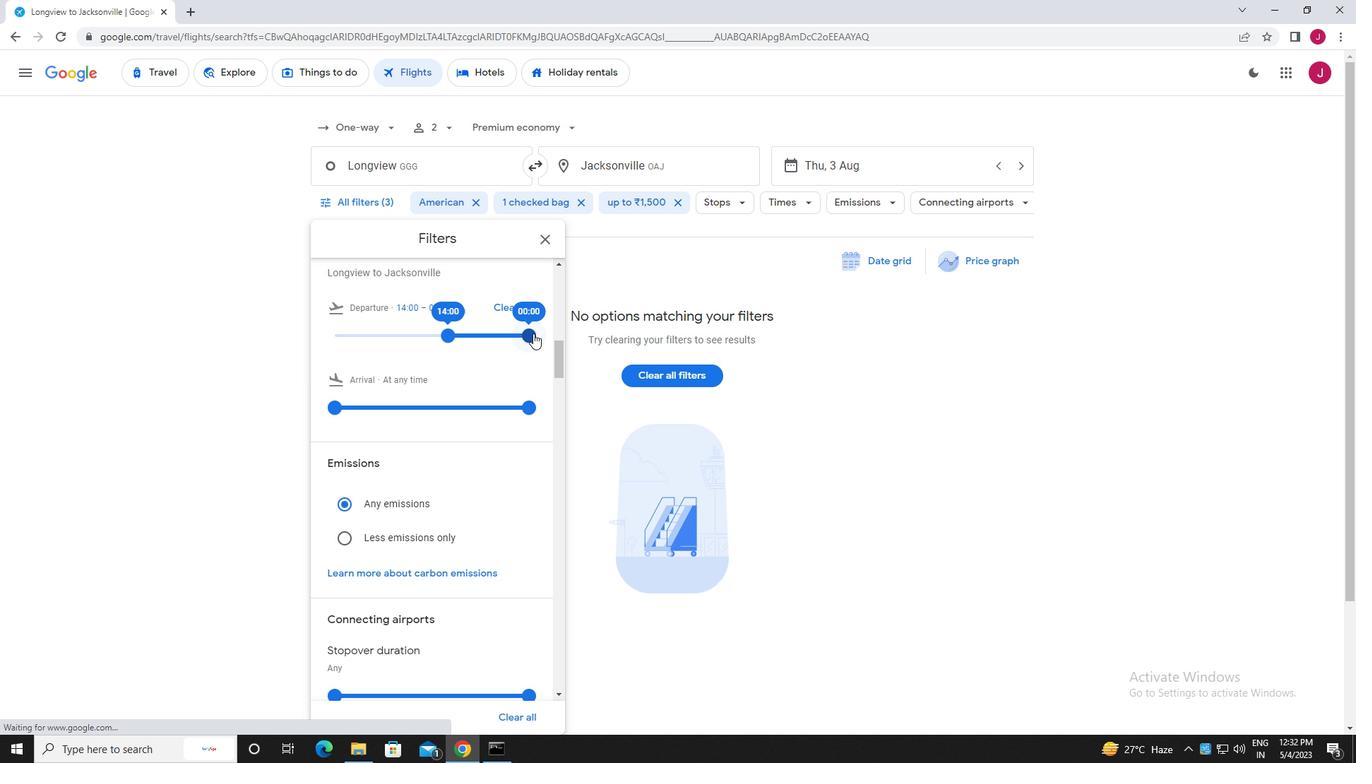 
Action: Mouse moved to (543, 241)
Screenshot: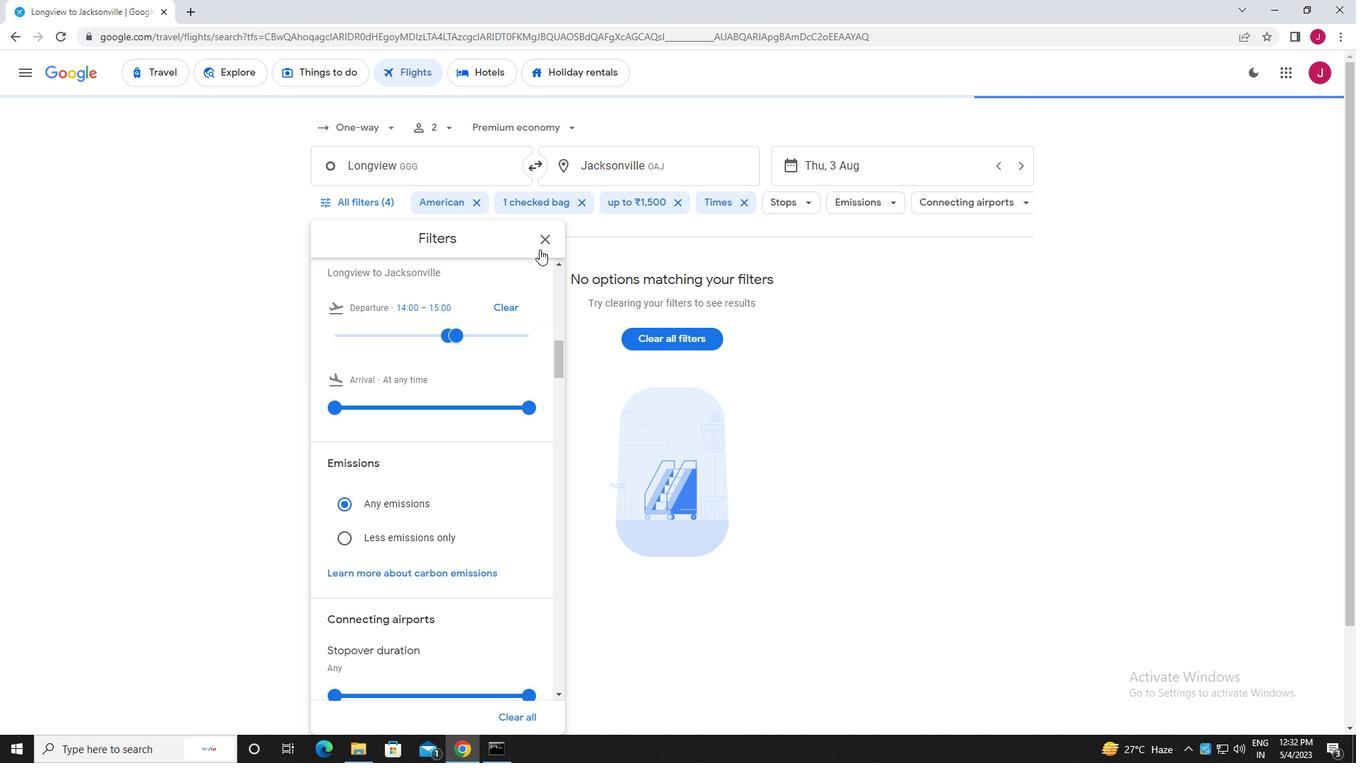 
Action: Mouse pressed left at (543, 241)
Screenshot: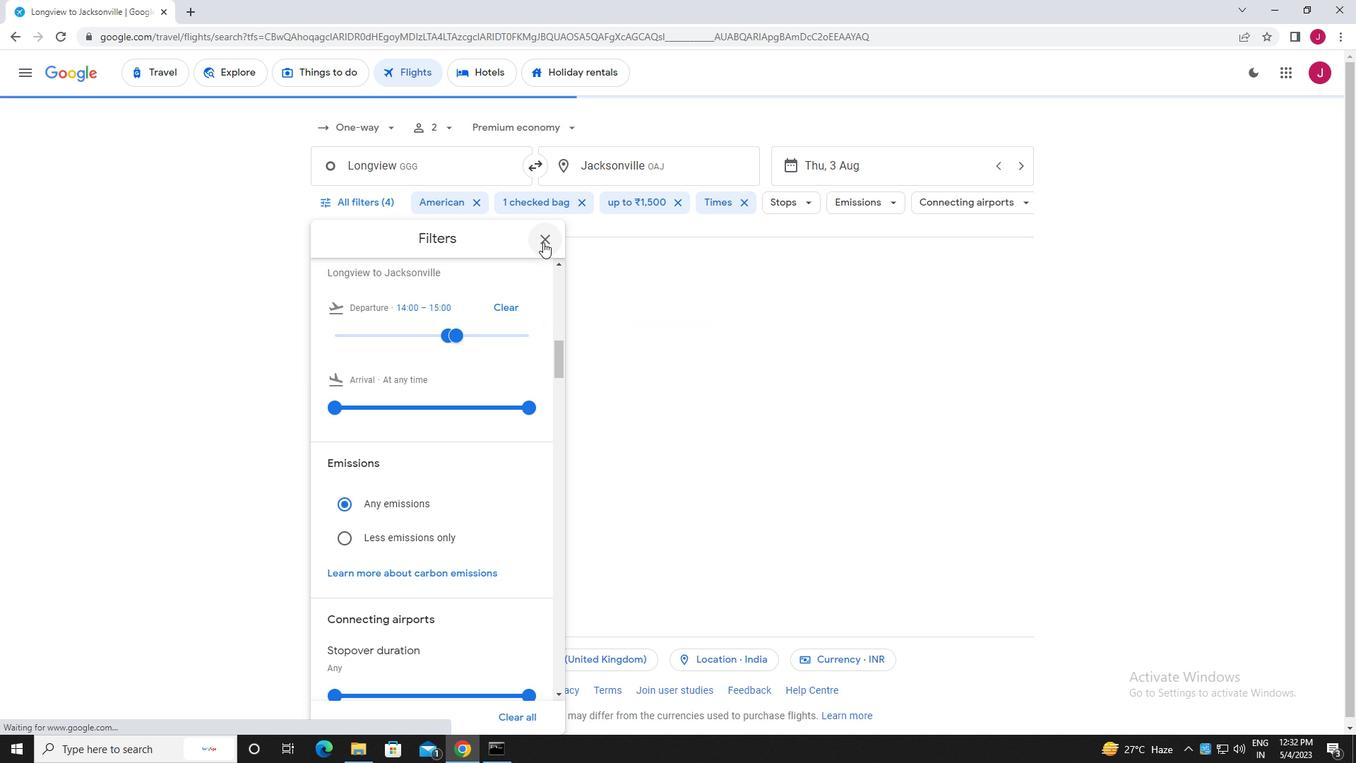 
Action: Mouse moved to (543, 241)
Screenshot: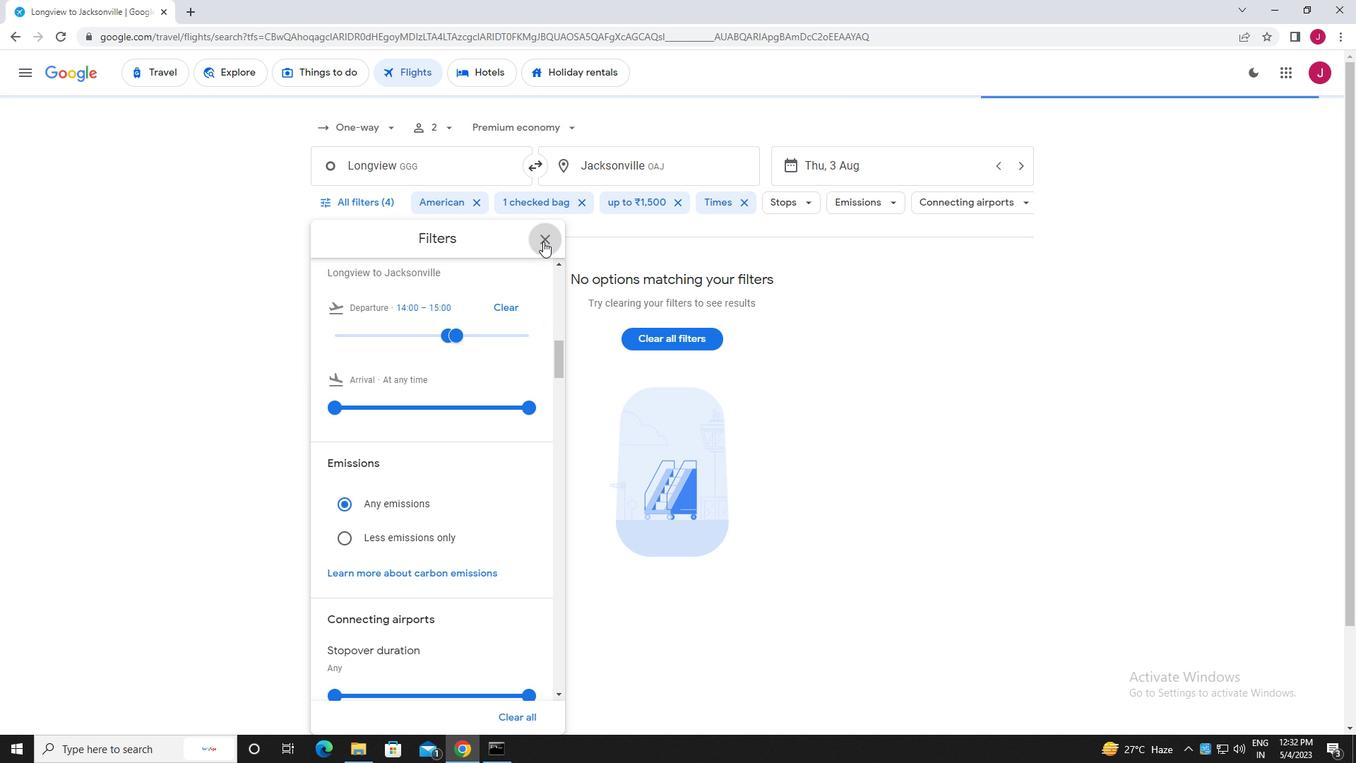 
